 Task: Look for space in Majalengka, Indonesia from 24th August, 2023 to 10th September, 2023 for 8 adults in price range Rs.12000 to Rs.15000. Place can be entire place or shared room with 4 bedrooms having 8 beds and 4 bathrooms. Property type can be house, flat, guest house. Amenities needed are: wifi, TV, free parkinig on premises, gym, breakfast. Booking option can be shelf check-in. Required host language is English.
Action: Mouse moved to (482, 103)
Screenshot: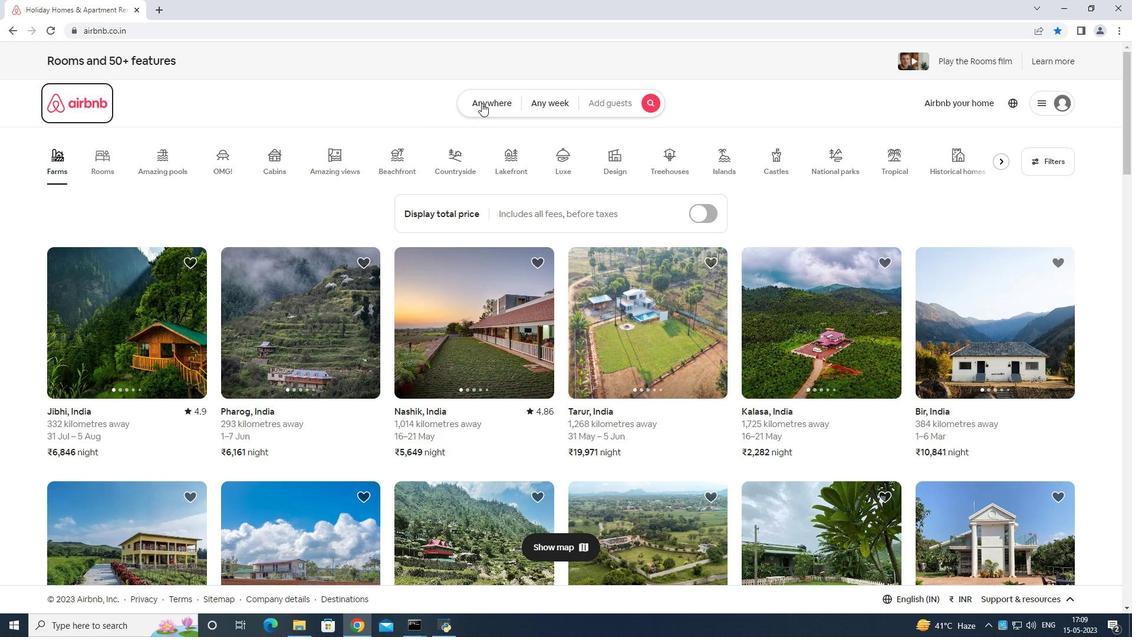 
Action: Mouse pressed left at (482, 103)
Screenshot: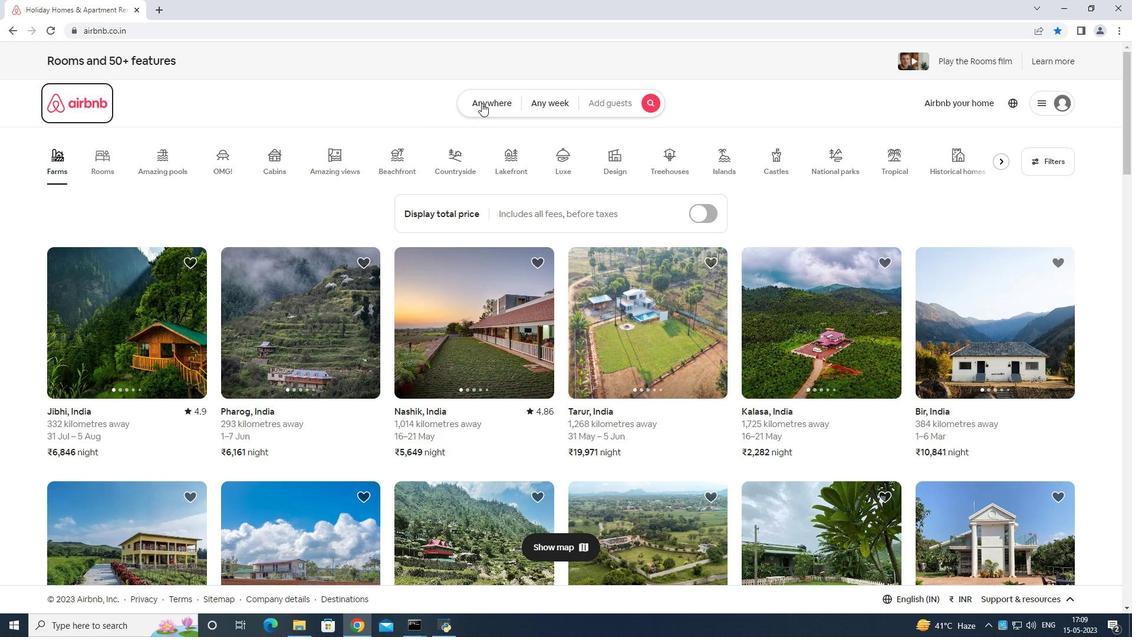 
Action: Mouse moved to (450, 146)
Screenshot: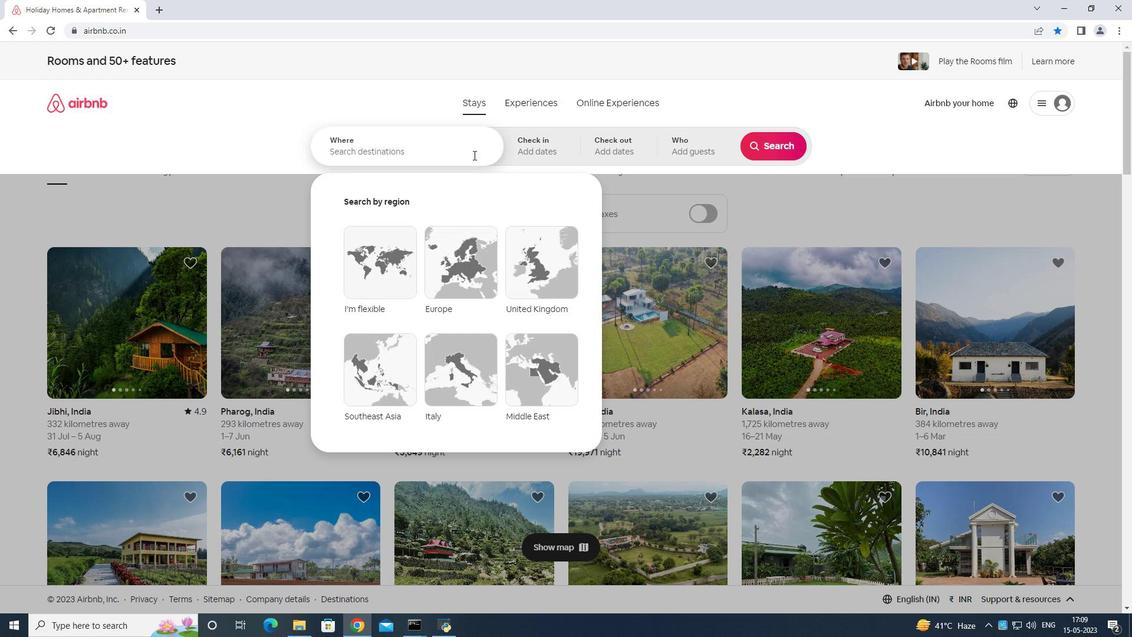 
Action: Mouse pressed left at (450, 146)
Screenshot: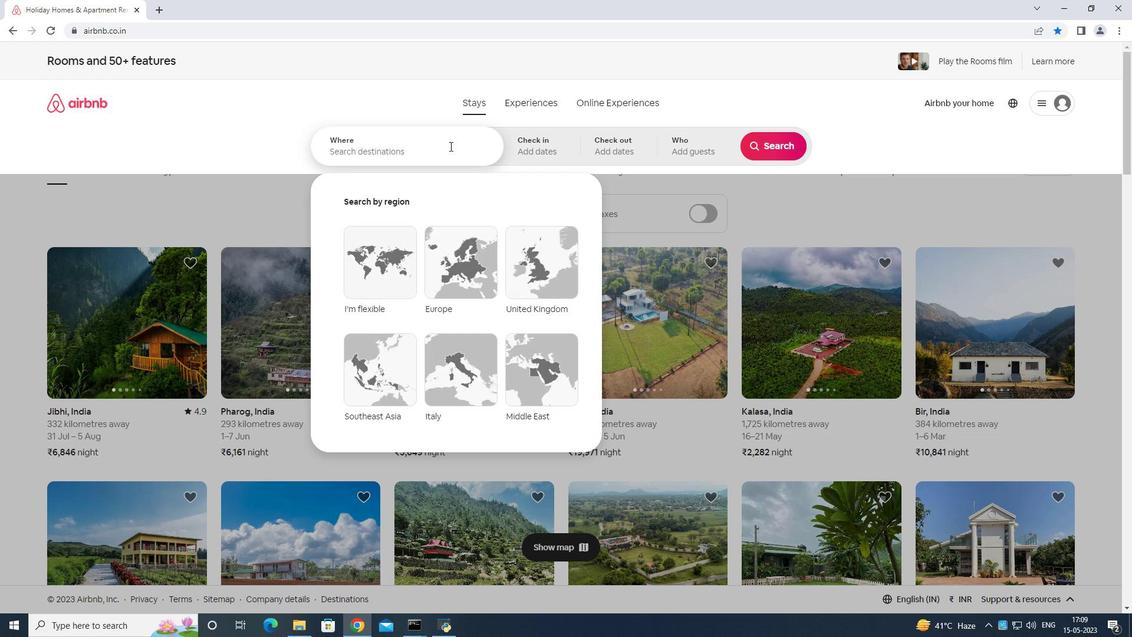 
Action: Mouse moved to (479, 168)
Screenshot: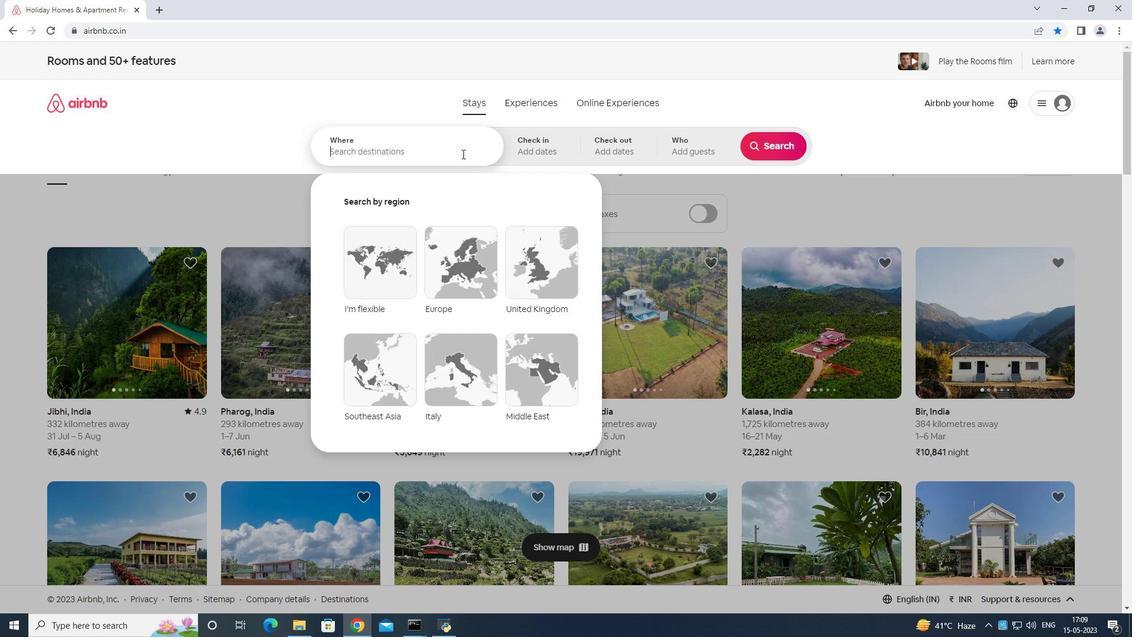 
Action: Key pressed <Key.shift>Majalengka<Key.space>indonesia<Key.enter>
Screenshot: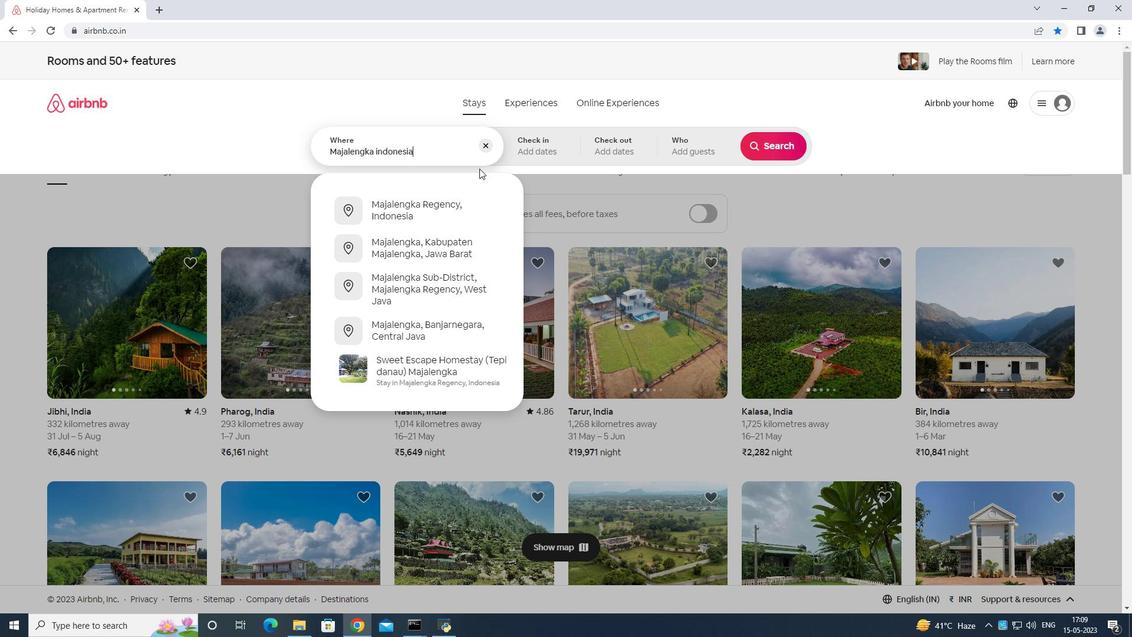 
Action: Mouse moved to (771, 241)
Screenshot: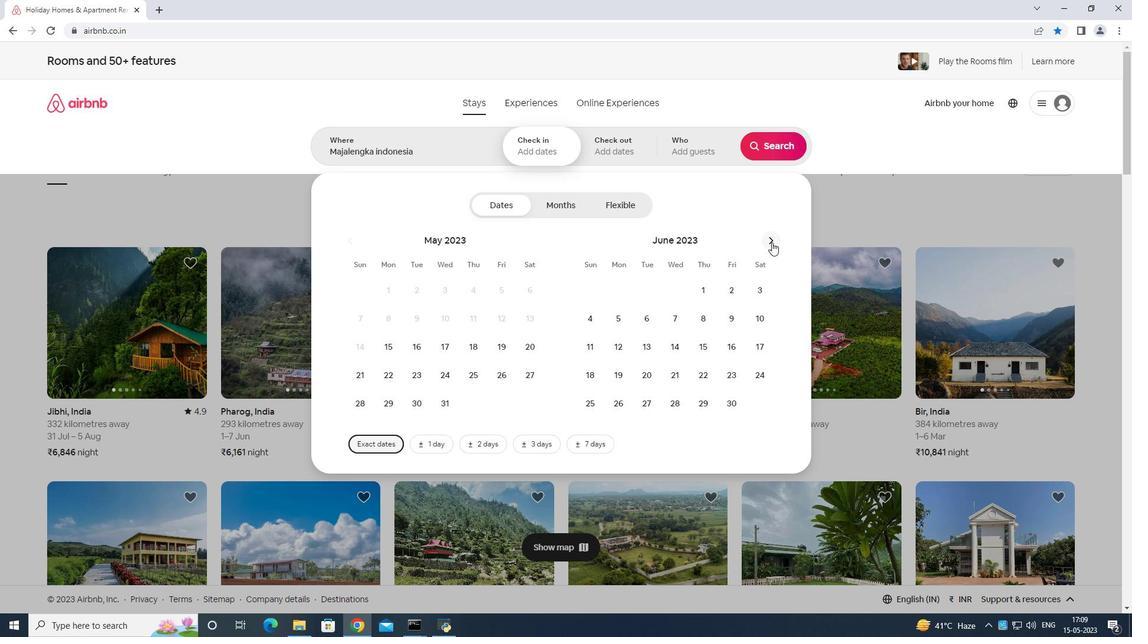 
Action: Mouse pressed left at (771, 241)
Screenshot: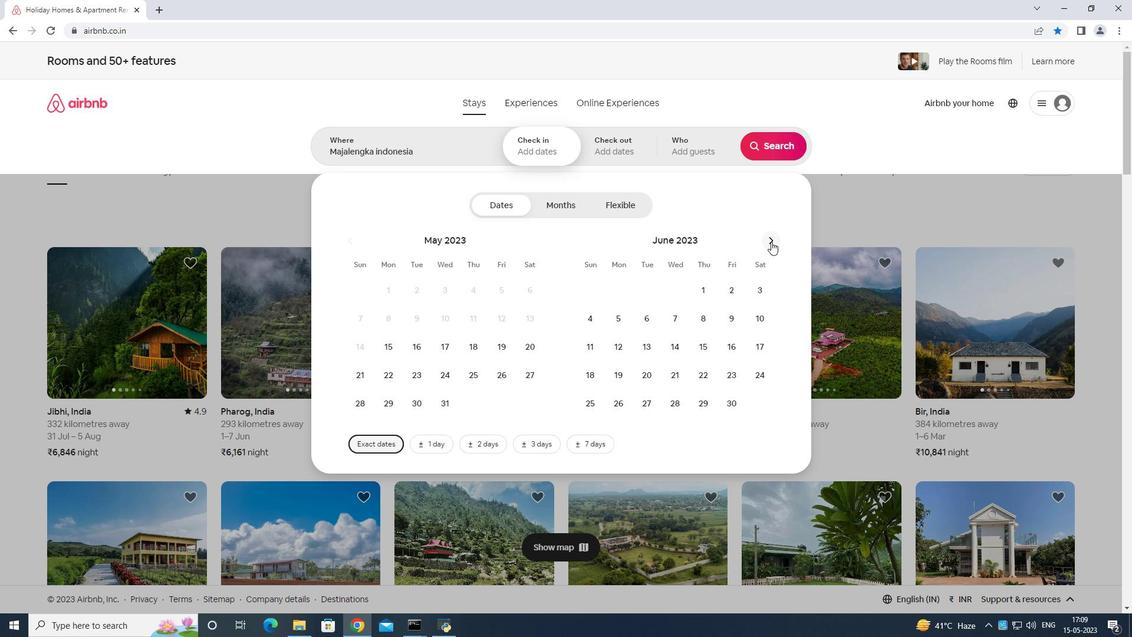 
Action: Mouse moved to (768, 240)
Screenshot: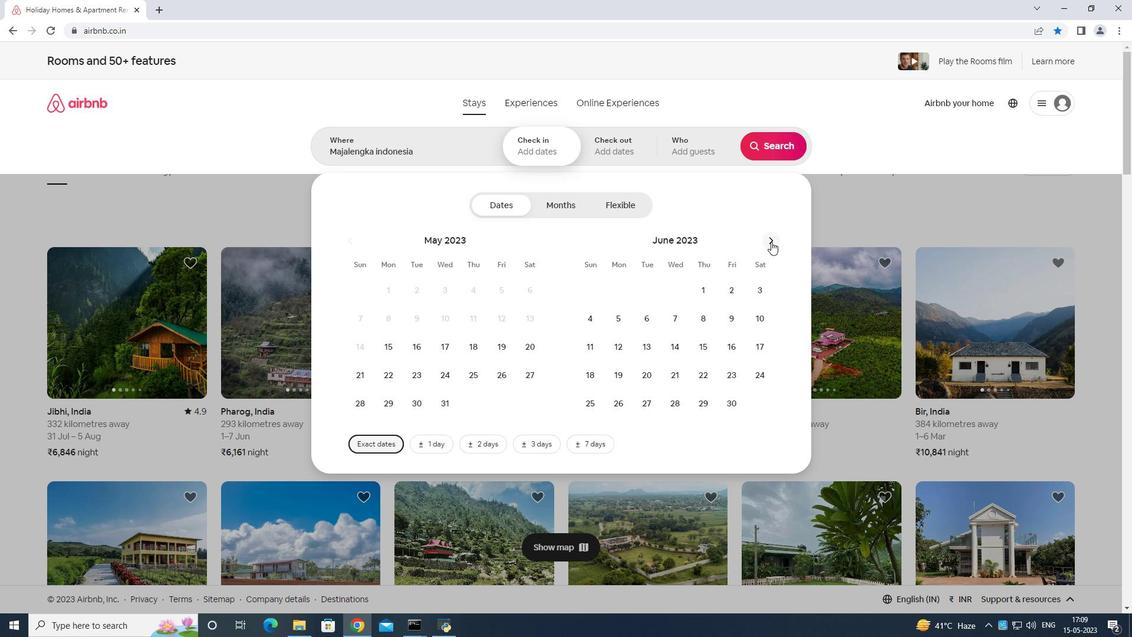 
Action: Mouse pressed left at (768, 240)
Screenshot: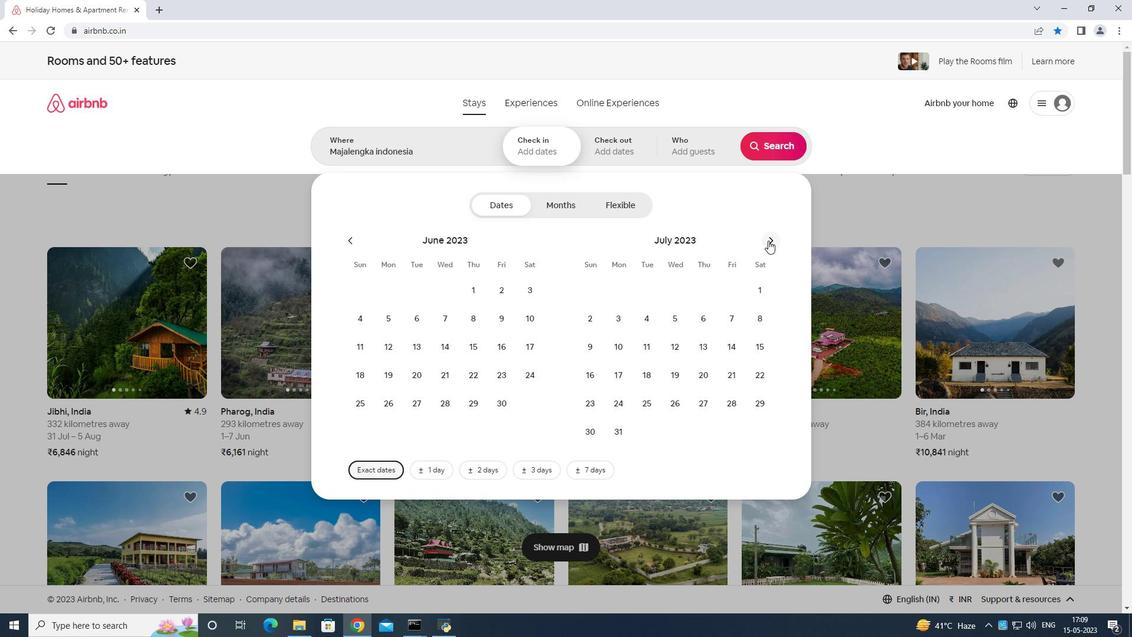 
Action: Mouse moved to (709, 374)
Screenshot: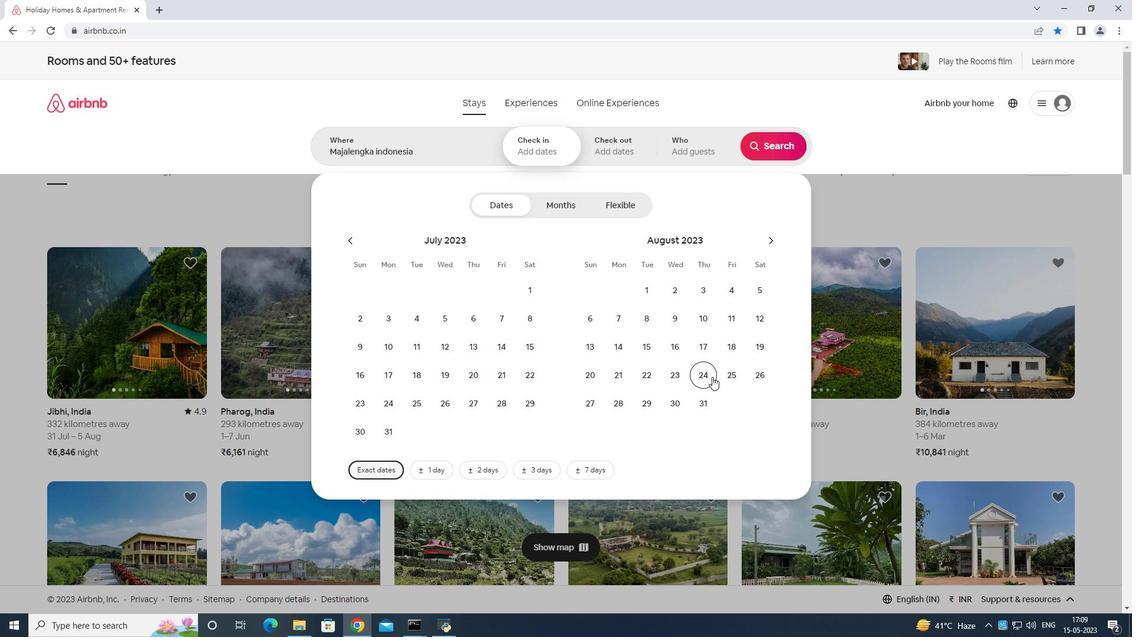 
Action: Mouse pressed left at (709, 374)
Screenshot: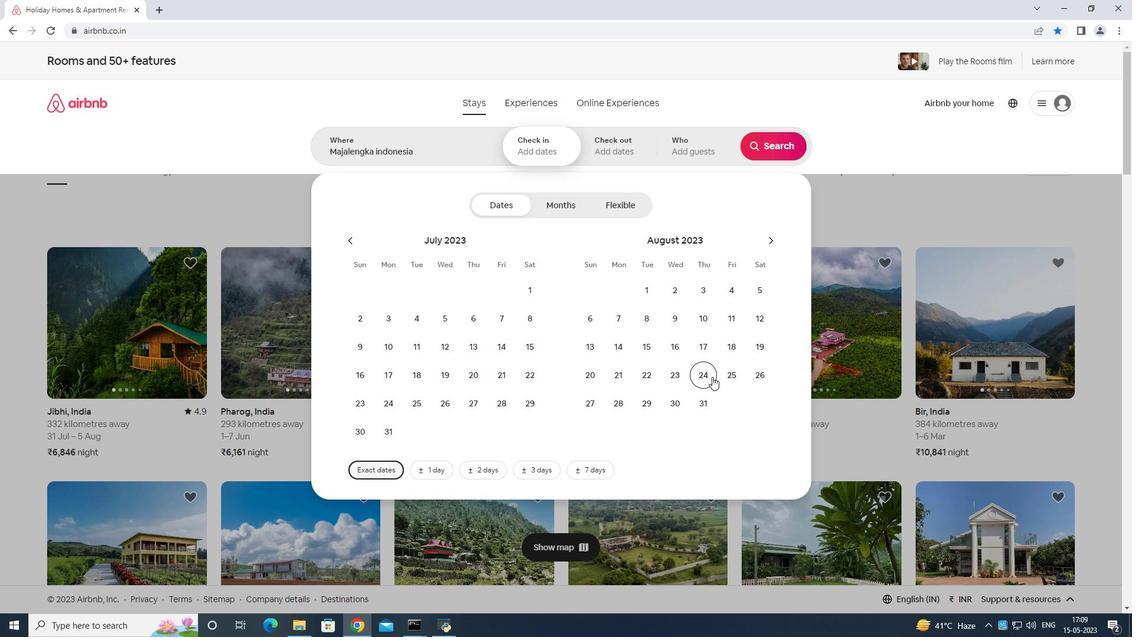 
Action: Mouse moved to (769, 243)
Screenshot: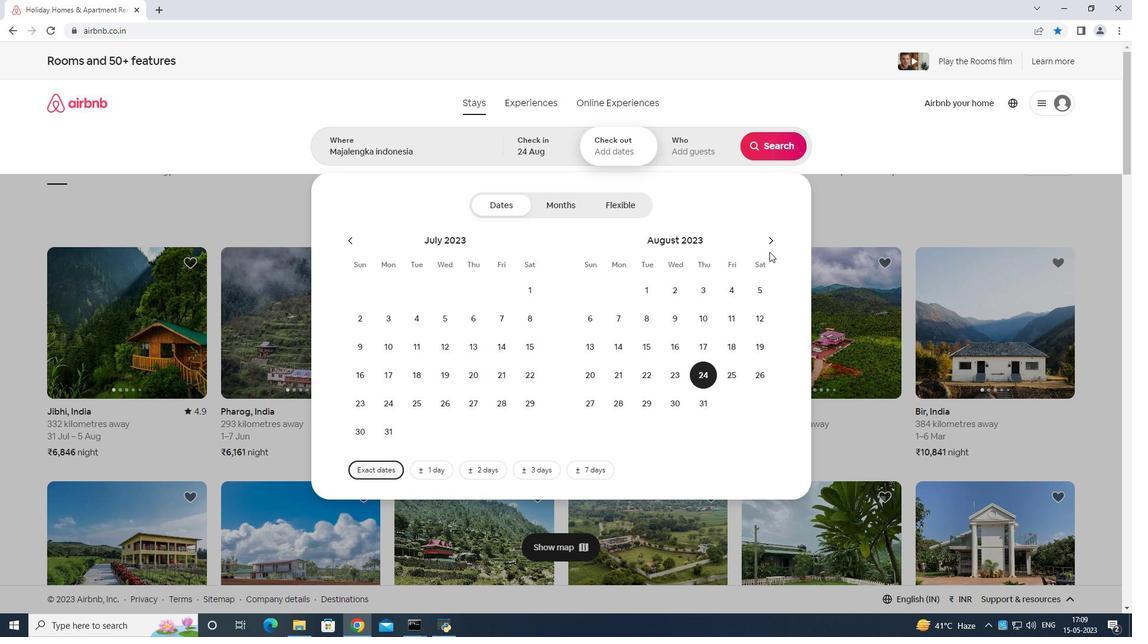
Action: Mouse pressed left at (769, 243)
Screenshot: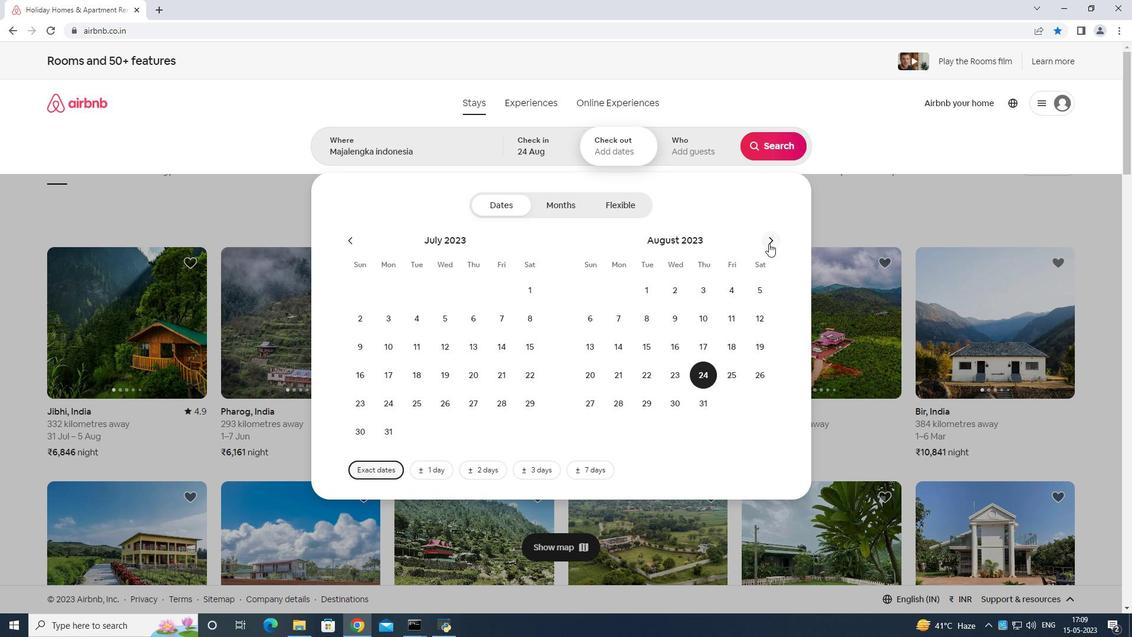 
Action: Mouse moved to (590, 343)
Screenshot: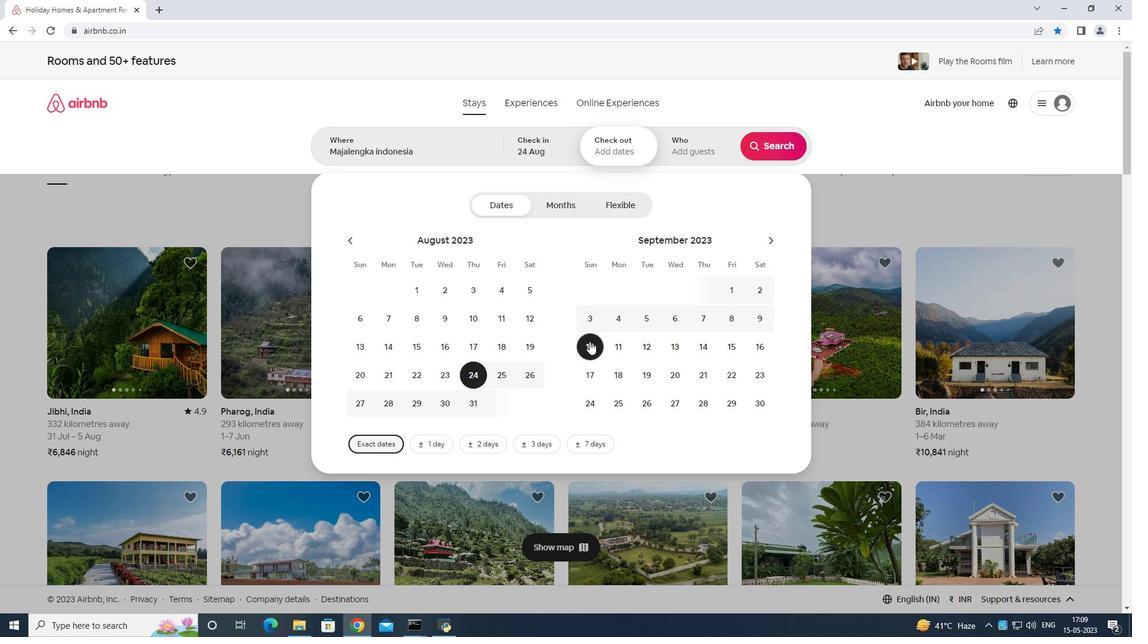 
Action: Mouse pressed left at (590, 343)
Screenshot: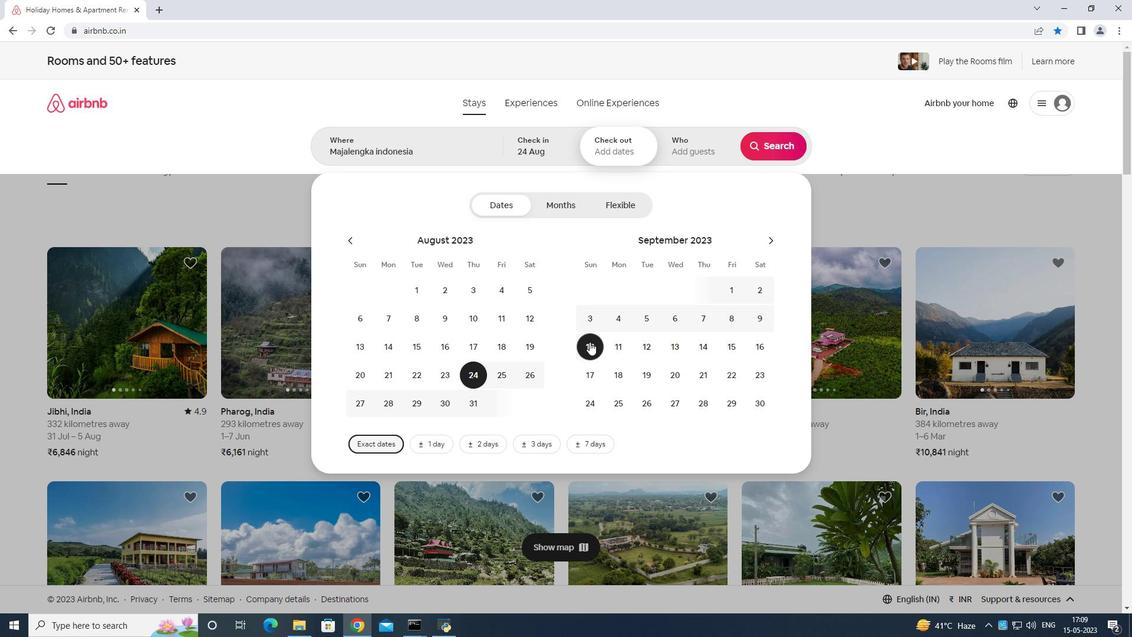 
Action: Mouse moved to (700, 152)
Screenshot: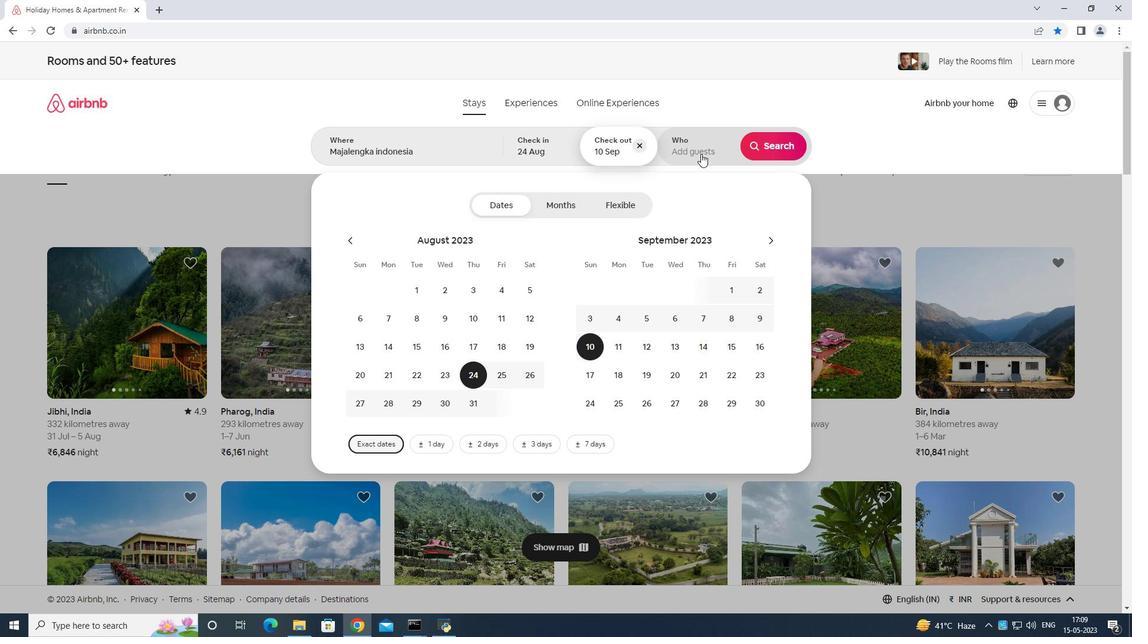 
Action: Mouse pressed left at (700, 152)
Screenshot: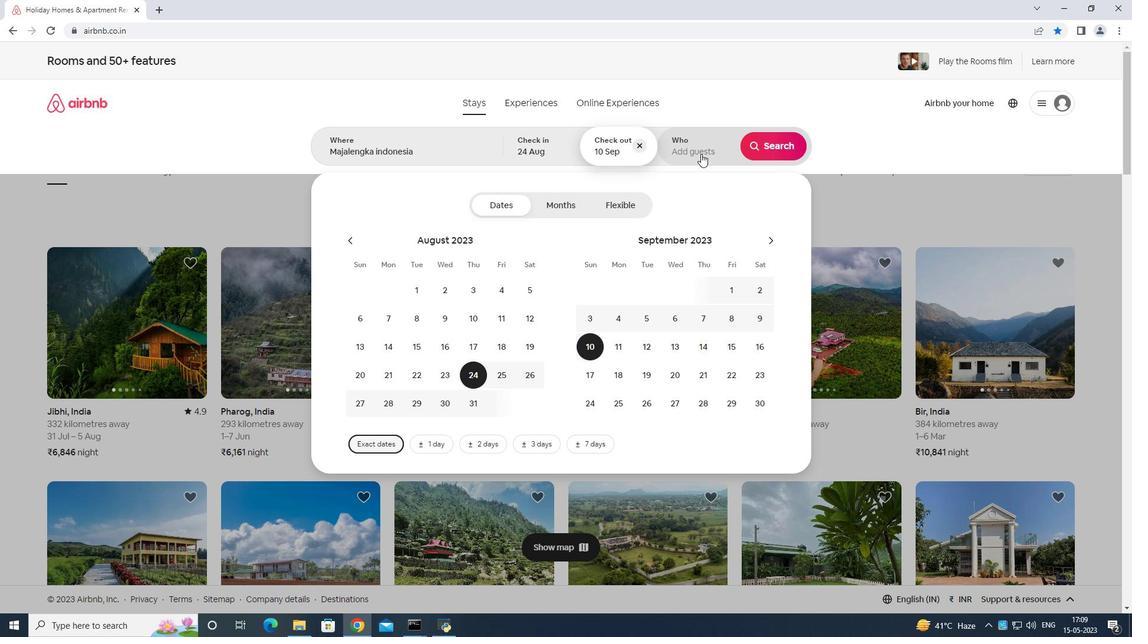 
Action: Mouse moved to (774, 207)
Screenshot: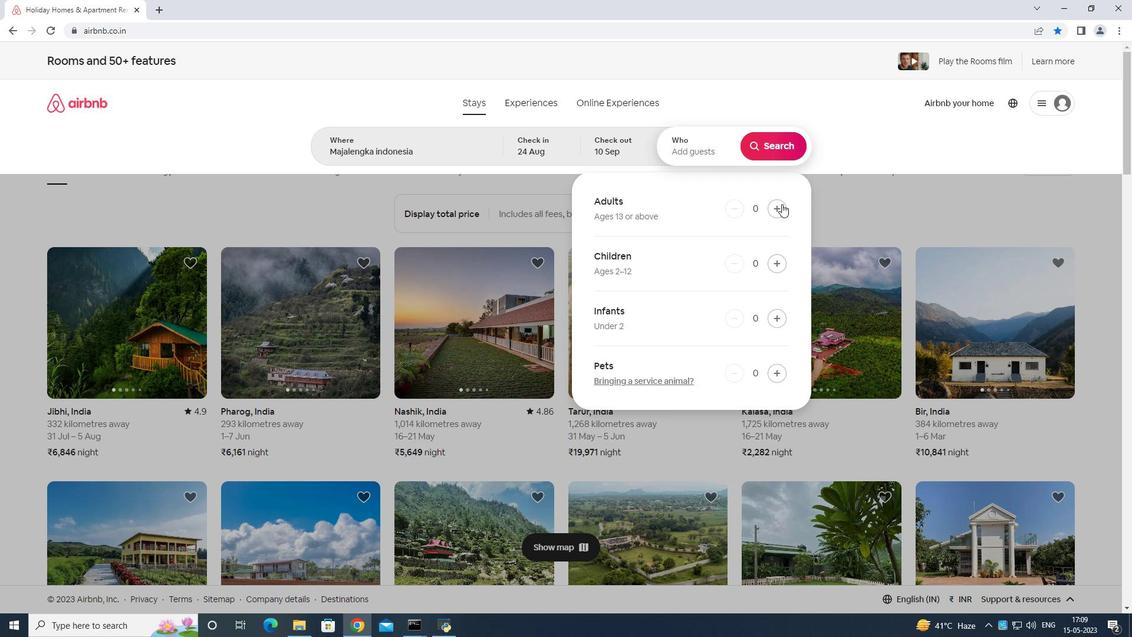 
Action: Mouse pressed left at (774, 207)
Screenshot: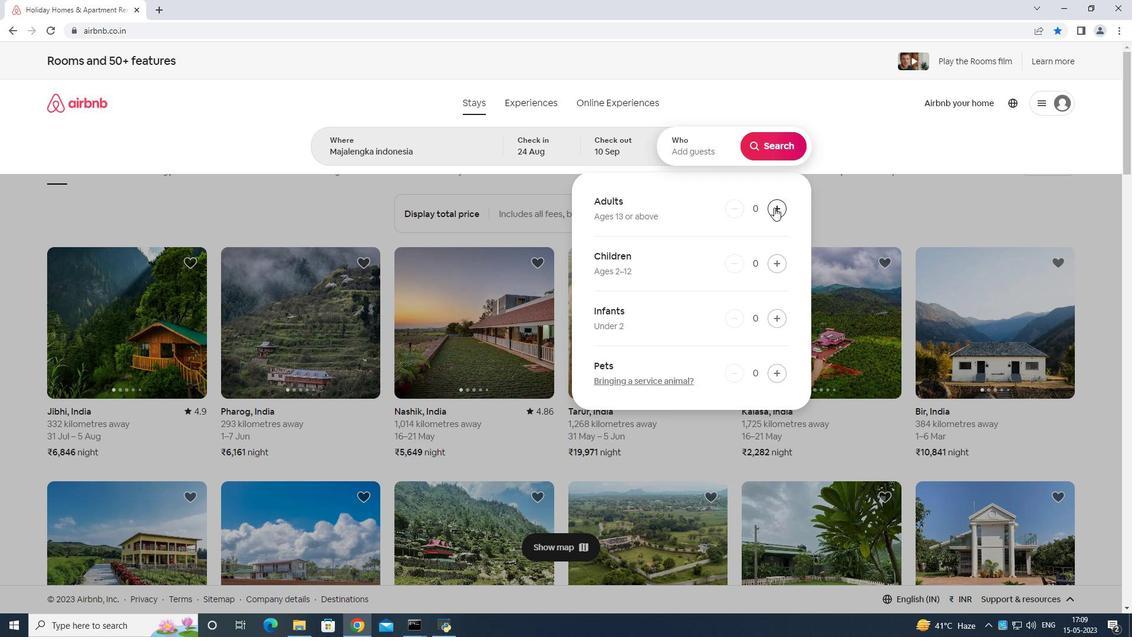 
Action: Mouse pressed left at (774, 207)
Screenshot: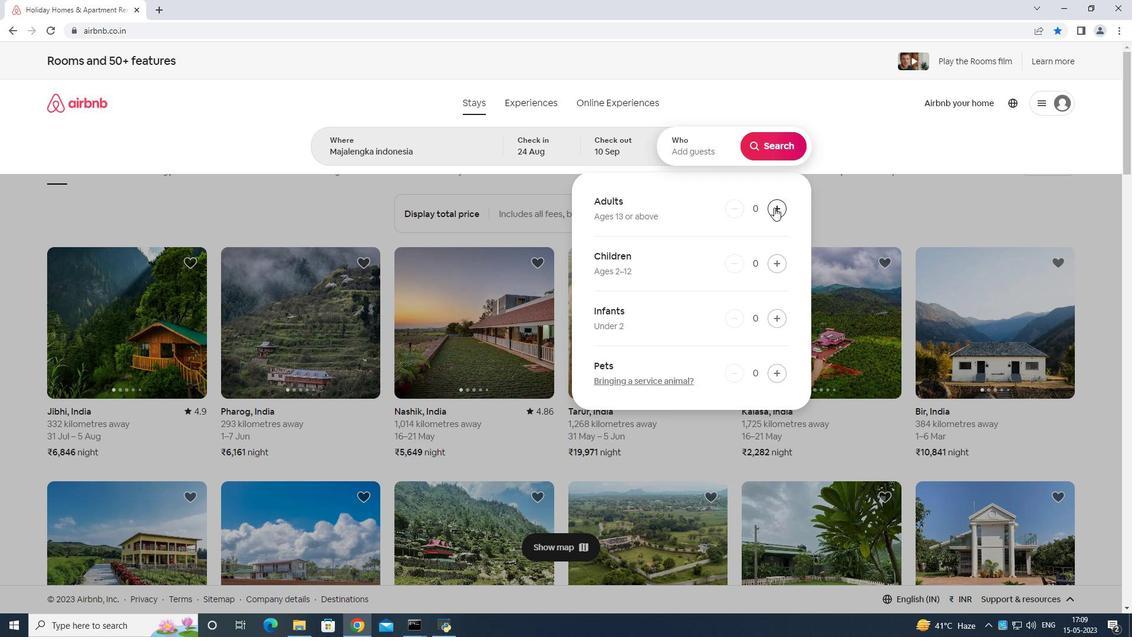 
Action: Mouse pressed left at (774, 207)
Screenshot: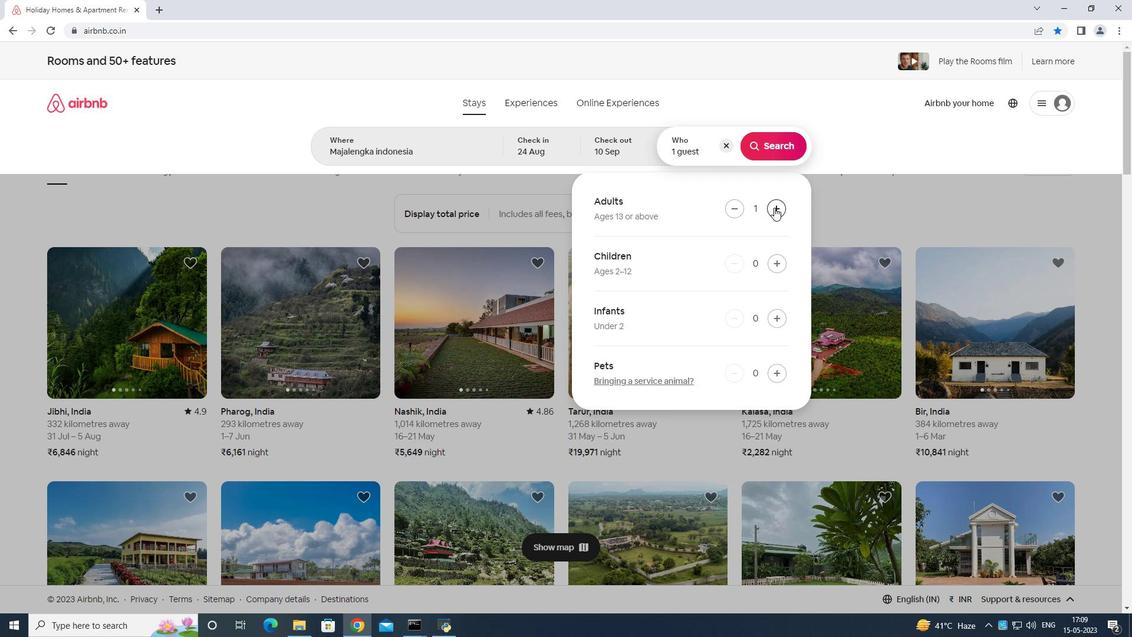 
Action: Mouse pressed left at (774, 207)
Screenshot: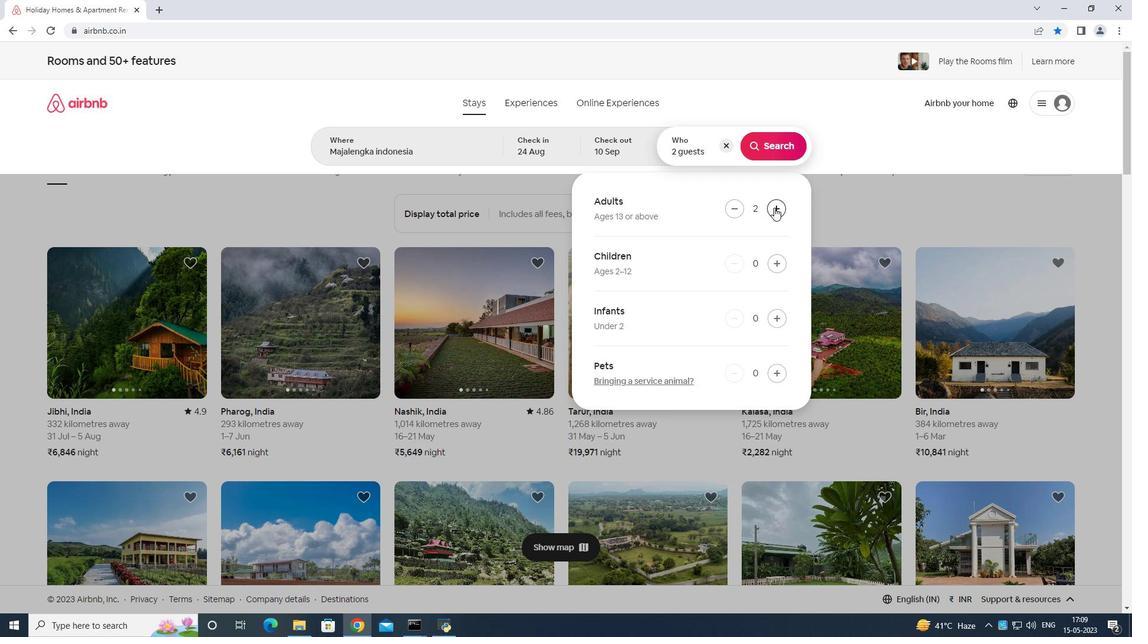 
Action: Mouse moved to (774, 207)
Screenshot: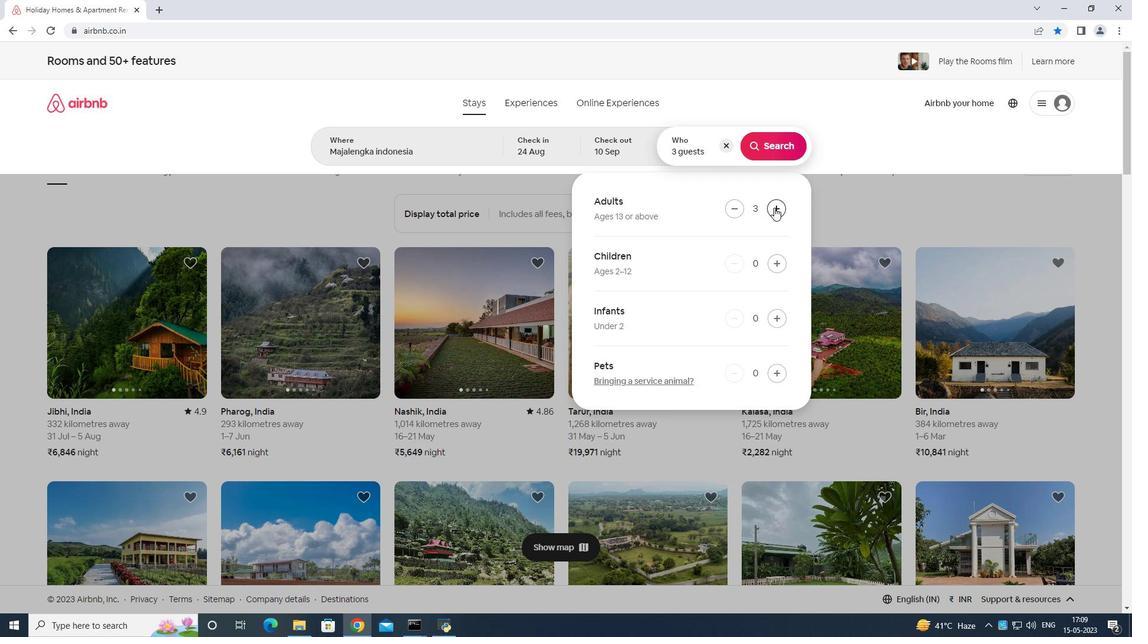 
Action: Mouse pressed left at (774, 207)
Screenshot: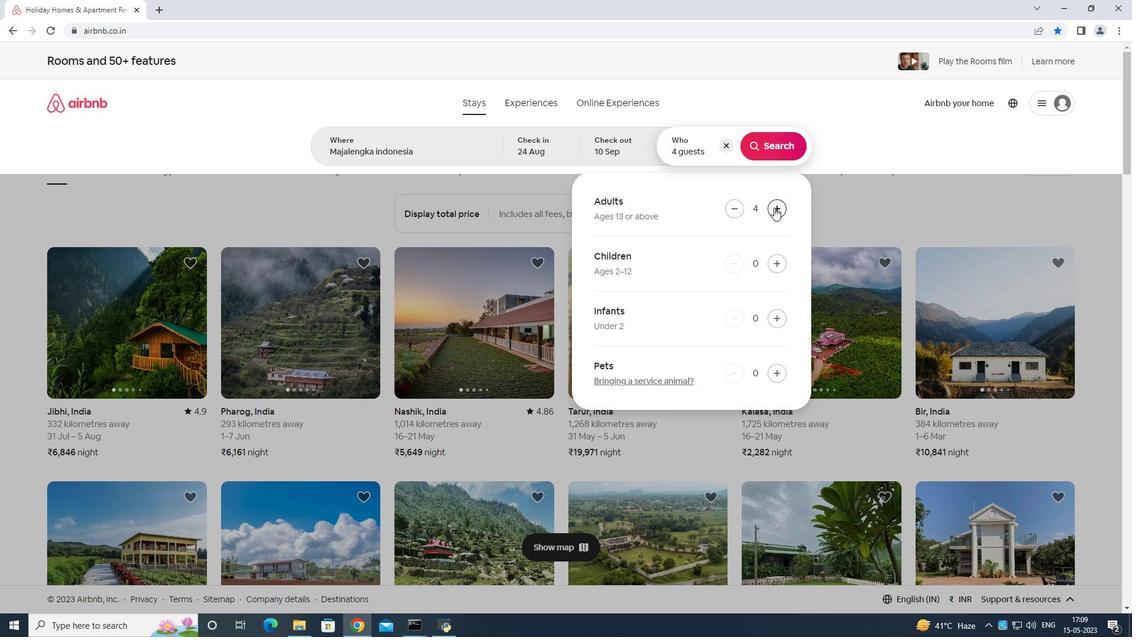 
Action: Mouse moved to (775, 207)
Screenshot: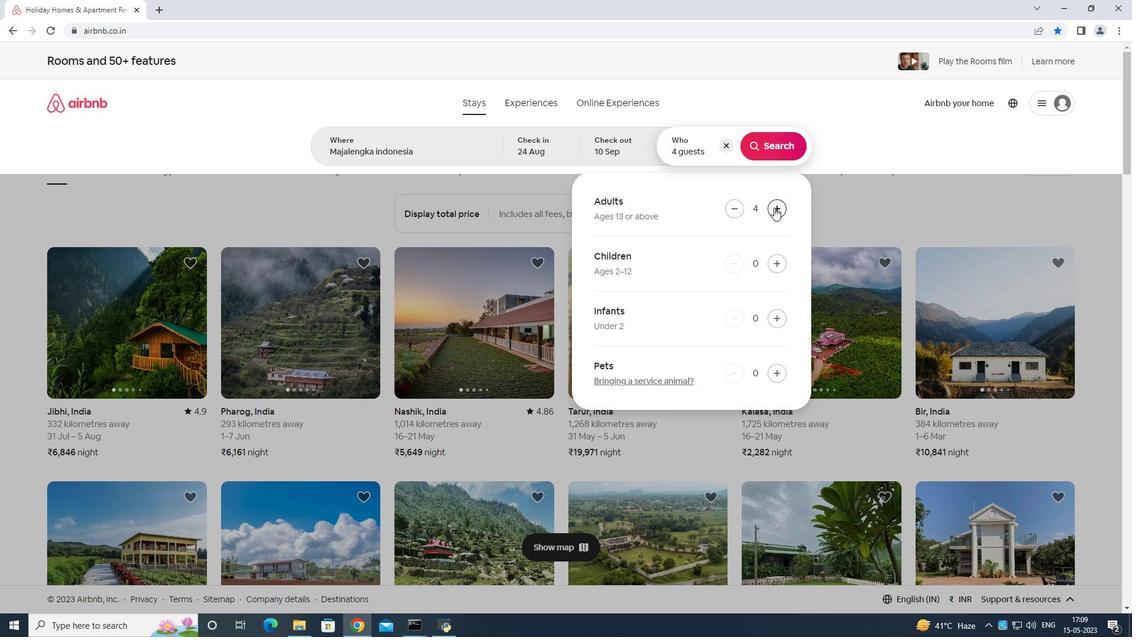 
Action: Mouse pressed left at (775, 207)
Screenshot: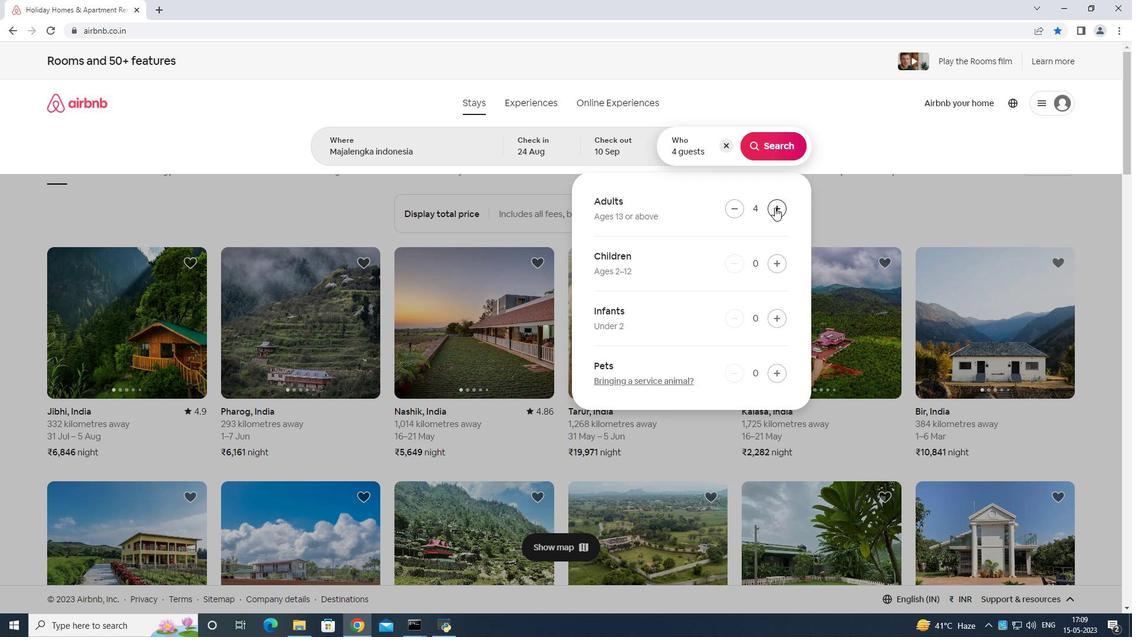 
Action: Mouse moved to (775, 207)
Screenshot: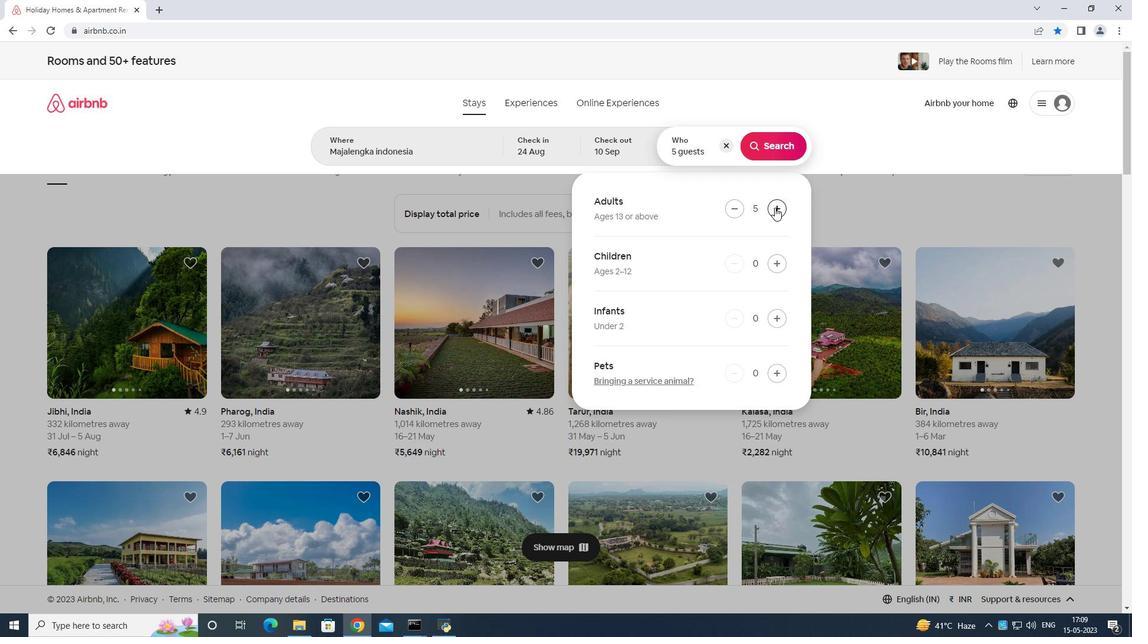
Action: Mouse pressed left at (775, 207)
Screenshot: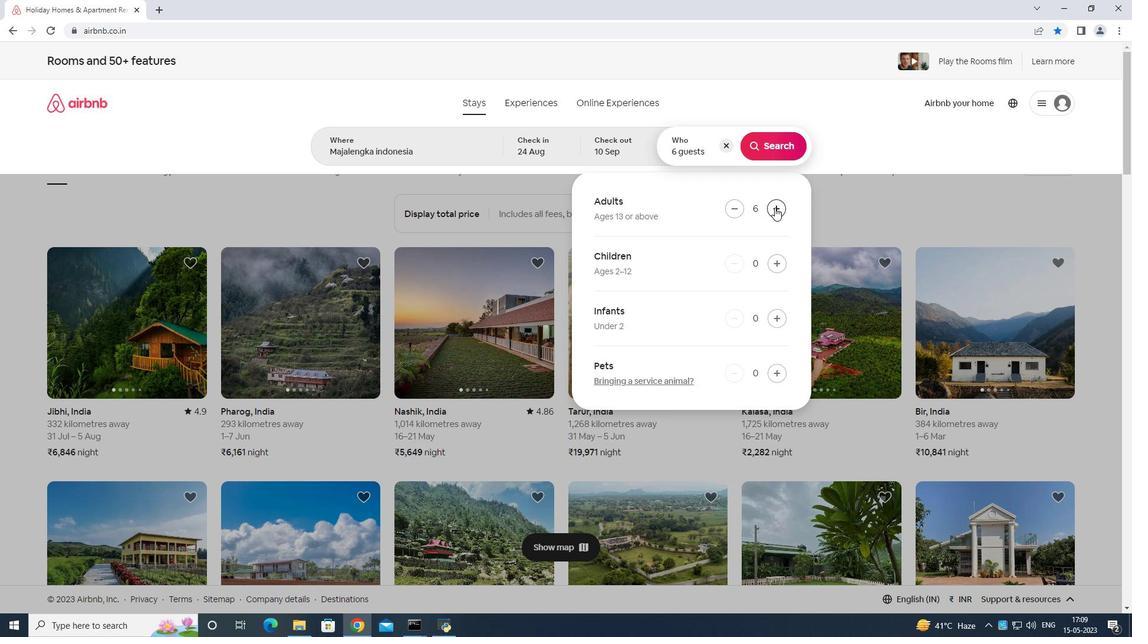 
Action: Mouse moved to (775, 206)
Screenshot: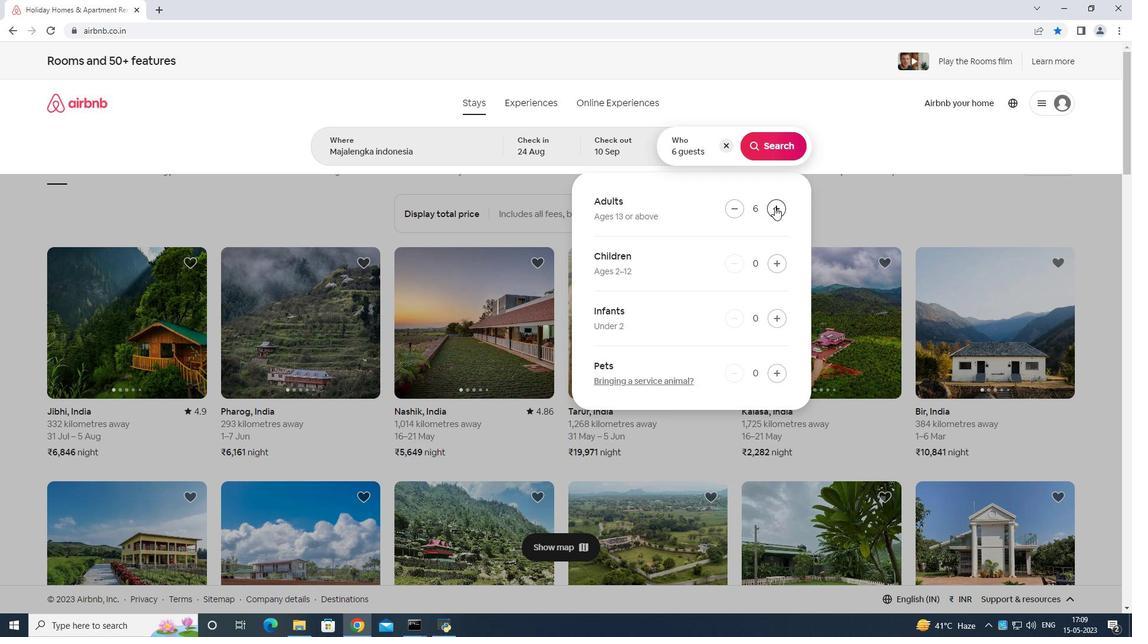 
Action: Mouse pressed left at (775, 206)
Screenshot: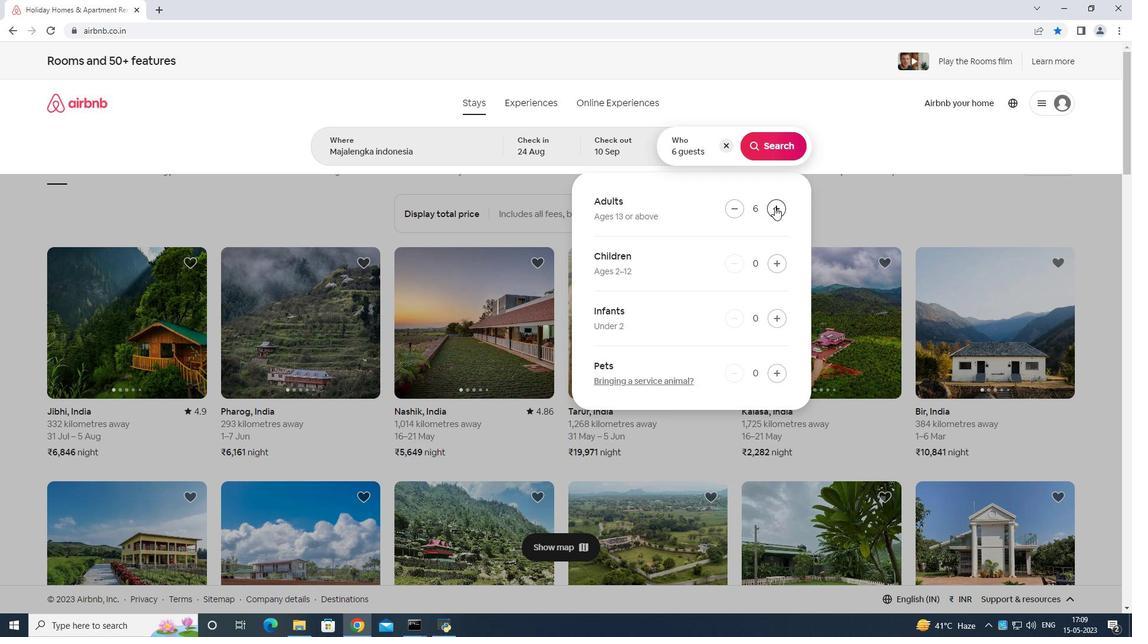 
Action: Mouse pressed left at (775, 206)
Screenshot: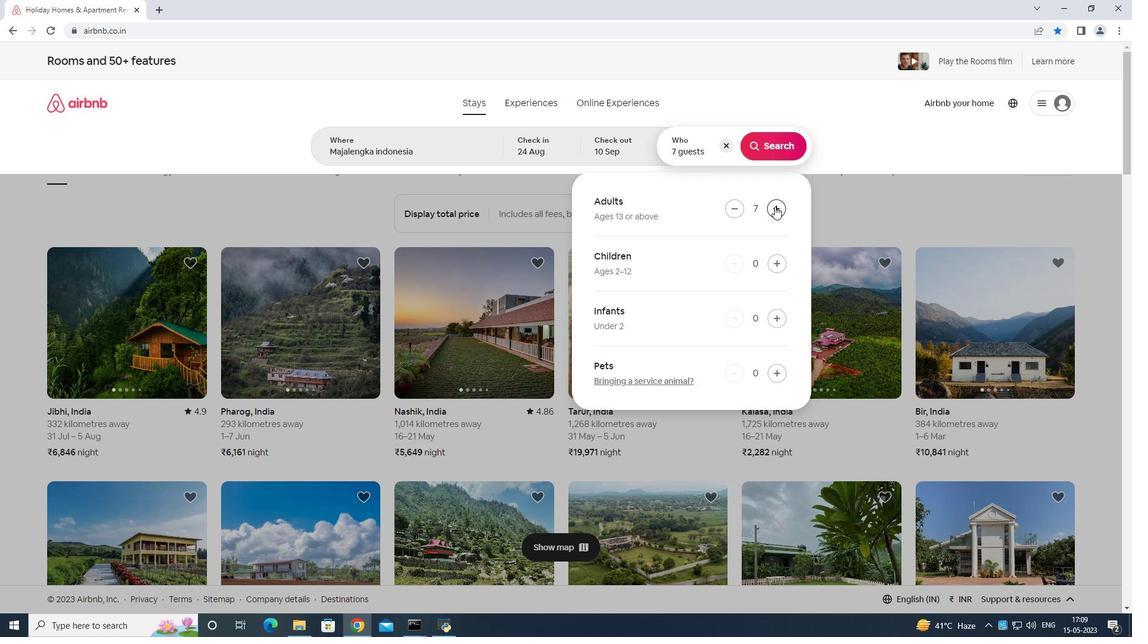 
Action: Mouse moved to (739, 205)
Screenshot: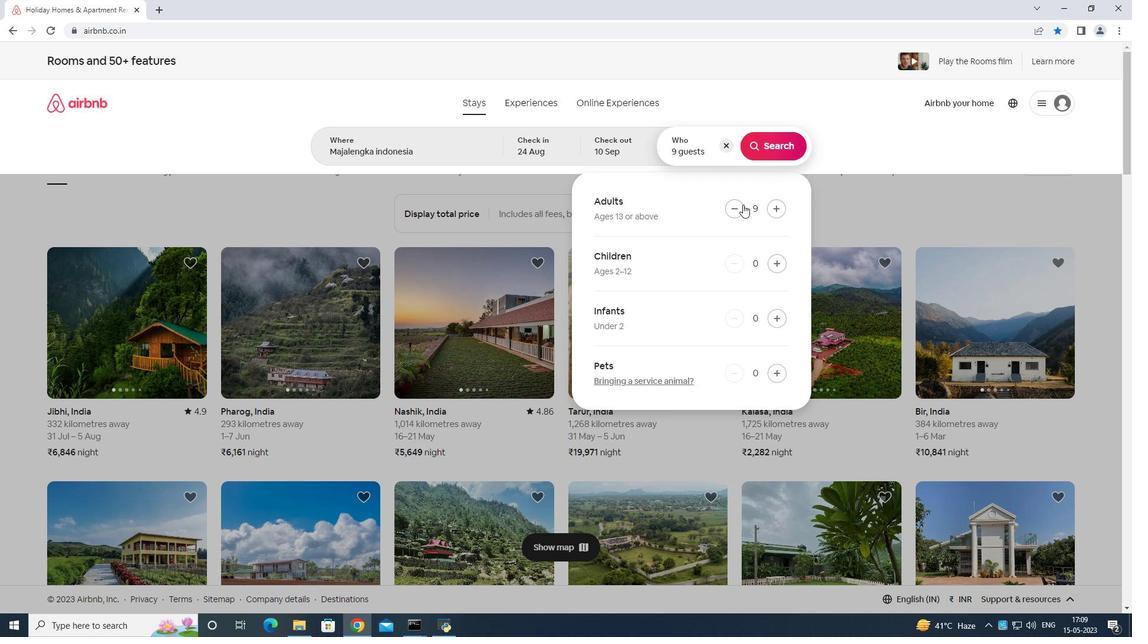 
Action: Mouse pressed left at (739, 205)
Screenshot: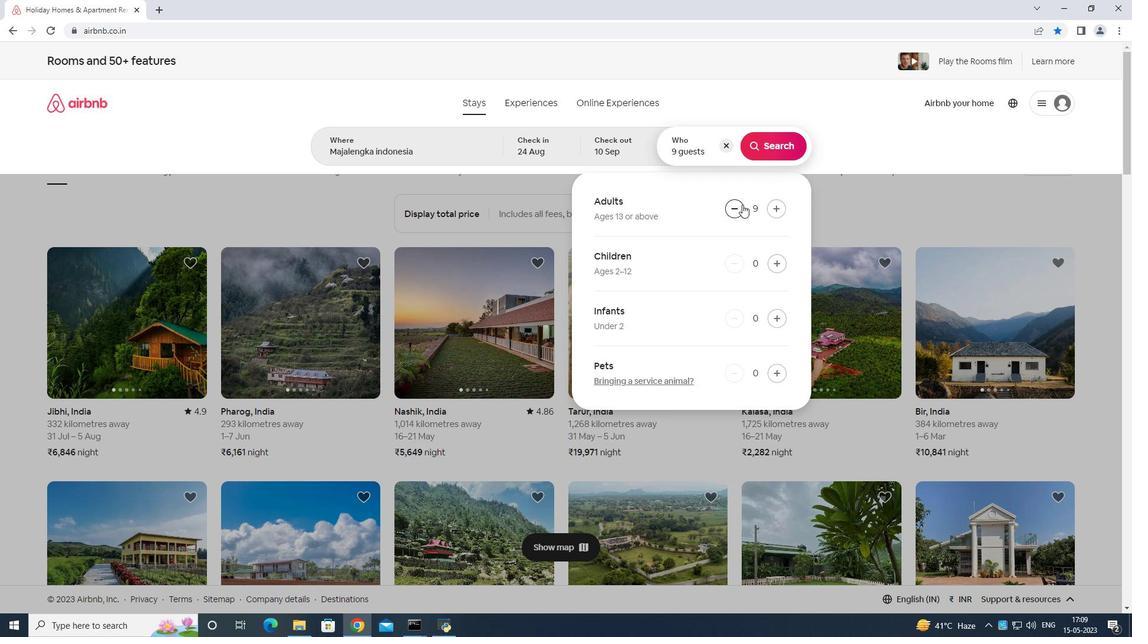 
Action: Mouse moved to (774, 159)
Screenshot: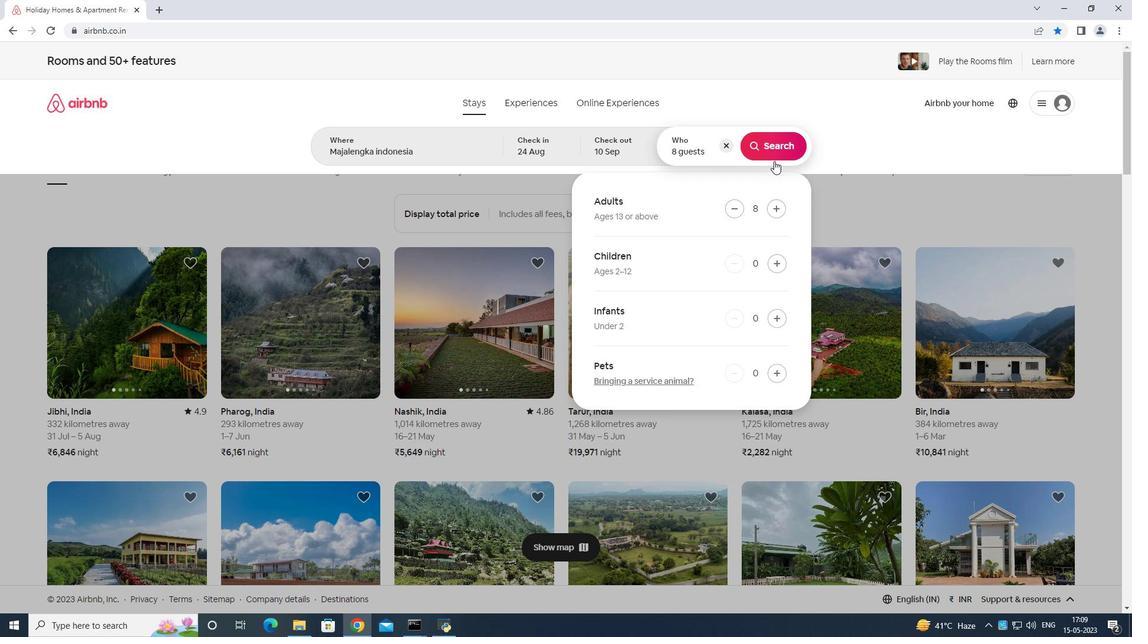 
Action: Mouse pressed left at (774, 159)
Screenshot: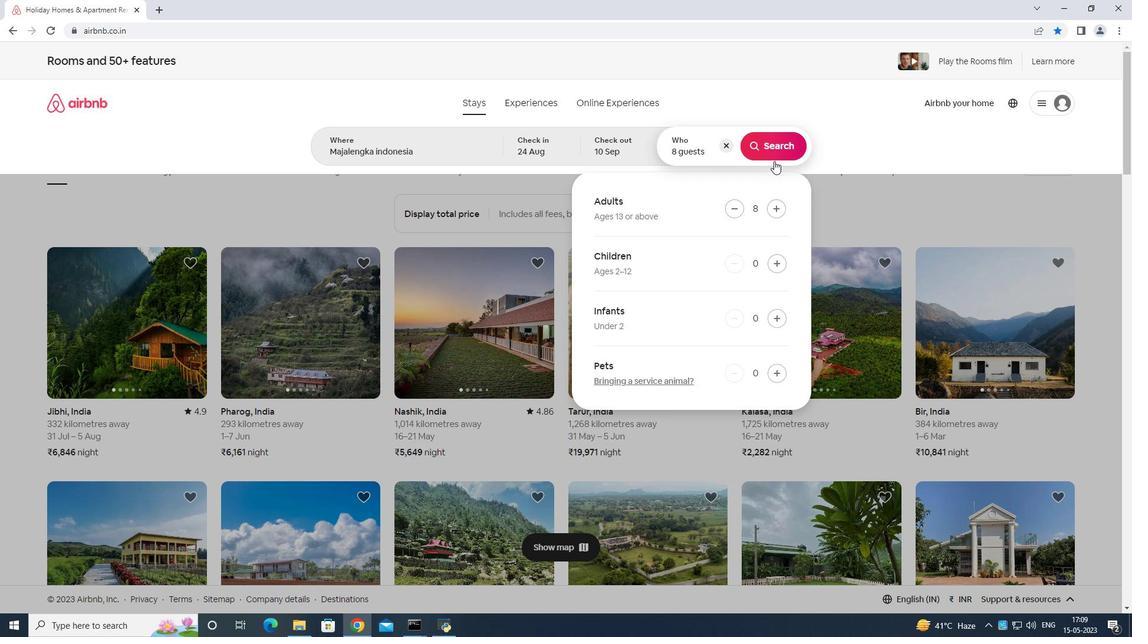 
Action: Mouse moved to (1086, 117)
Screenshot: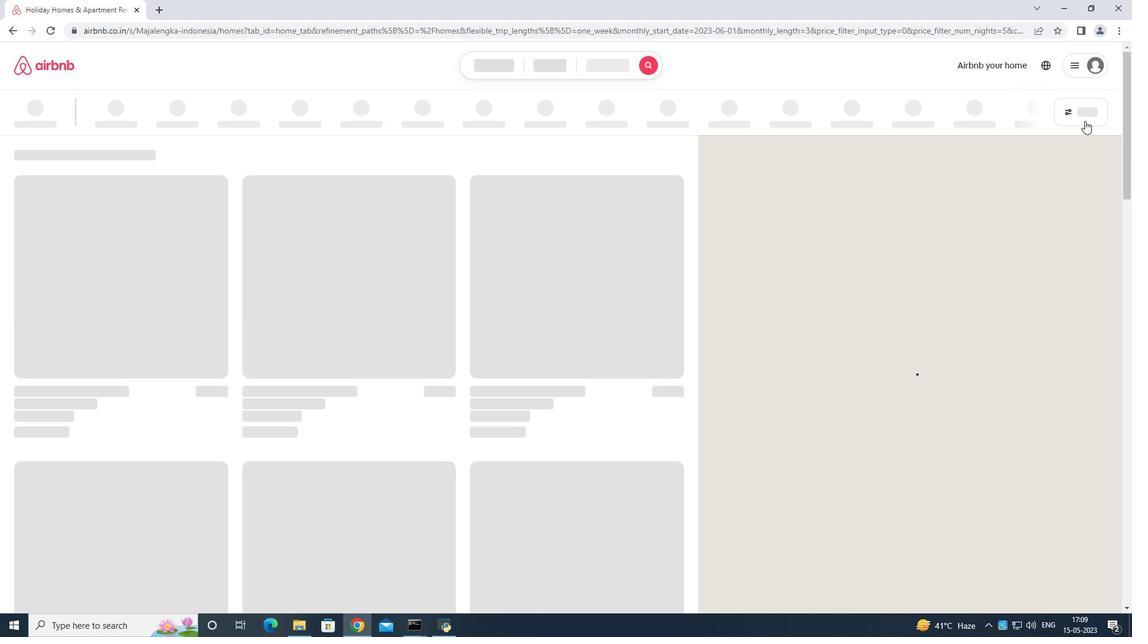 
Action: Mouse pressed left at (1086, 117)
Screenshot: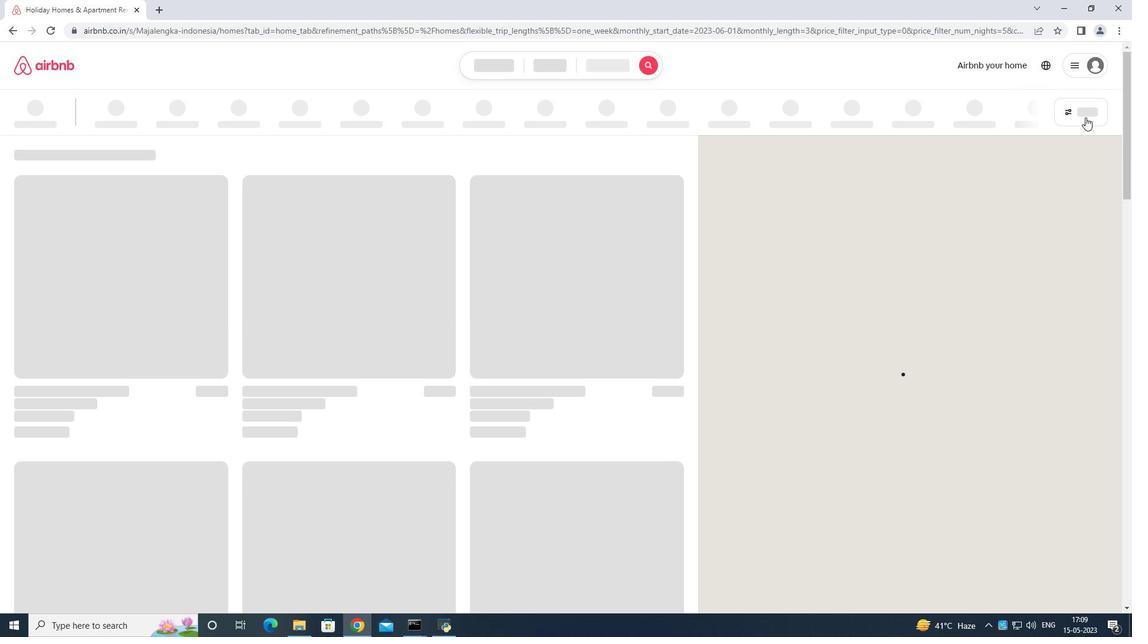 
Action: Mouse moved to (504, 393)
Screenshot: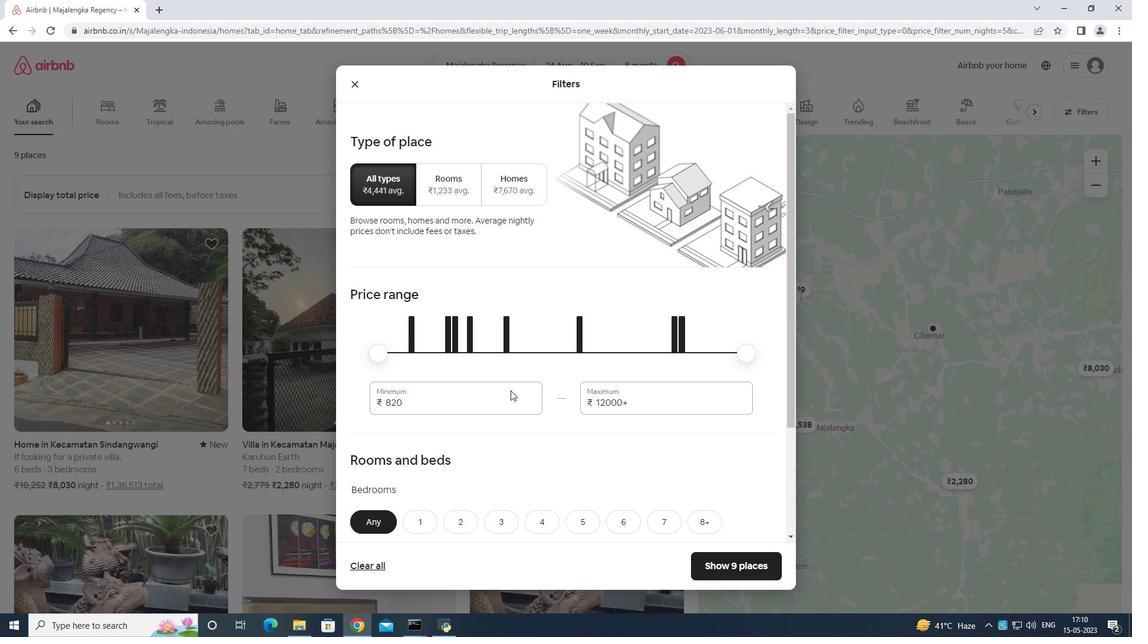 
Action: Mouse pressed left at (504, 393)
Screenshot: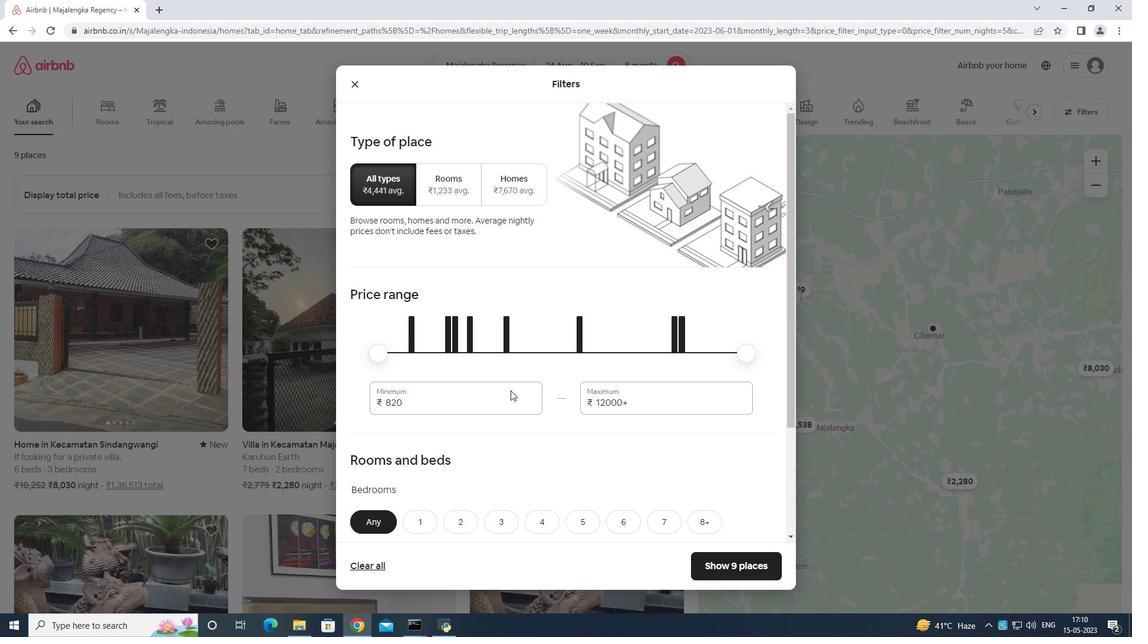 
Action: Mouse moved to (509, 381)
Screenshot: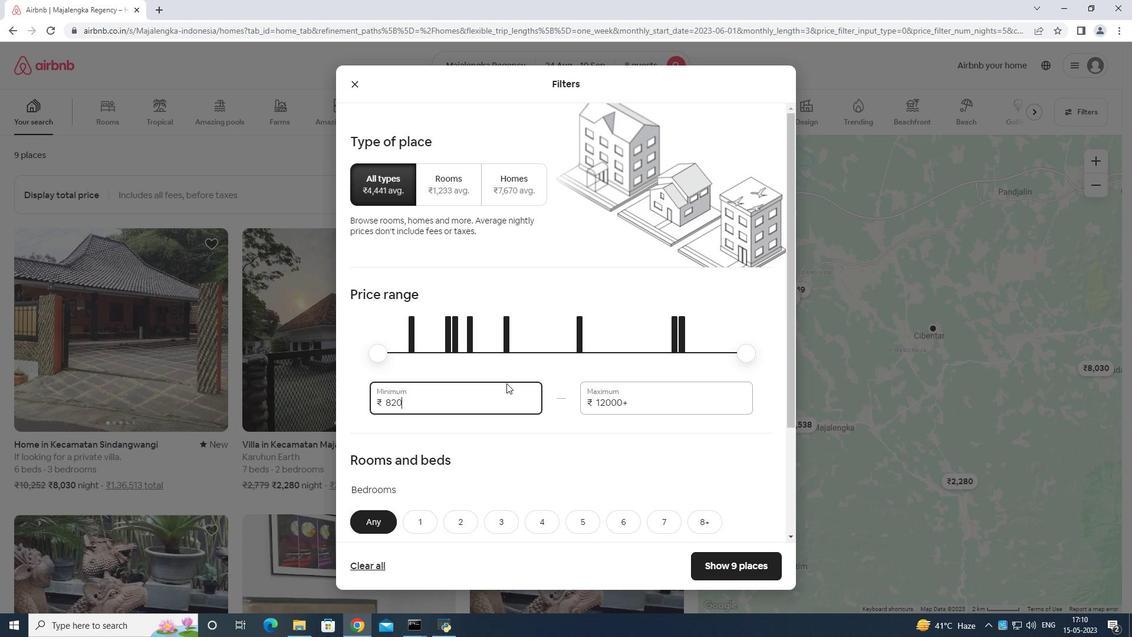
Action: Key pressed <Key.backspace>
Screenshot: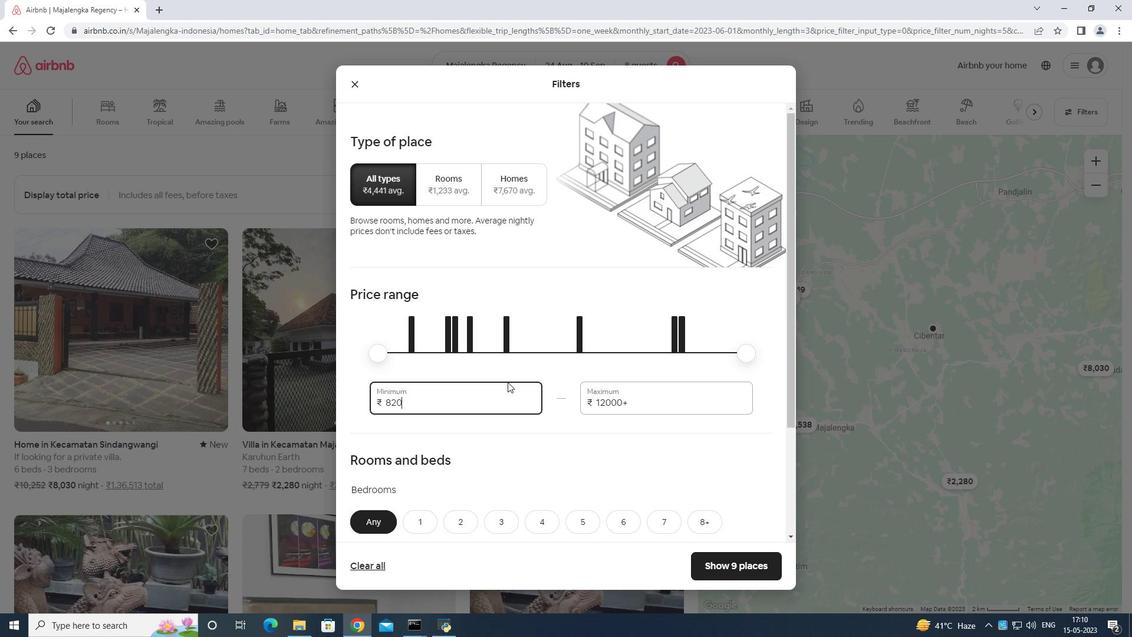 
Action: Mouse moved to (510, 381)
Screenshot: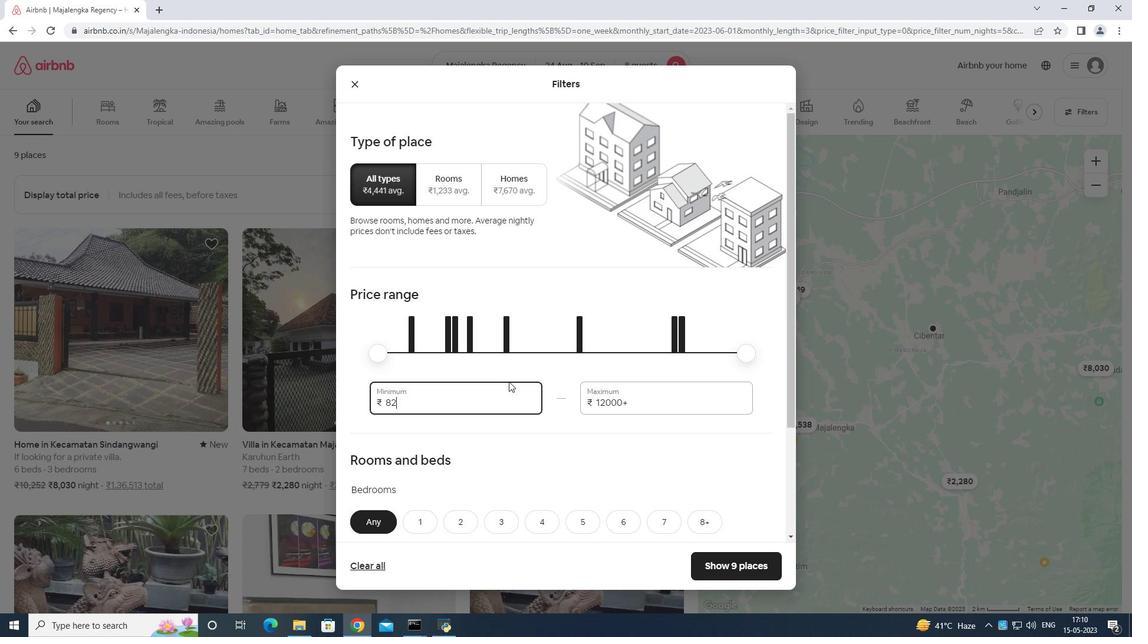 
Action: Key pressed <Key.backspace><Key.backspace><Key.backspace><Key.backspace>
Screenshot: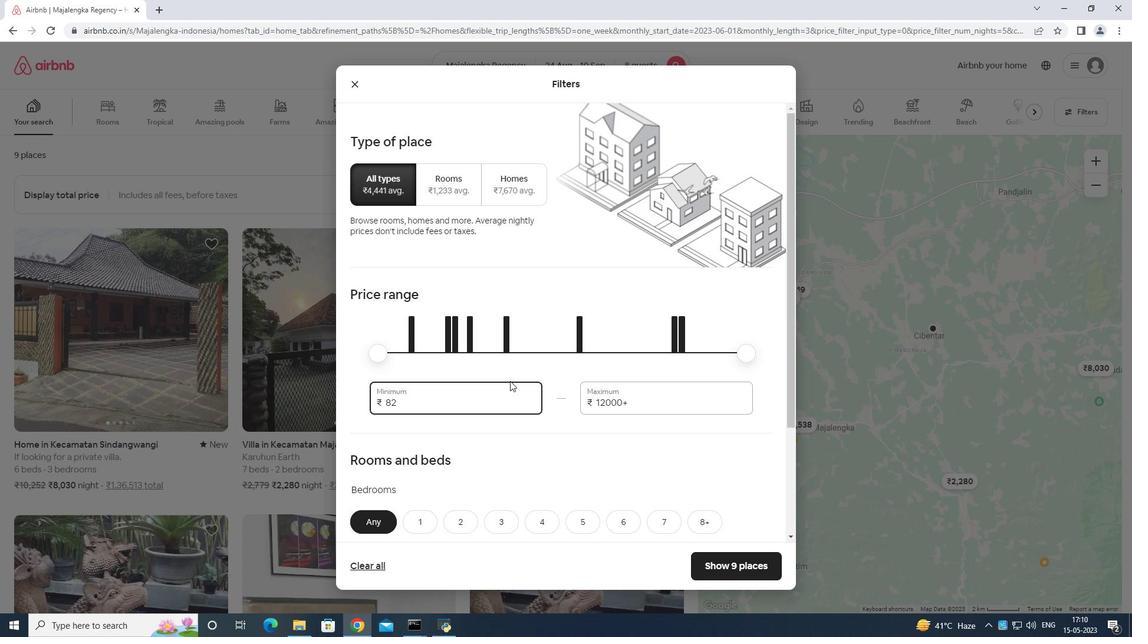 
Action: Mouse moved to (510, 381)
Screenshot: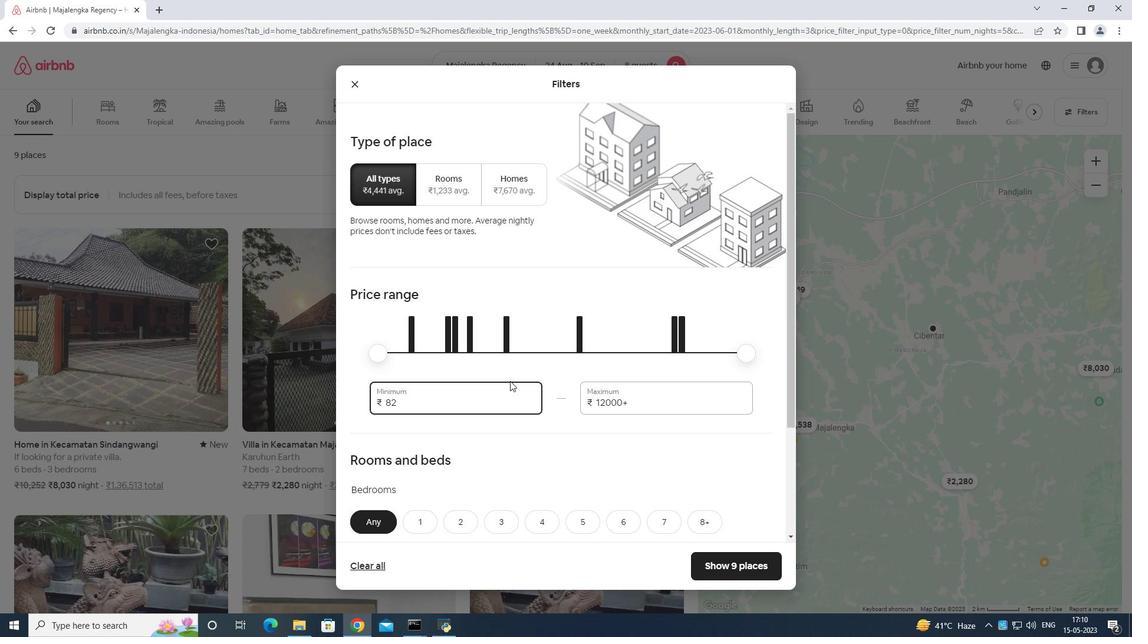 
Action: Key pressed 1
Screenshot: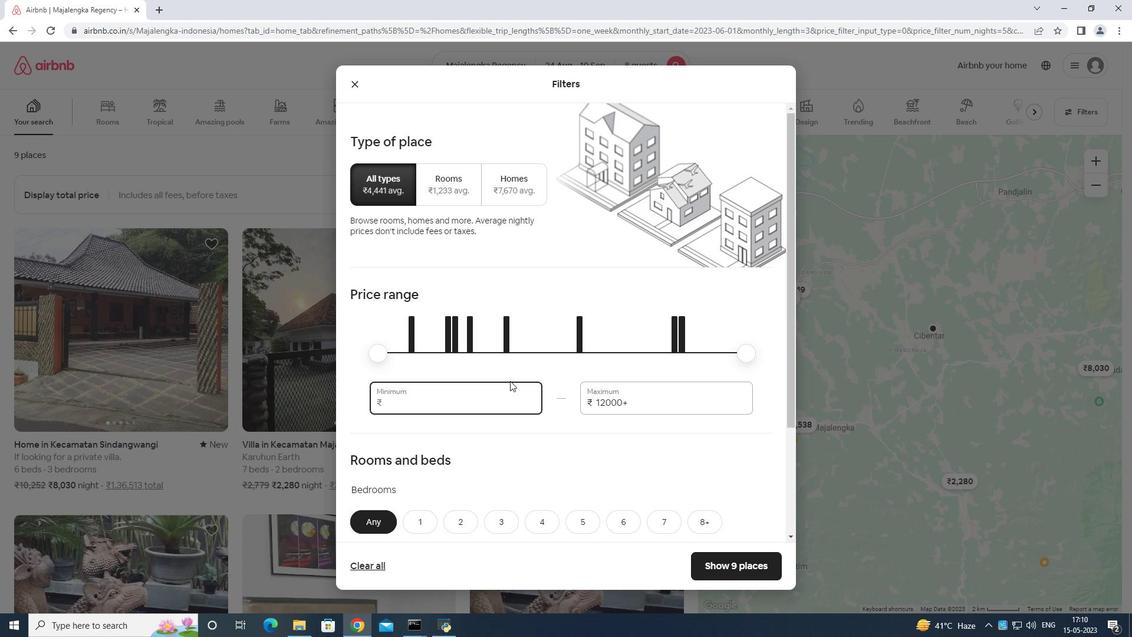 
Action: Mouse moved to (510, 381)
Screenshot: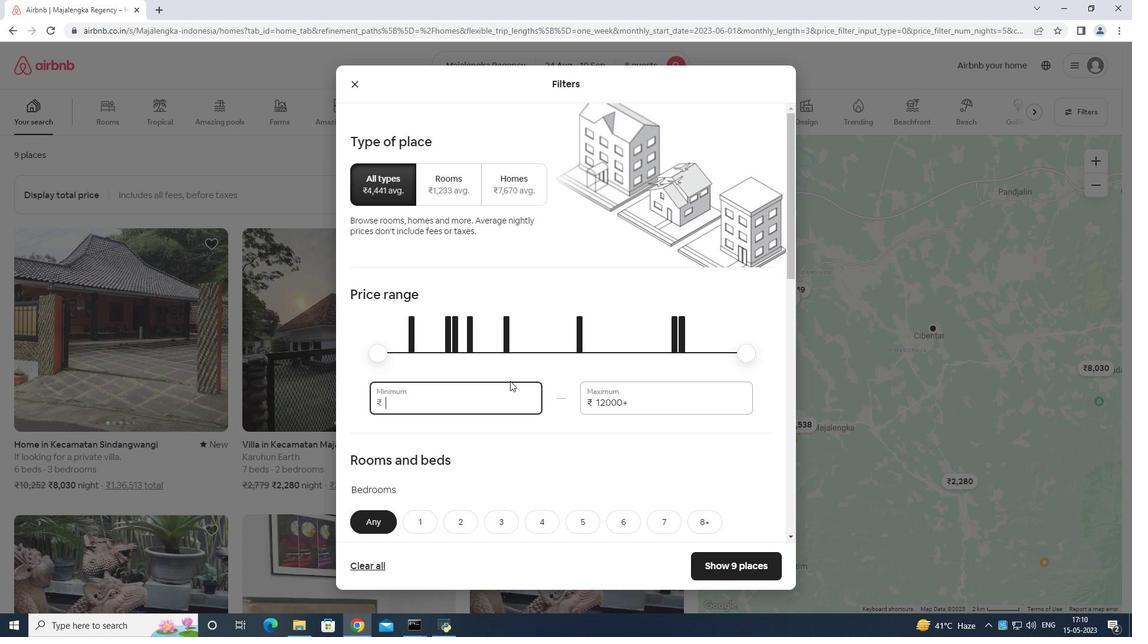 
Action: Key pressed 2
Screenshot: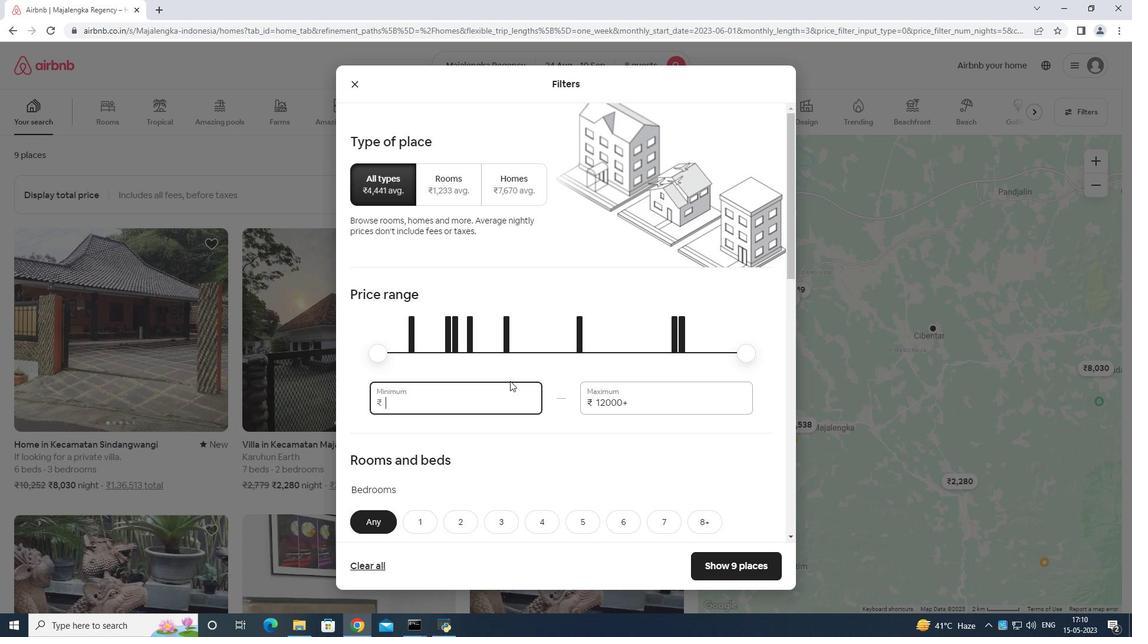 
Action: Mouse moved to (512, 380)
Screenshot: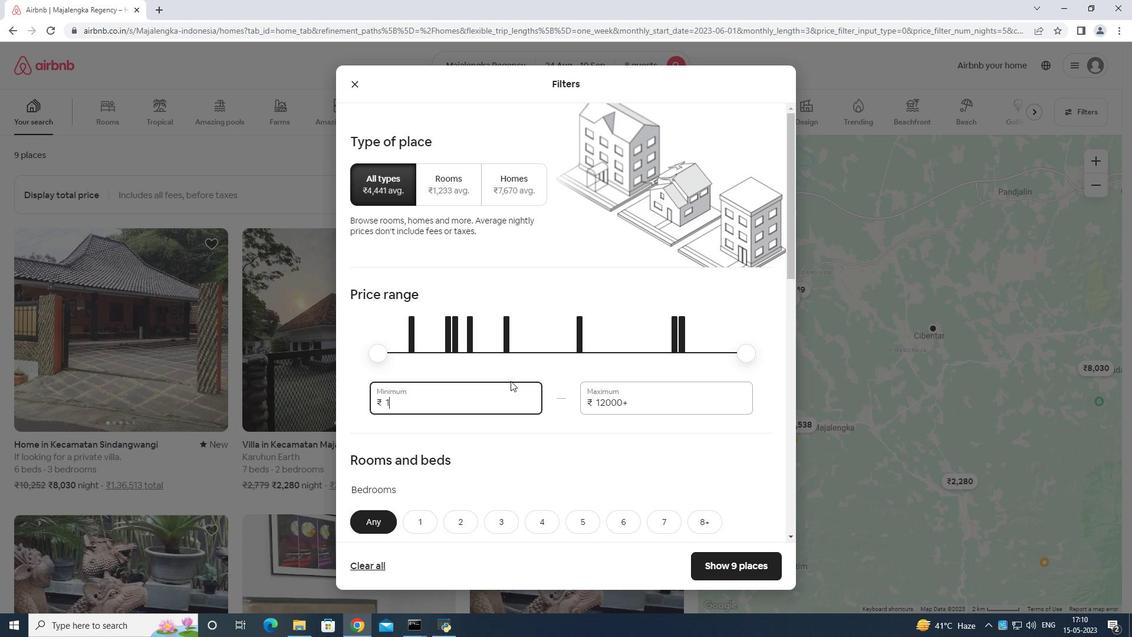 
Action: Key pressed 0
Screenshot: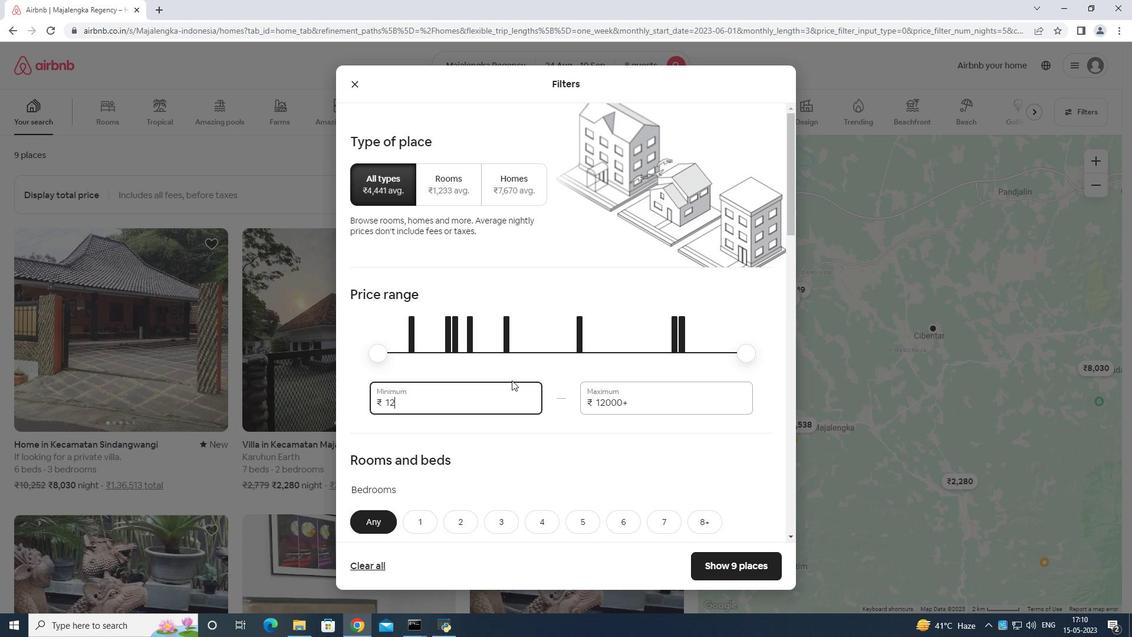 
Action: Mouse moved to (514, 379)
Screenshot: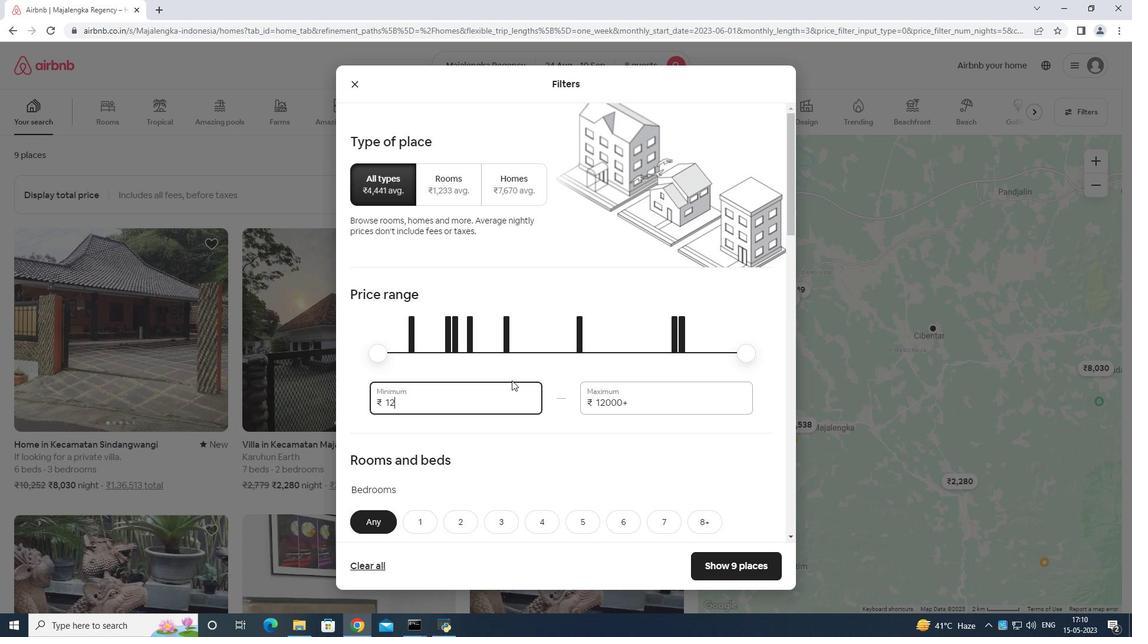 
Action: Key pressed 00
Screenshot: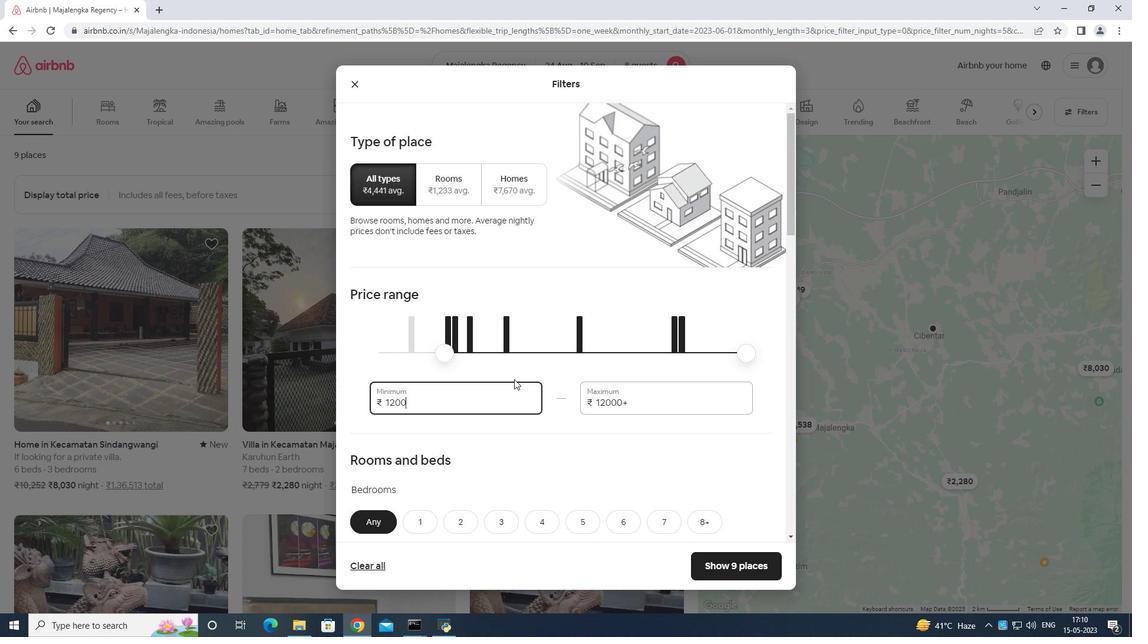 
Action: Mouse moved to (664, 400)
Screenshot: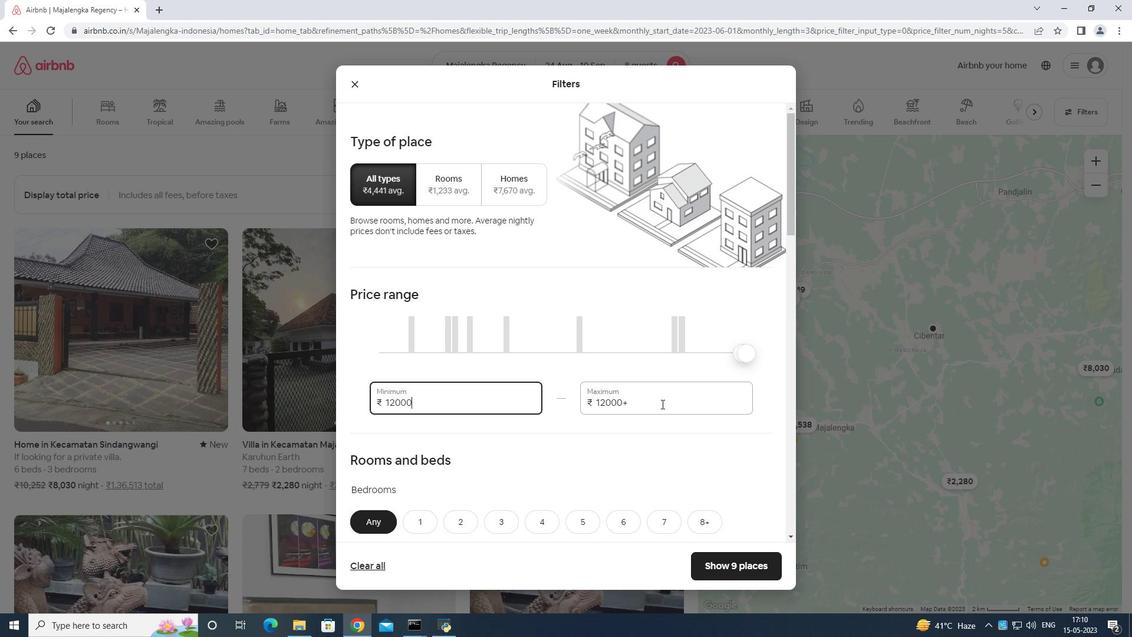 
Action: Mouse pressed left at (664, 400)
Screenshot: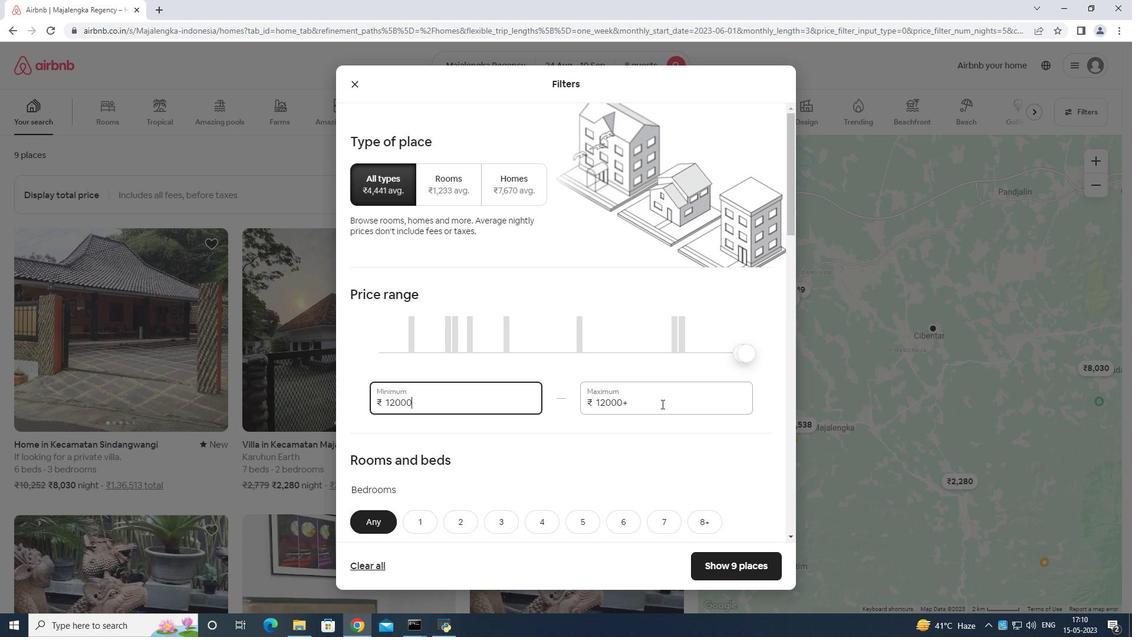 
Action: Mouse moved to (666, 392)
Screenshot: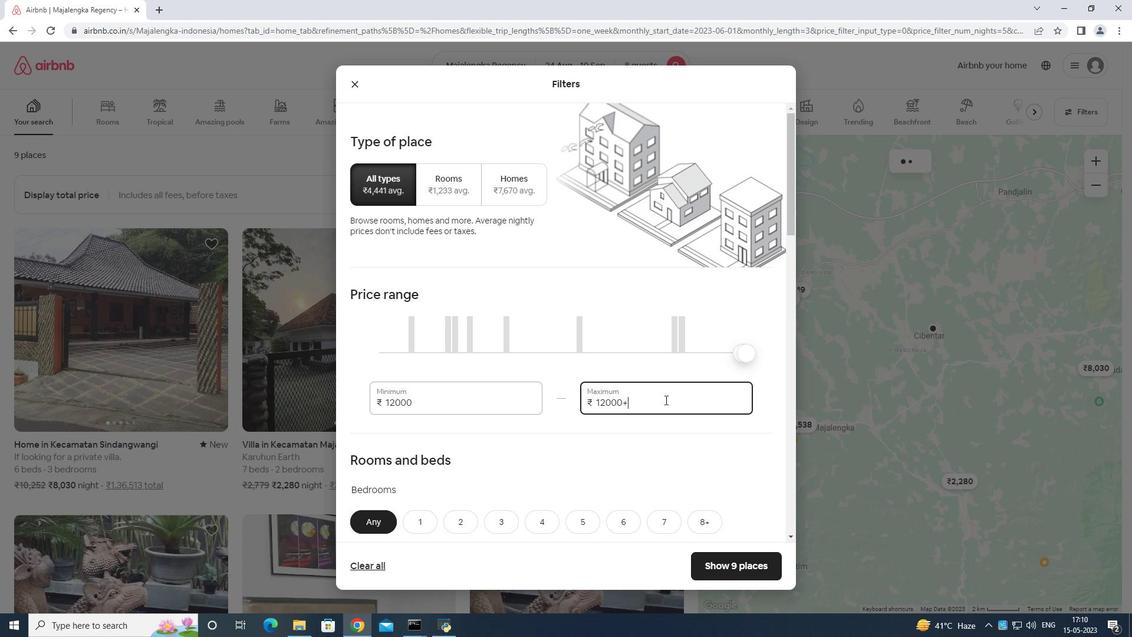 
Action: Key pressed <Key.backspace>
Screenshot: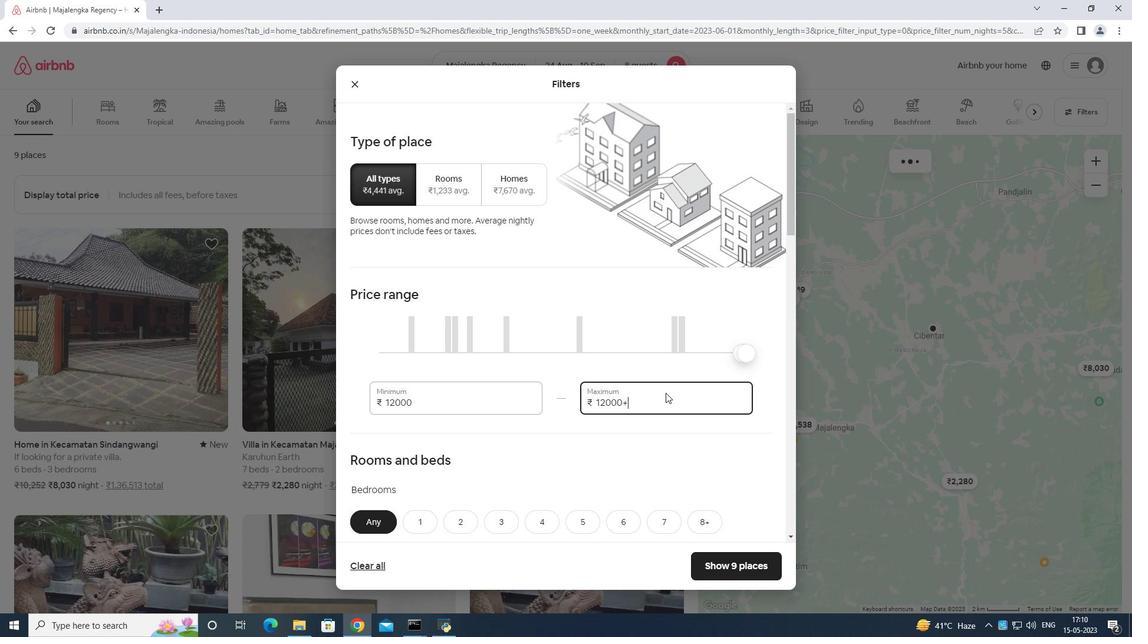
Action: Mouse moved to (666, 392)
Screenshot: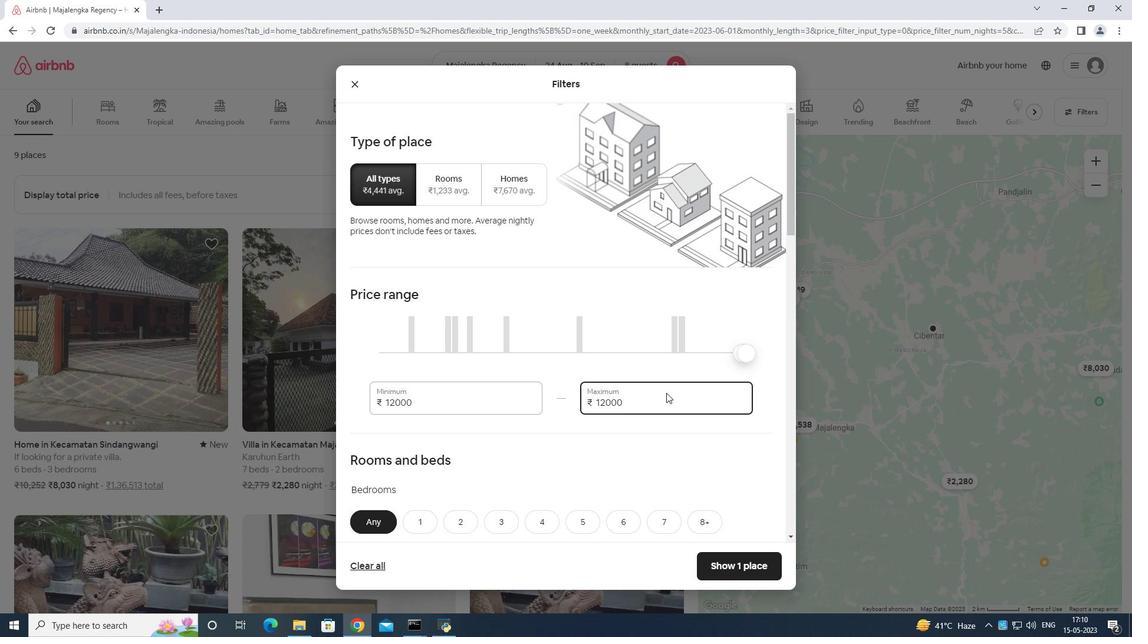 
Action: Key pressed <Key.backspace>
Screenshot: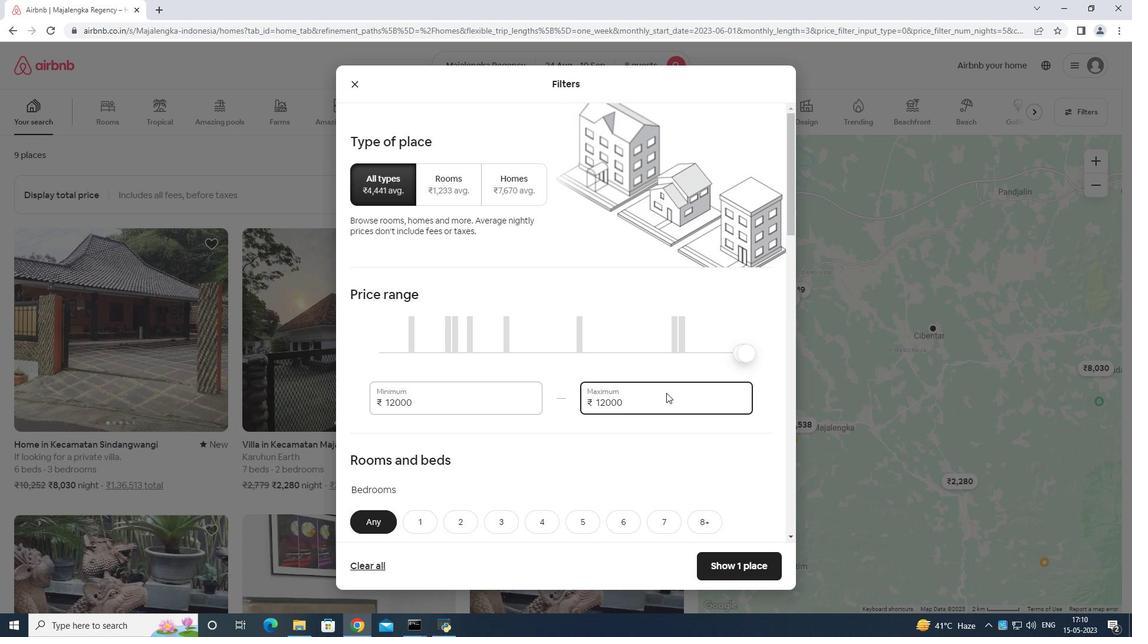 
Action: Mouse moved to (666, 392)
Screenshot: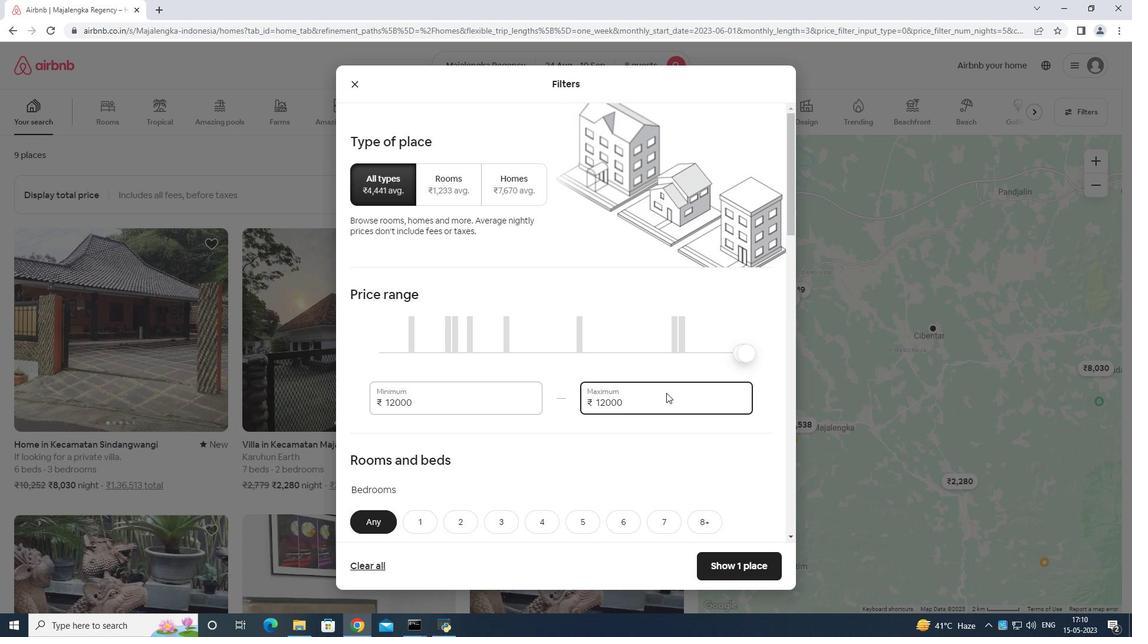 
Action: Key pressed <Key.backspace><Key.backspace><Key.backspace><Key.backspace><Key.backspace><Key.backspace>
Screenshot: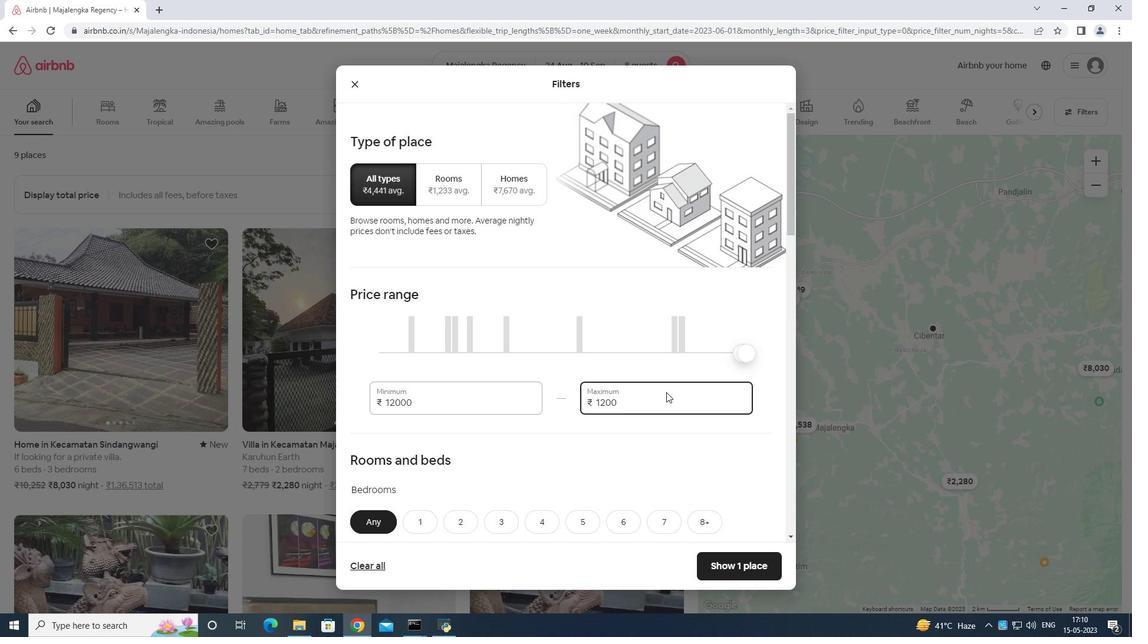 
Action: Mouse moved to (667, 391)
Screenshot: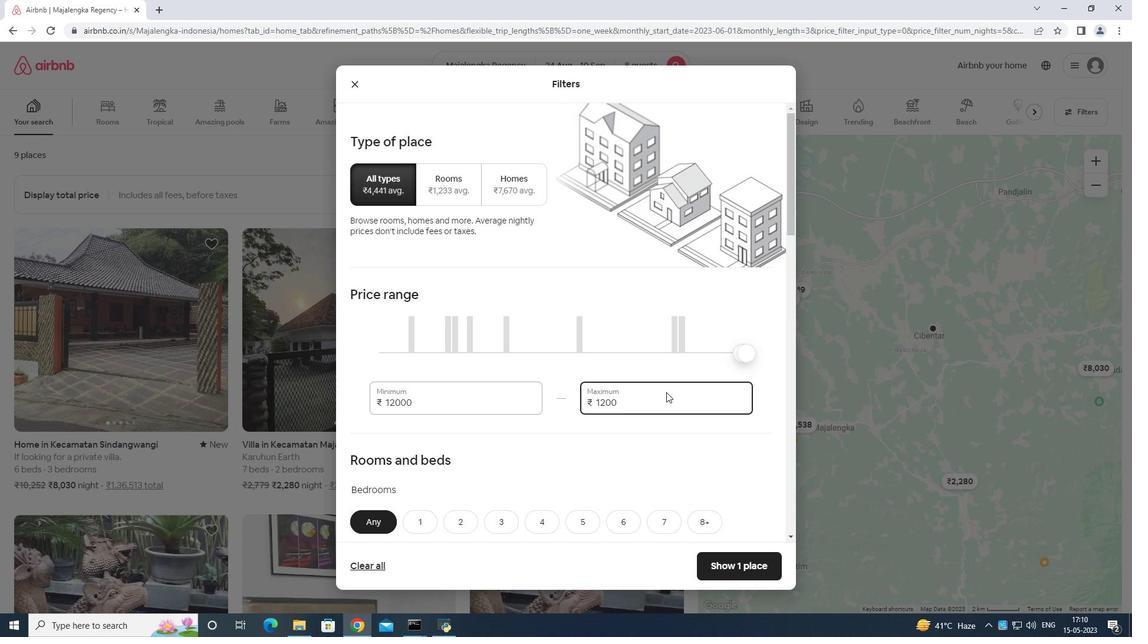 
Action: Key pressed <Key.backspace><Key.backspace>
Screenshot: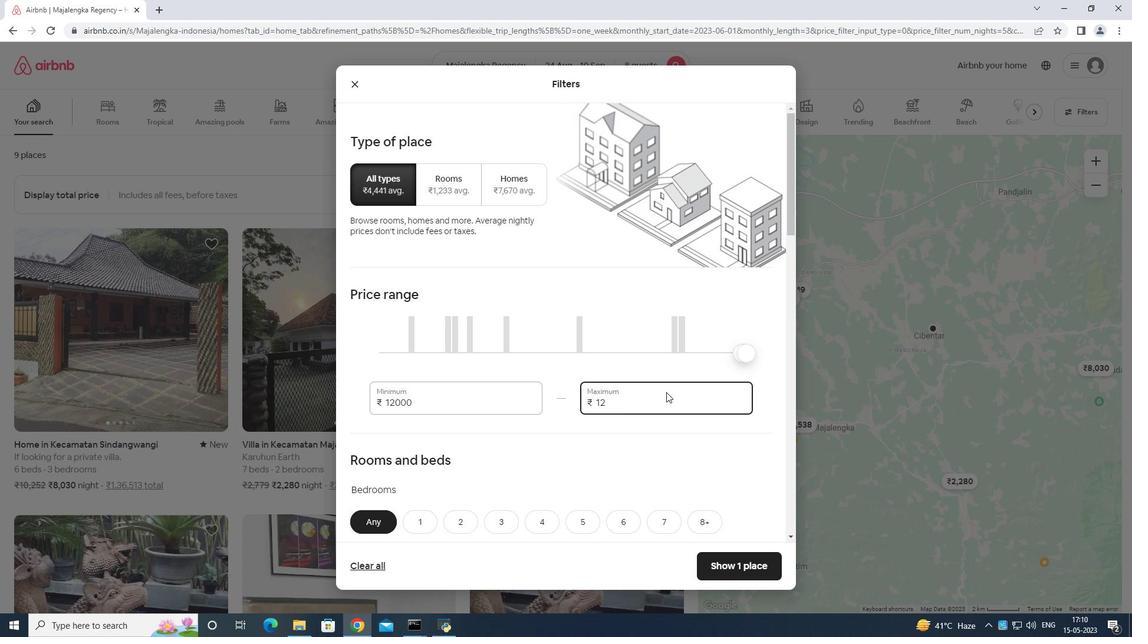 
Action: Mouse moved to (668, 390)
Screenshot: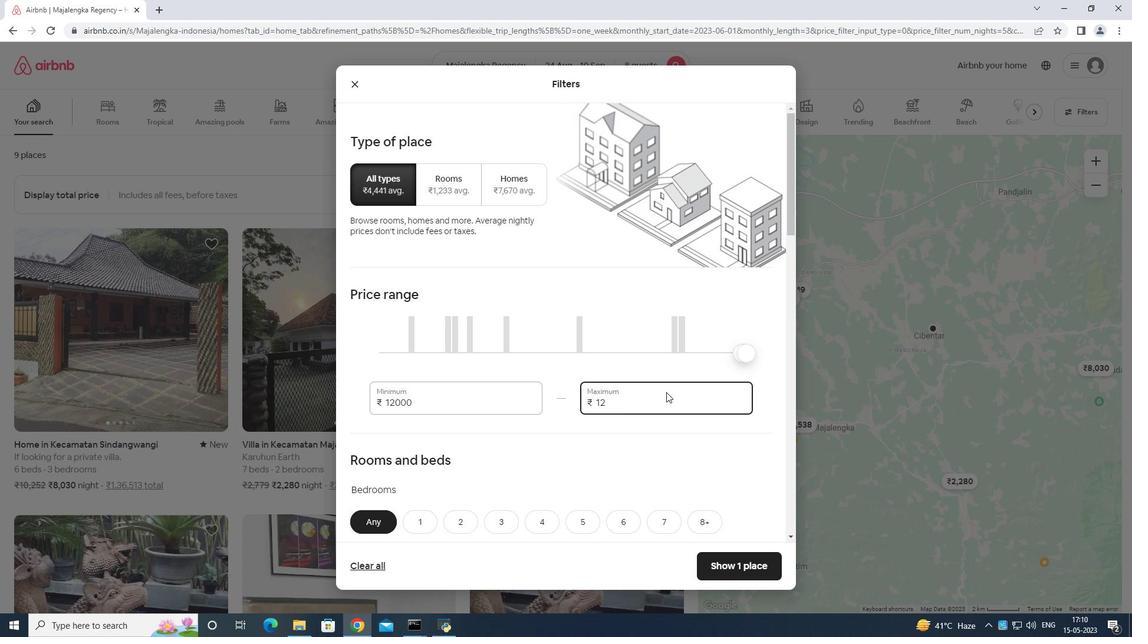 
Action: Key pressed <Key.backspace>
Screenshot: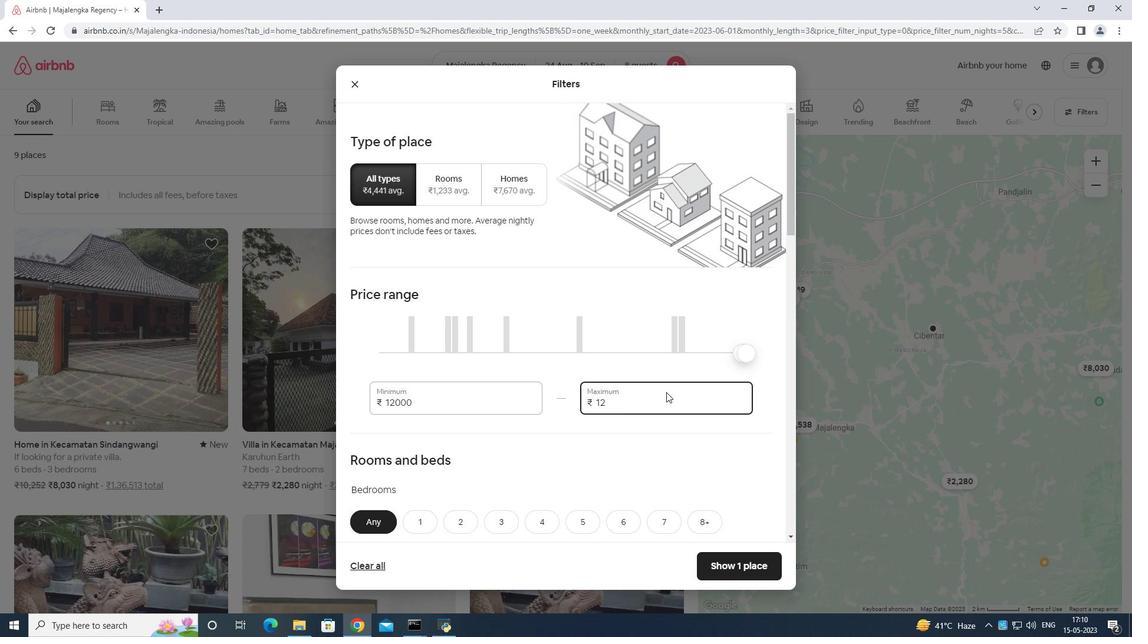 
Action: Mouse moved to (668, 390)
Screenshot: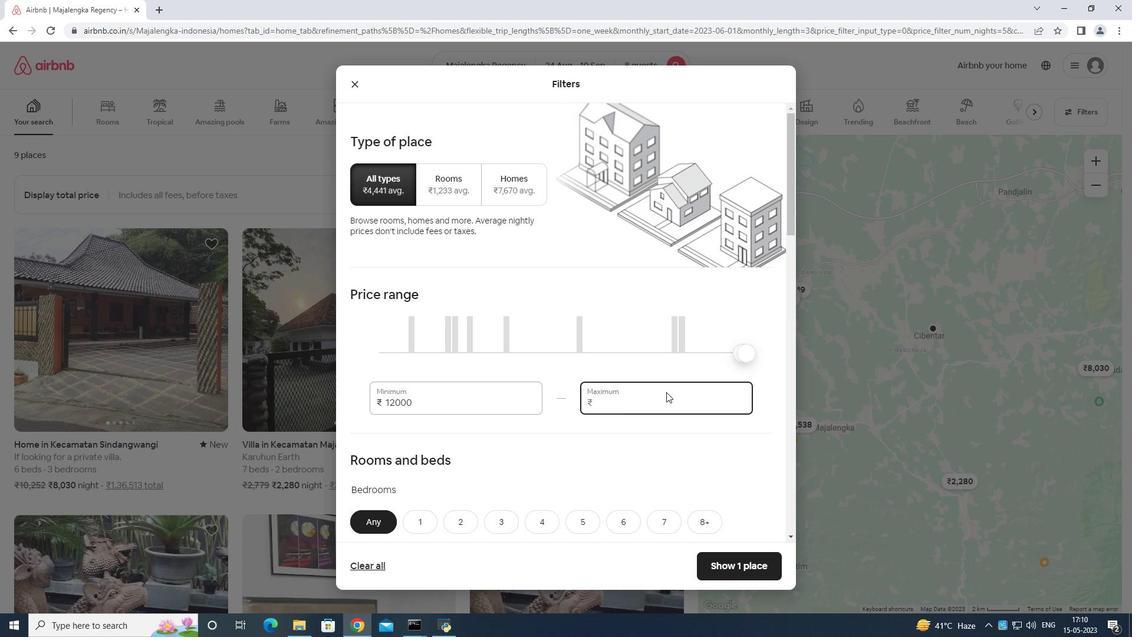 
Action: Key pressed <Key.backspace>
Screenshot: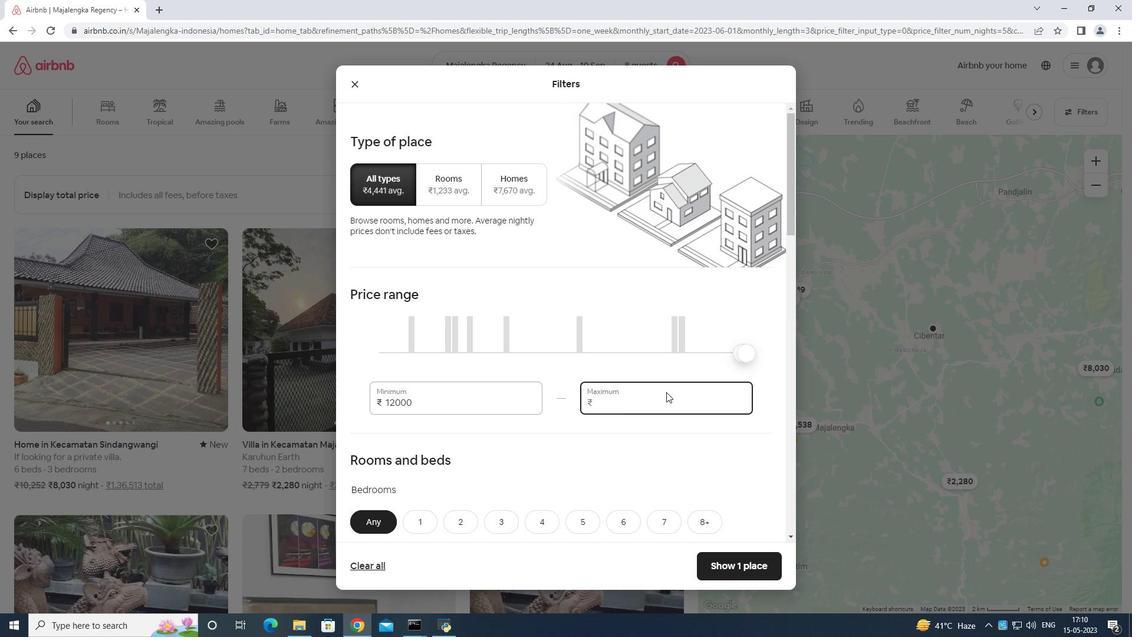 
Action: Mouse moved to (672, 385)
Screenshot: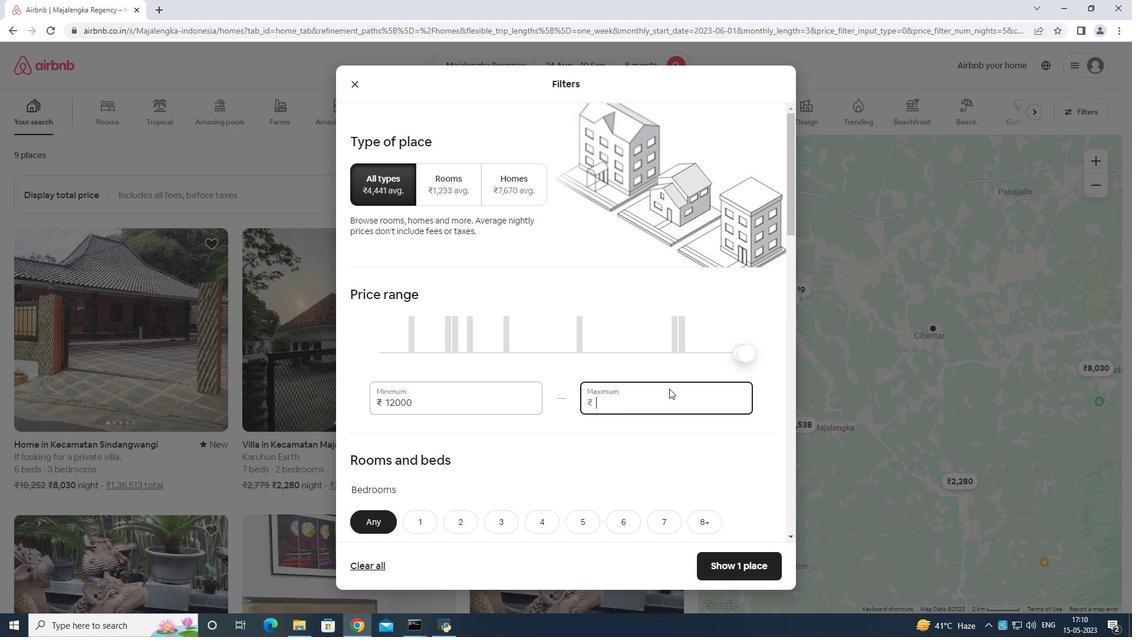 
Action: Key pressed 1
Screenshot: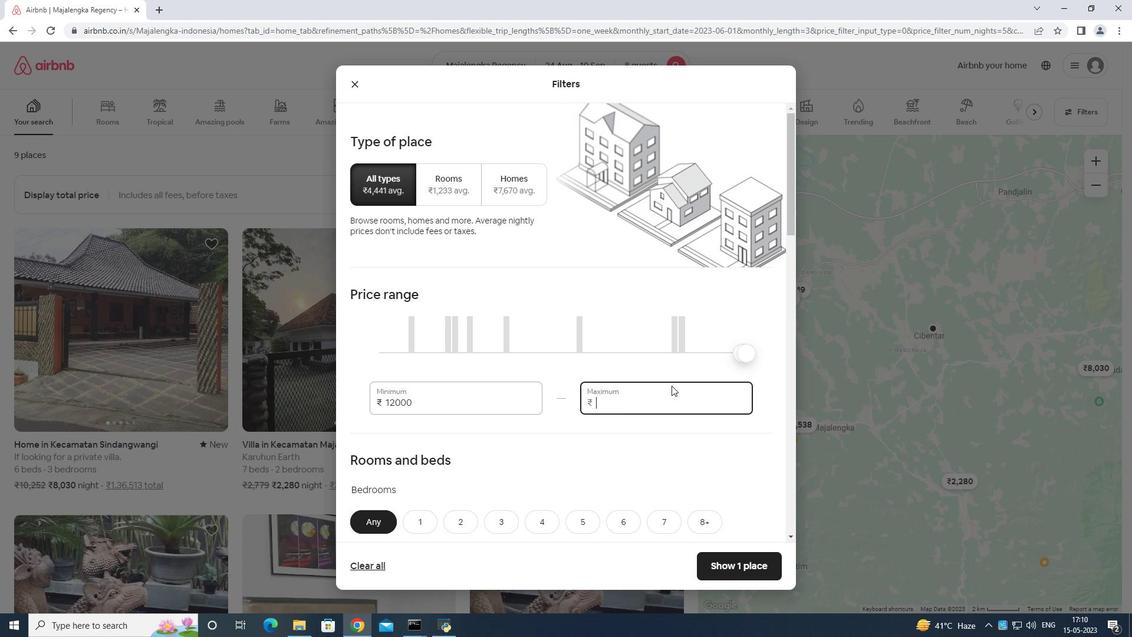 
Action: Mouse moved to (672, 385)
Screenshot: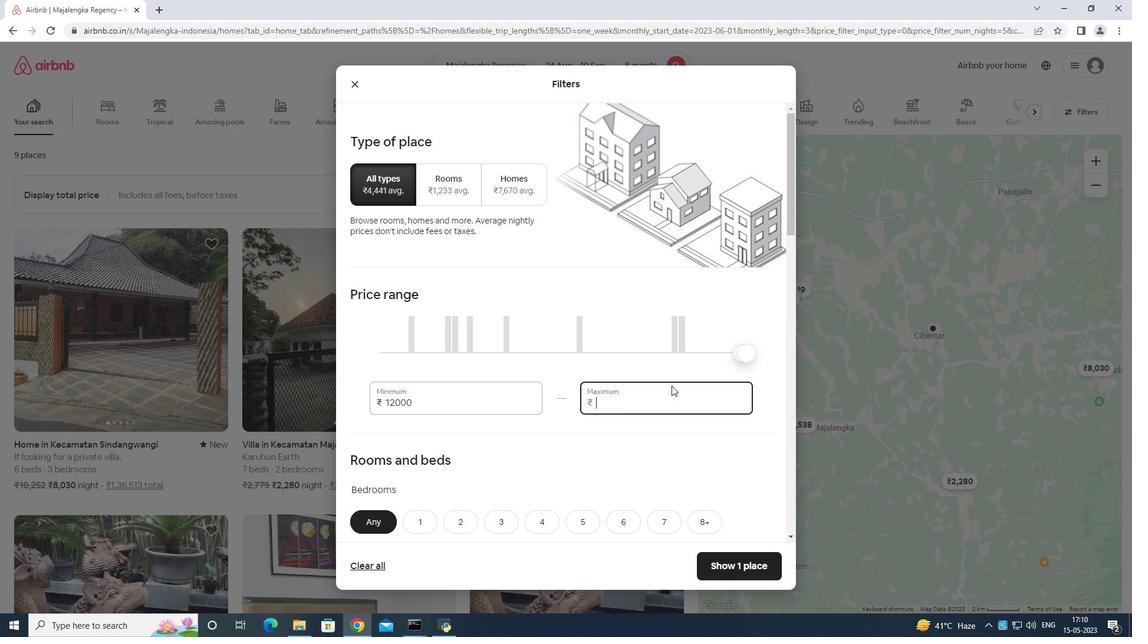 
Action: Key pressed 5
Screenshot: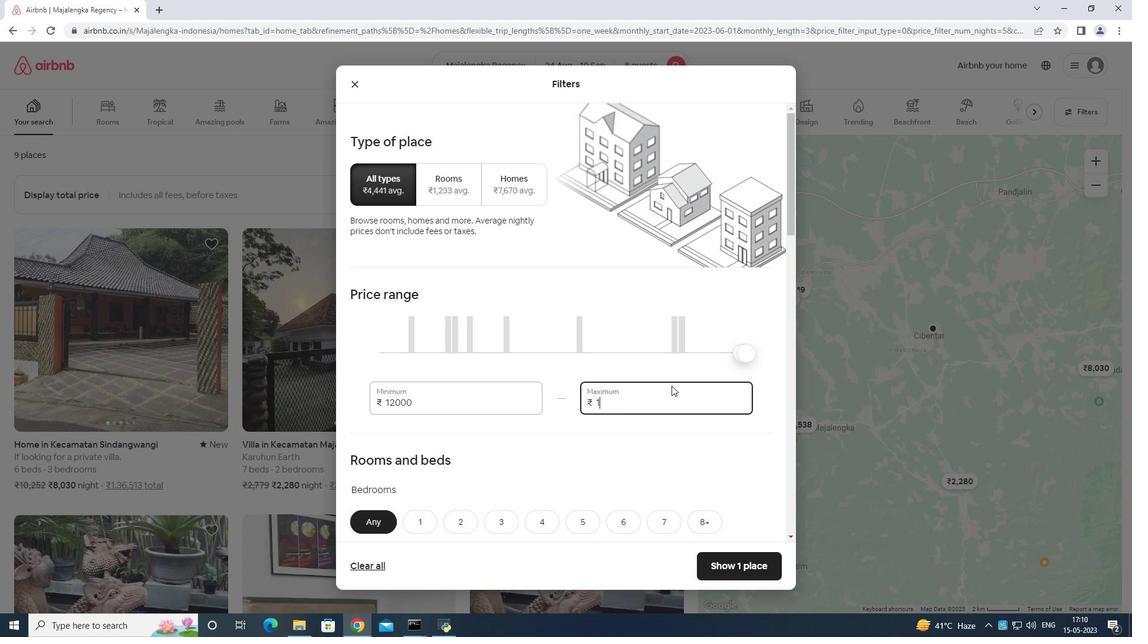 
Action: Mouse moved to (673, 384)
Screenshot: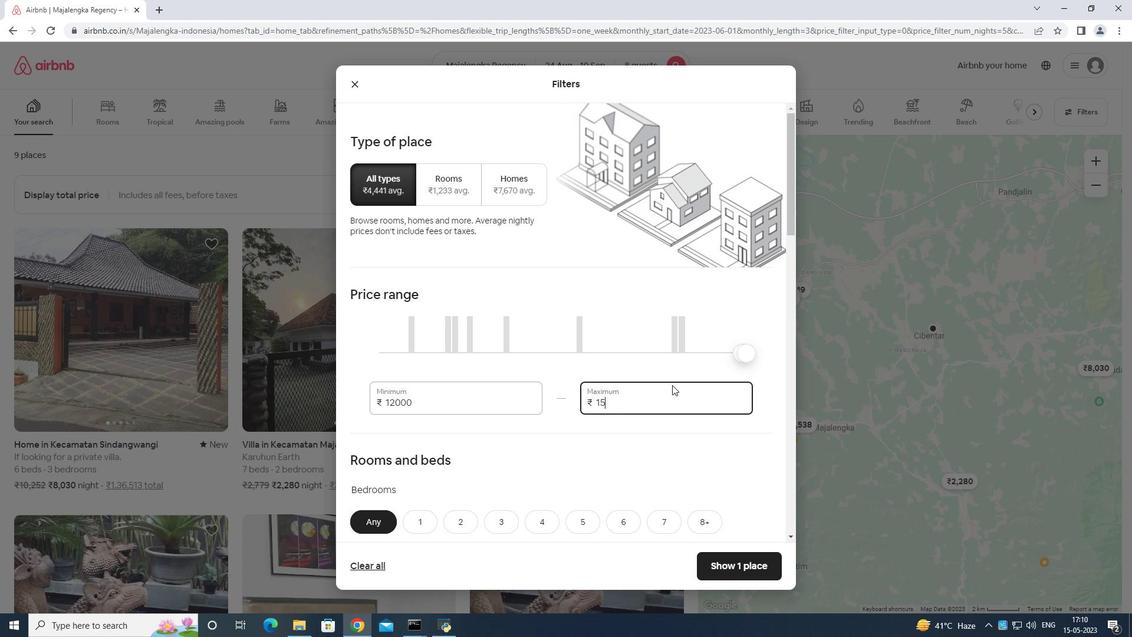 
Action: Key pressed 0
Screenshot: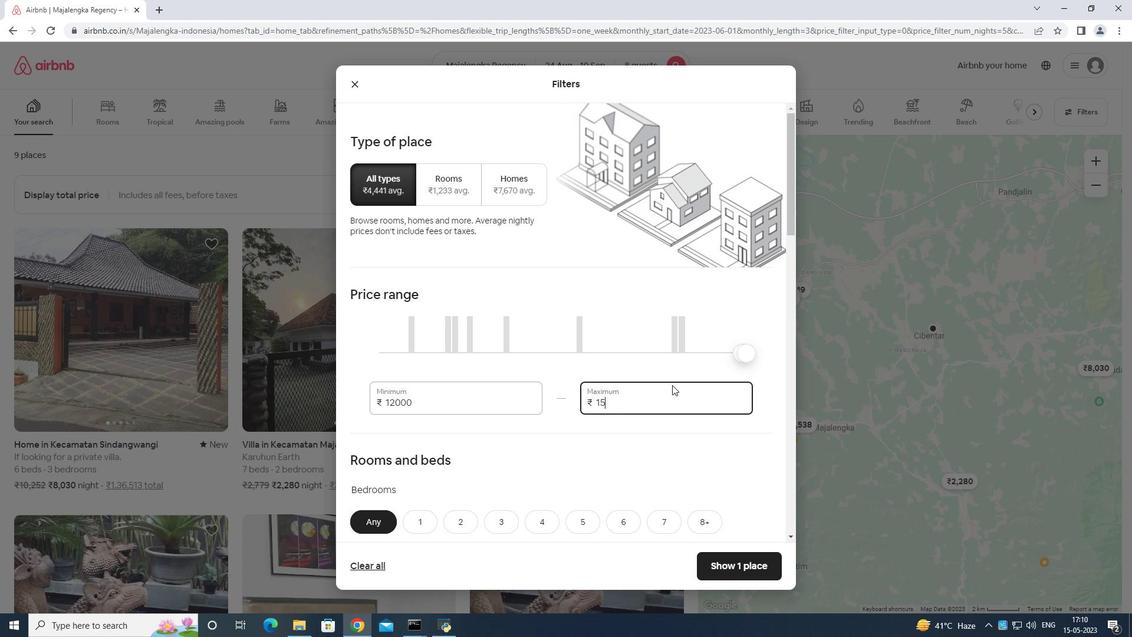
Action: Mouse moved to (675, 381)
Screenshot: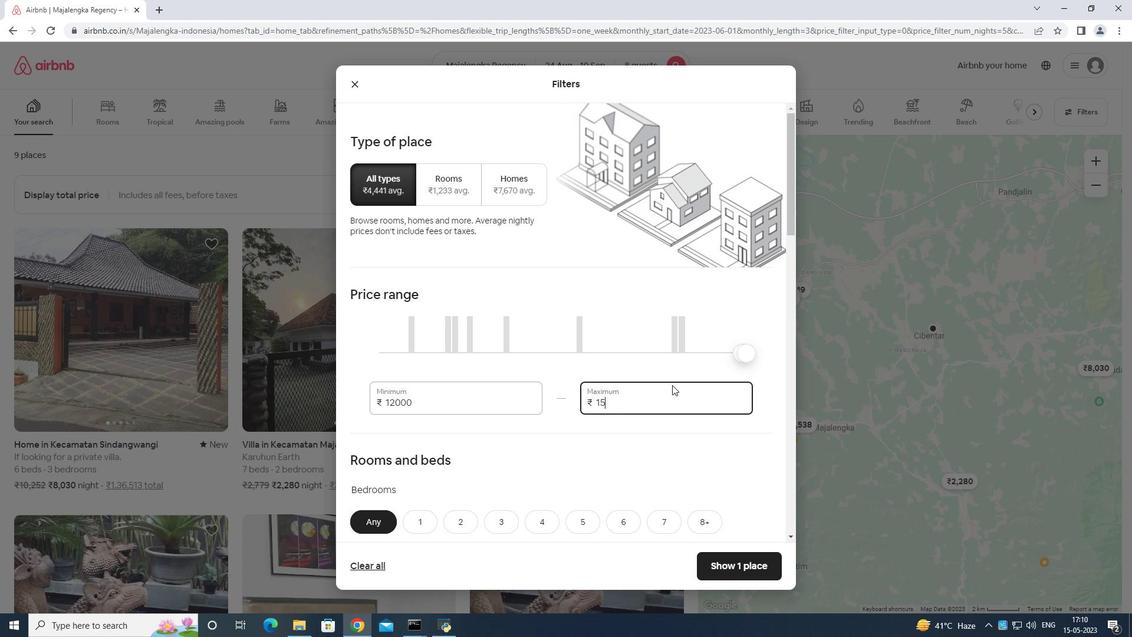 
Action: Key pressed 0
Screenshot: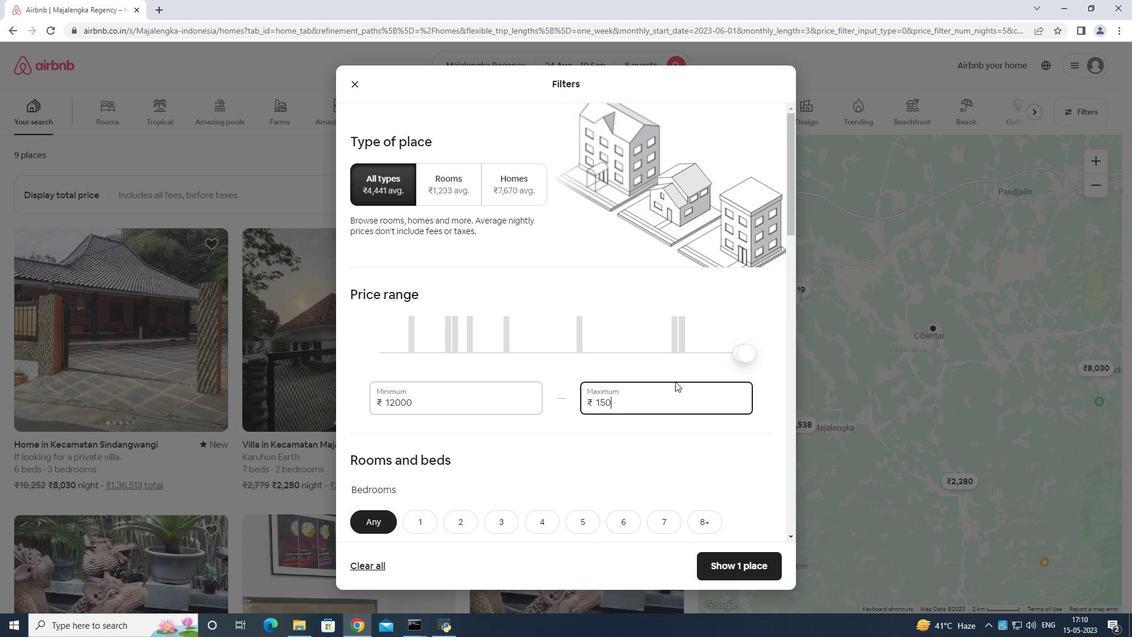 
Action: Mouse moved to (675, 381)
Screenshot: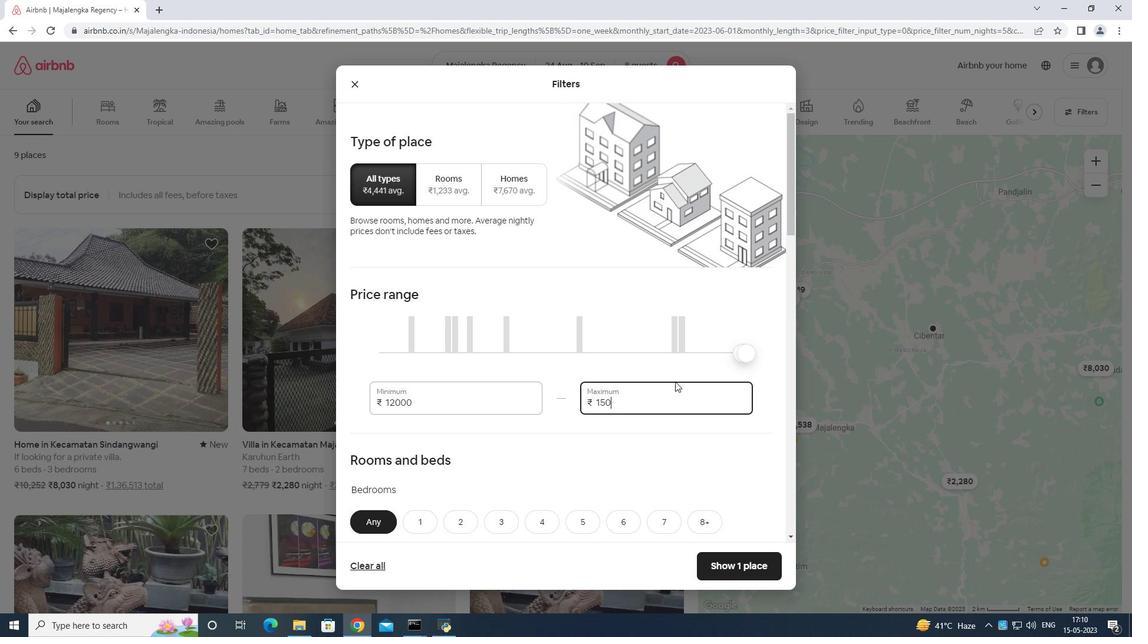 
Action: Key pressed 0
Screenshot: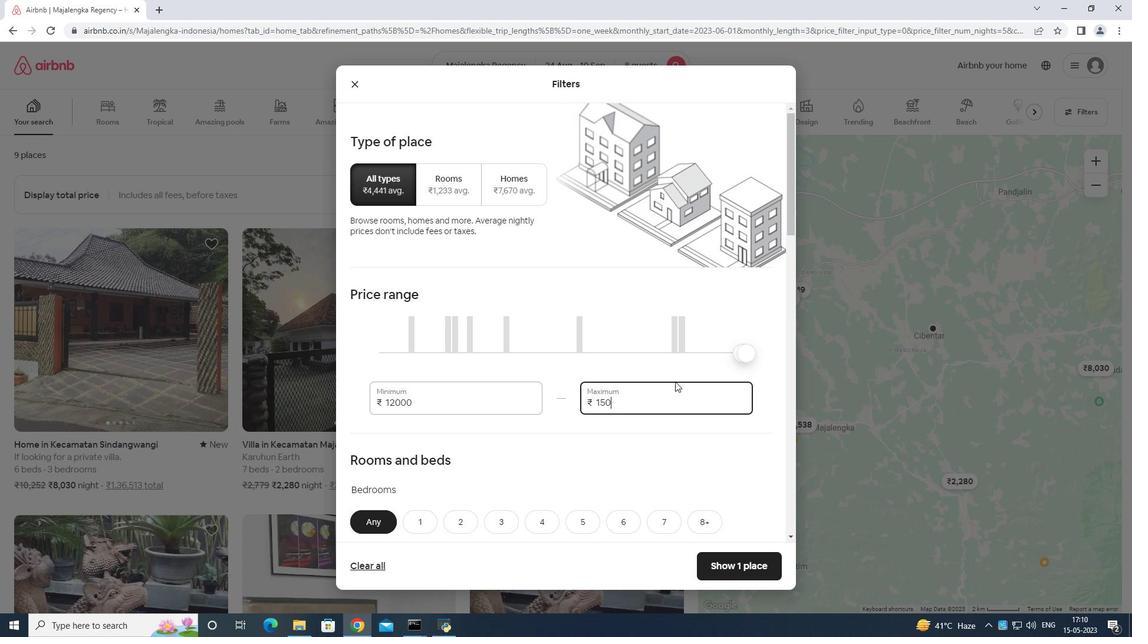 
Action: Mouse moved to (676, 381)
Screenshot: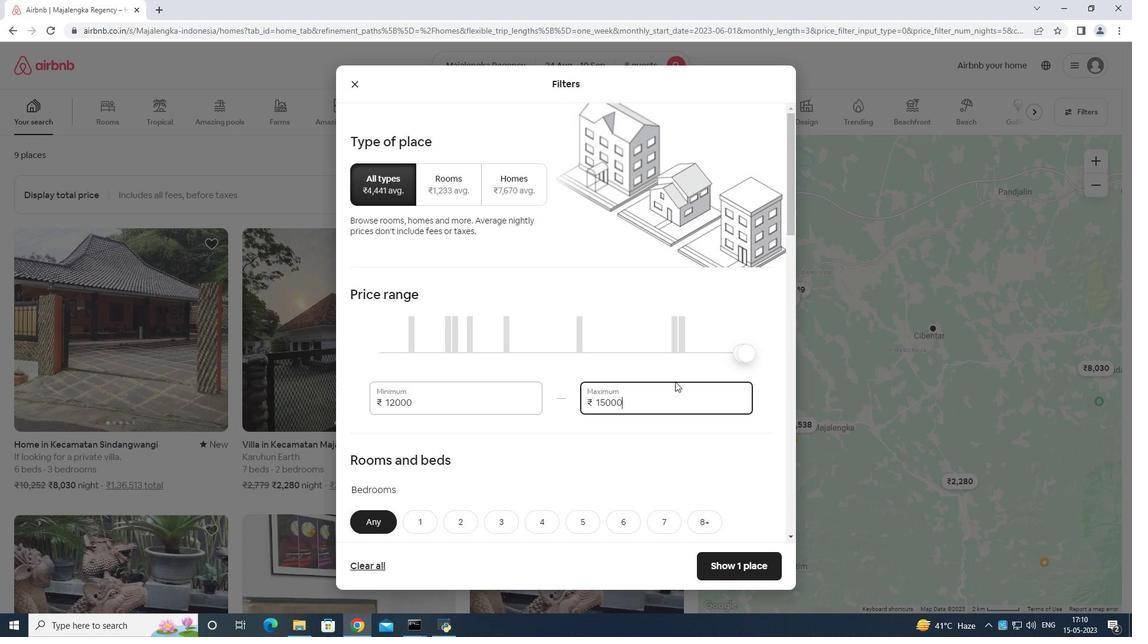 
Action: Mouse scrolled (676, 381) with delta (0, 0)
Screenshot: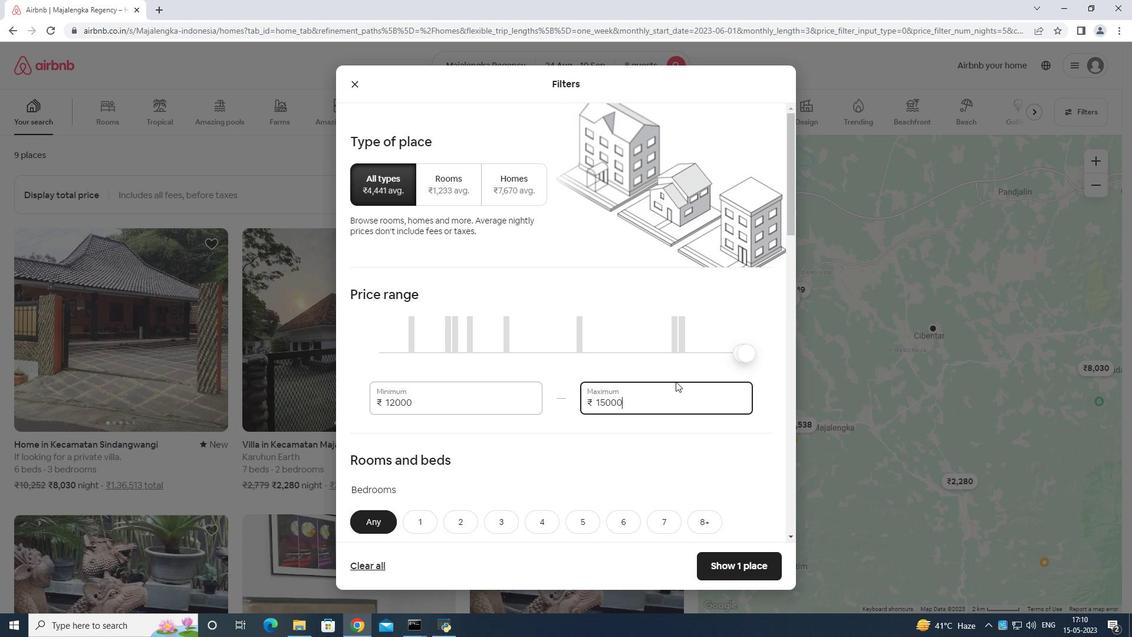 
Action: Mouse moved to (676, 383)
Screenshot: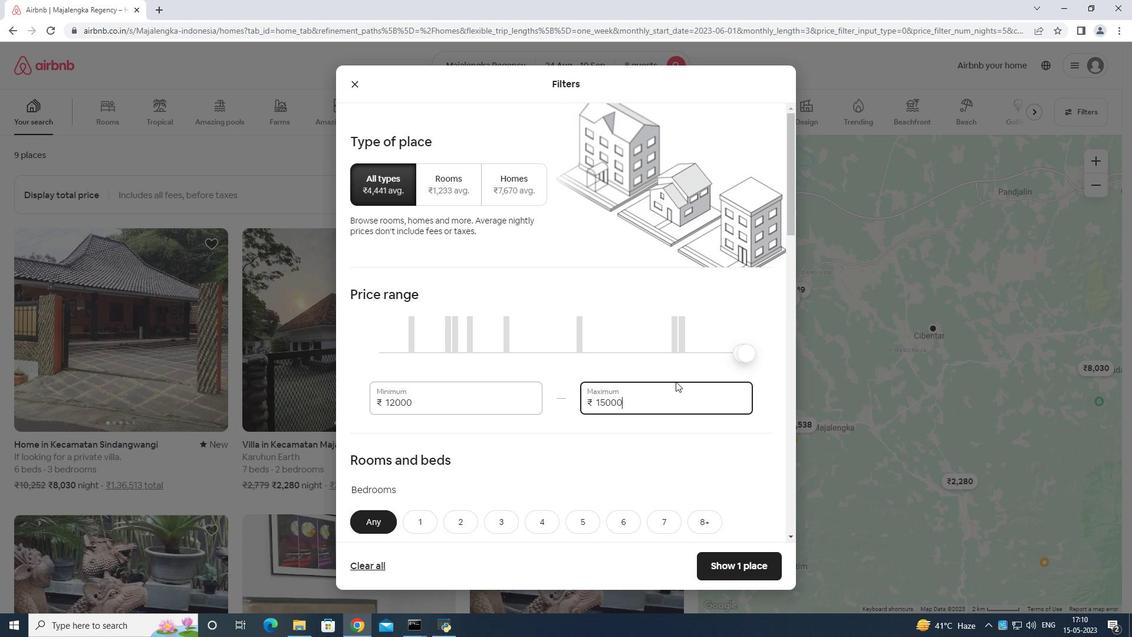 
Action: Mouse scrolled (676, 382) with delta (0, 0)
Screenshot: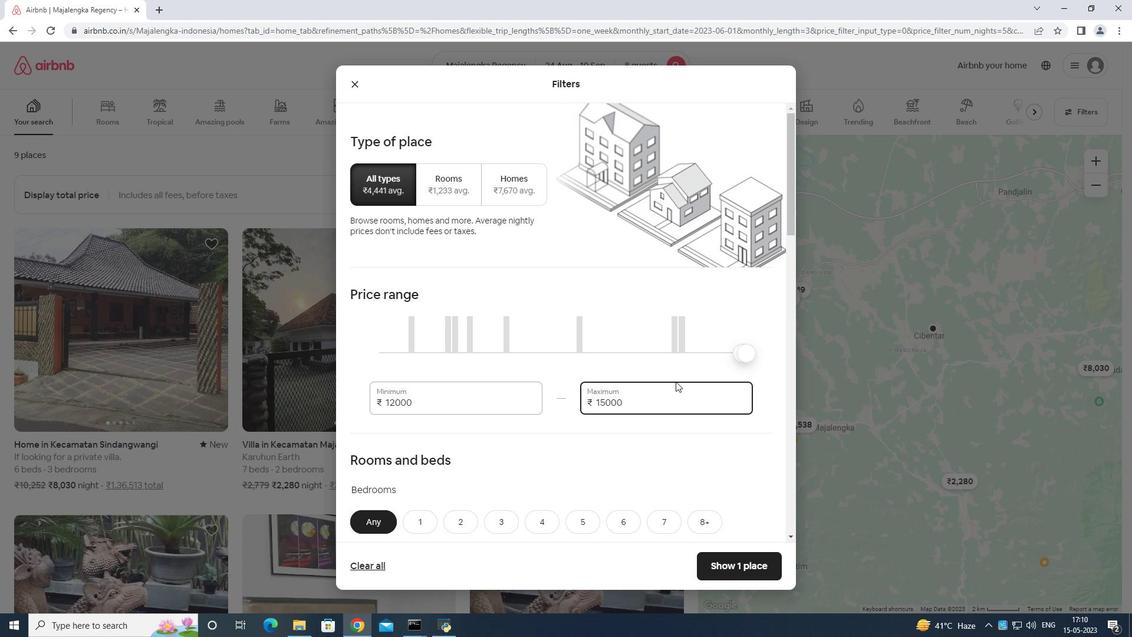 
Action: Mouse scrolled (676, 382) with delta (0, 0)
Screenshot: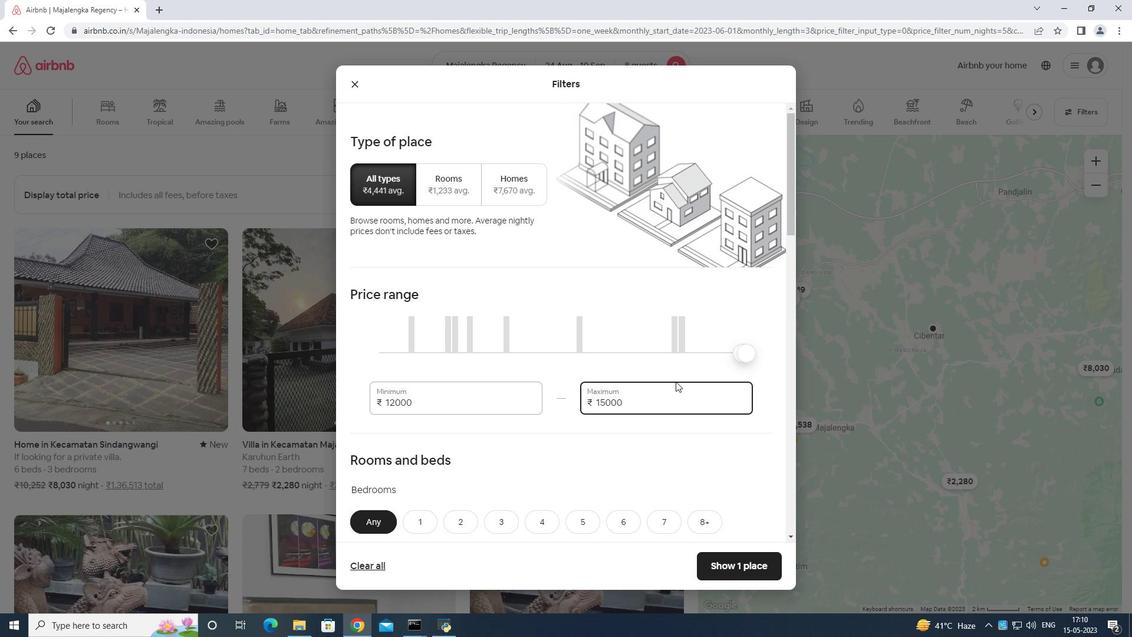 
Action: Mouse scrolled (676, 382) with delta (0, 0)
Screenshot: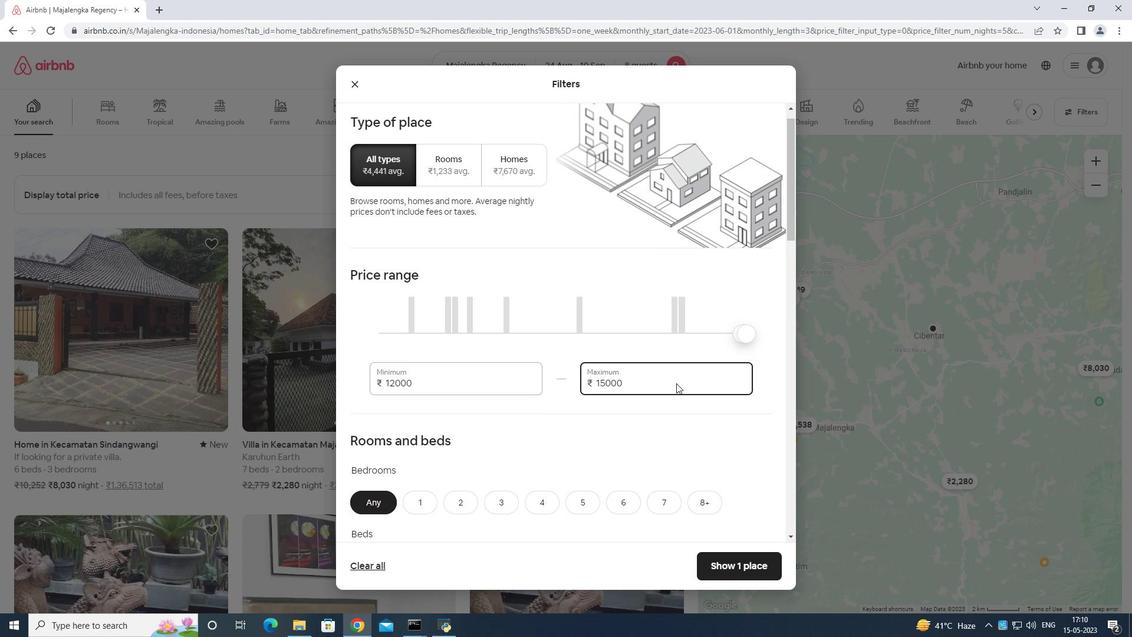 
Action: Mouse moved to (531, 281)
Screenshot: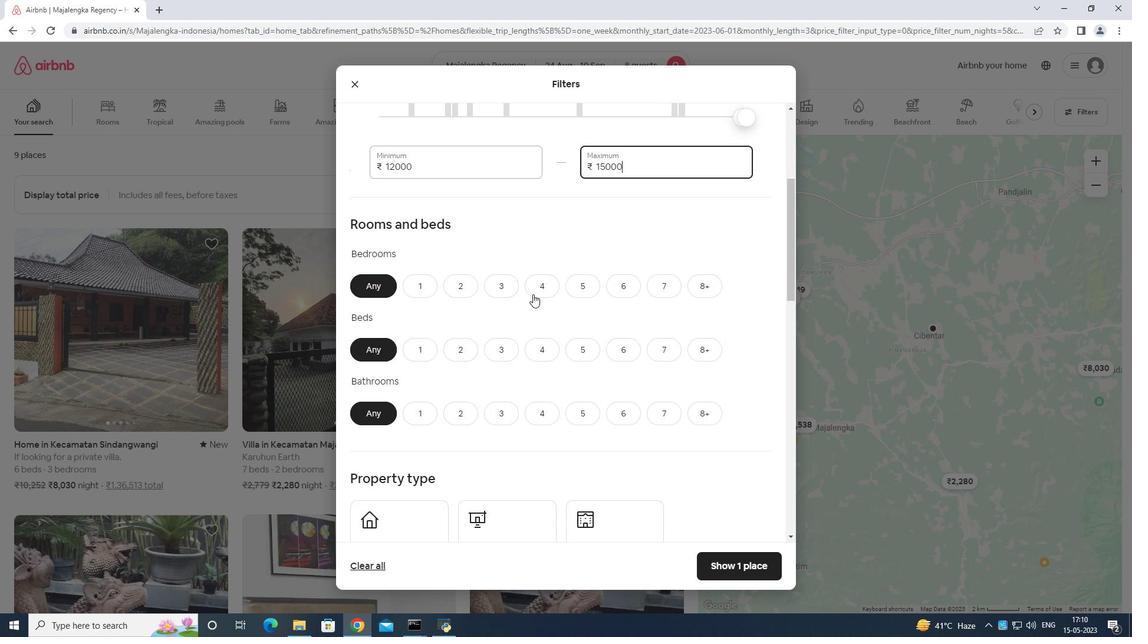 
Action: Mouse pressed left at (531, 281)
Screenshot: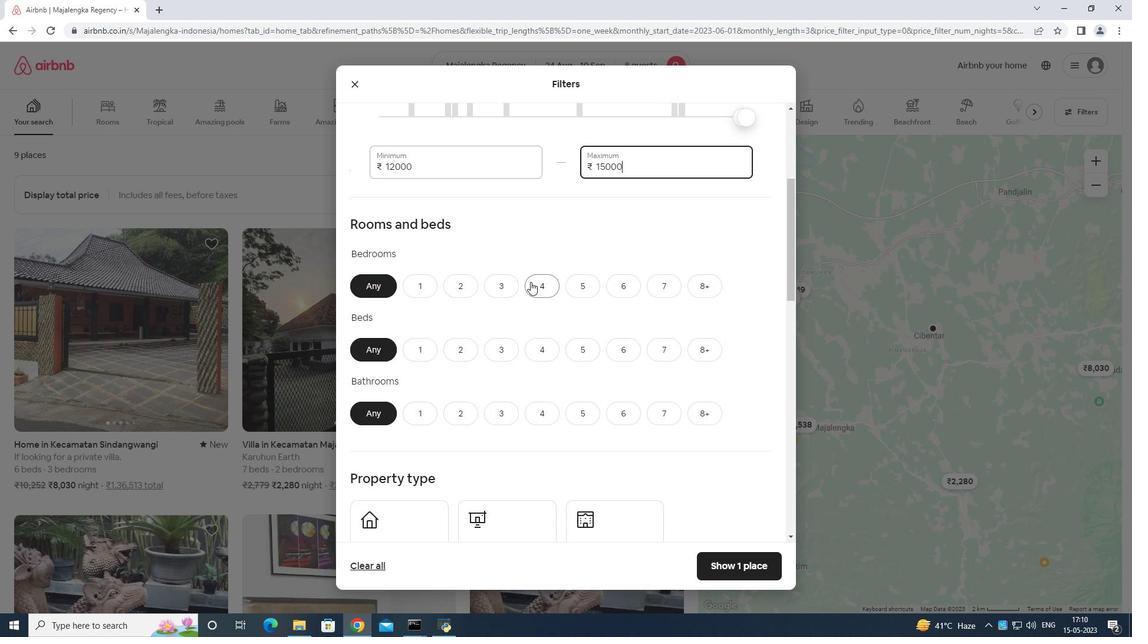 
Action: Mouse moved to (709, 347)
Screenshot: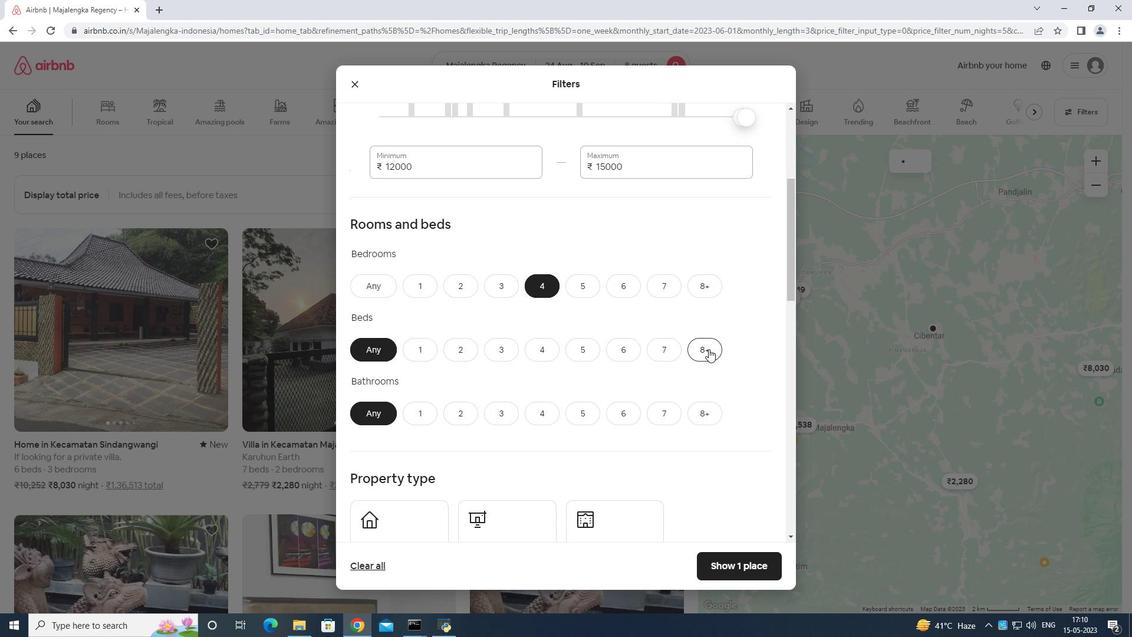 
Action: Mouse pressed left at (709, 347)
Screenshot: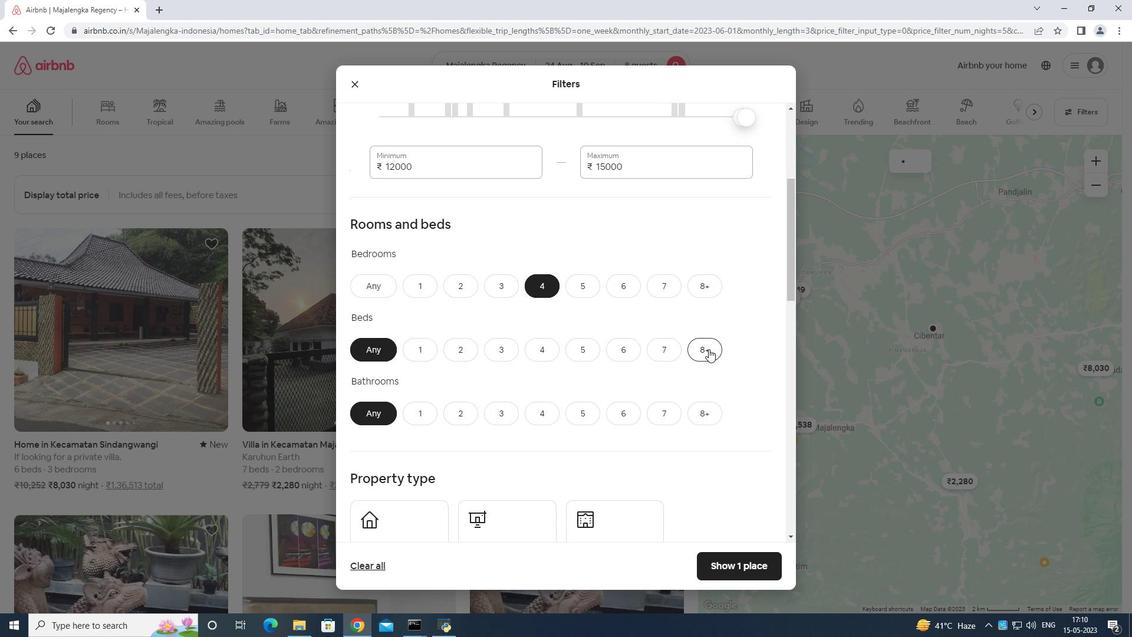 
Action: Mouse moved to (555, 408)
Screenshot: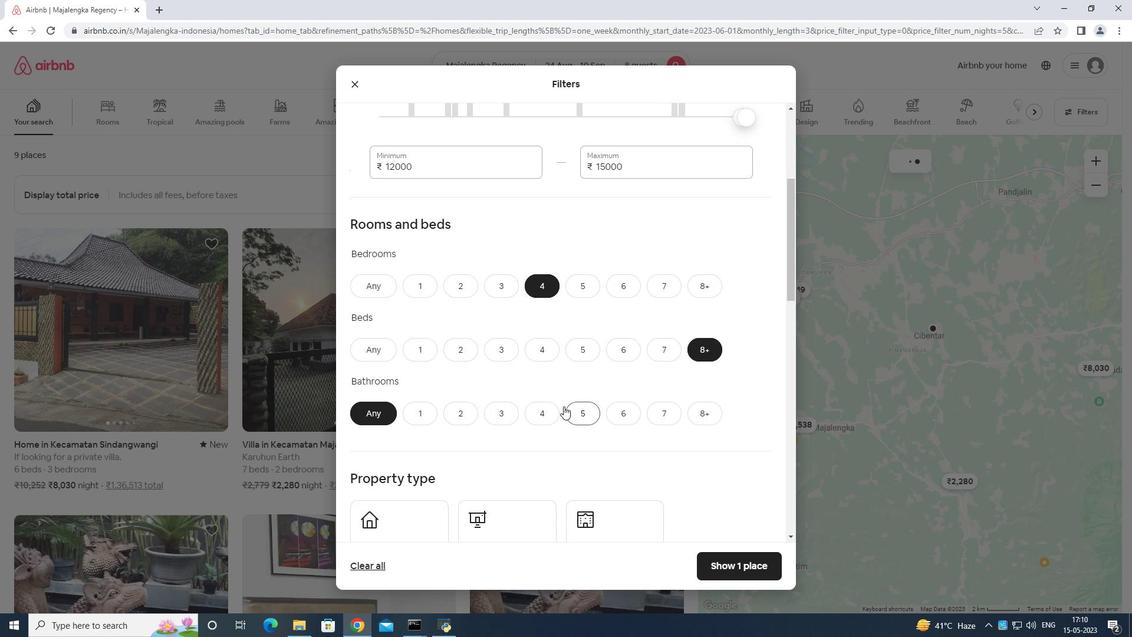 
Action: Mouse pressed left at (555, 408)
Screenshot: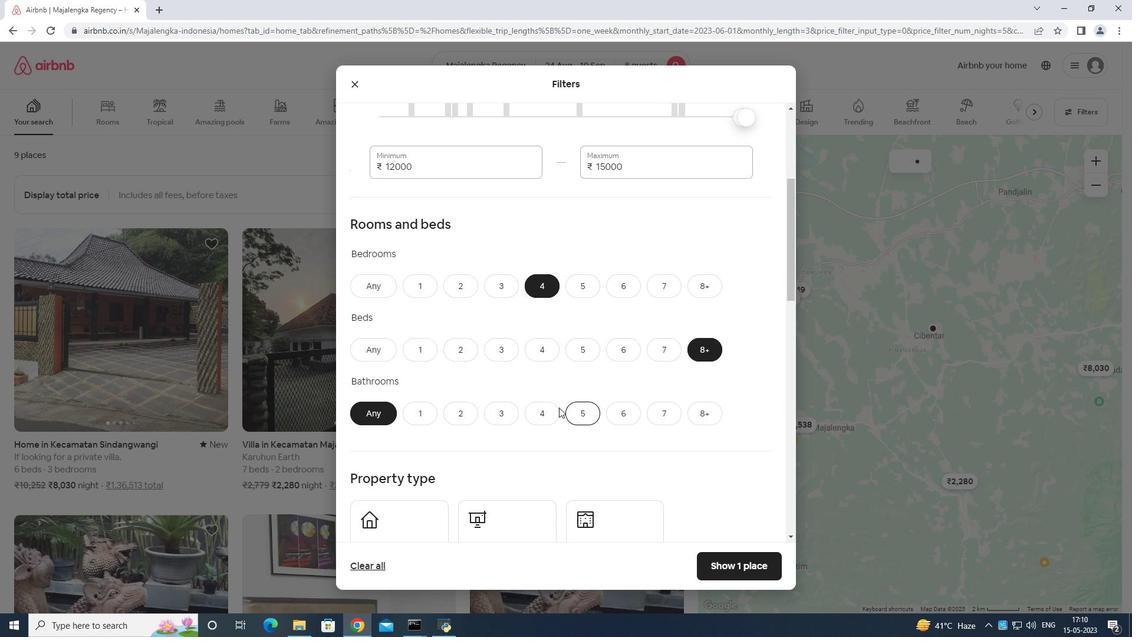 
Action: Mouse moved to (554, 405)
Screenshot: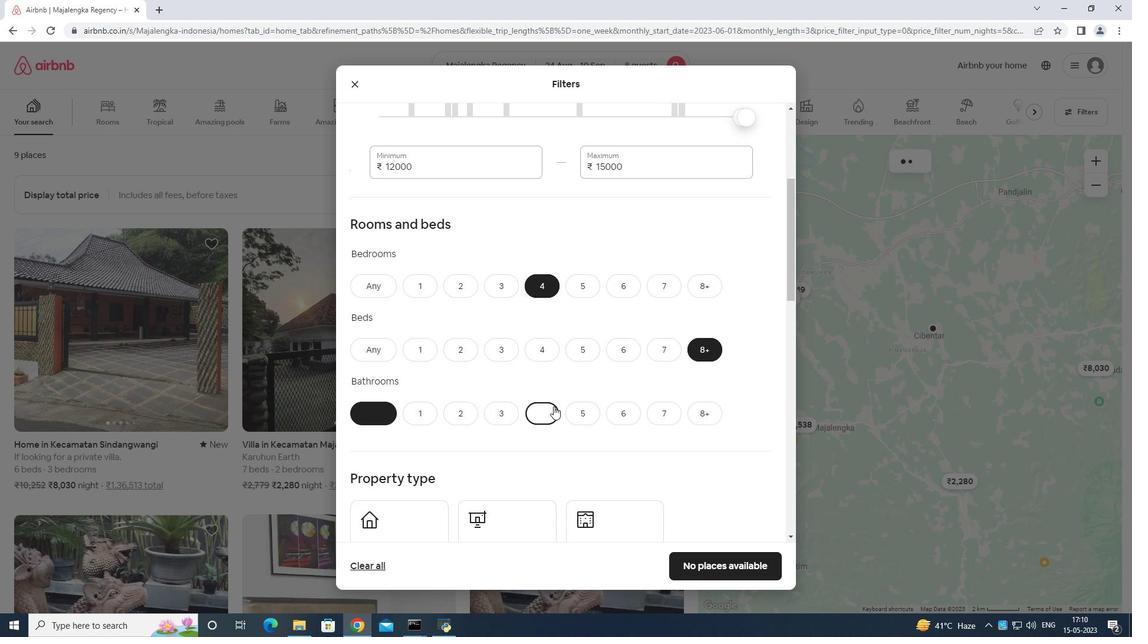 
Action: Mouse scrolled (554, 404) with delta (0, 0)
Screenshot: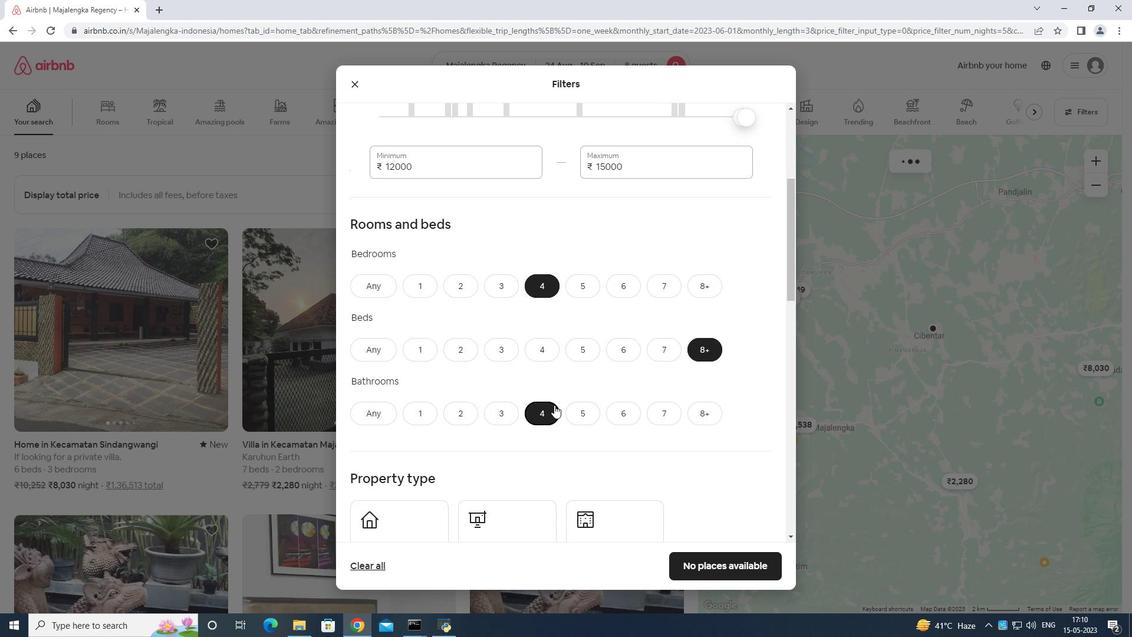
Action: Mouse scrolled (554, 404) with delta (0, 0)
Screenshot: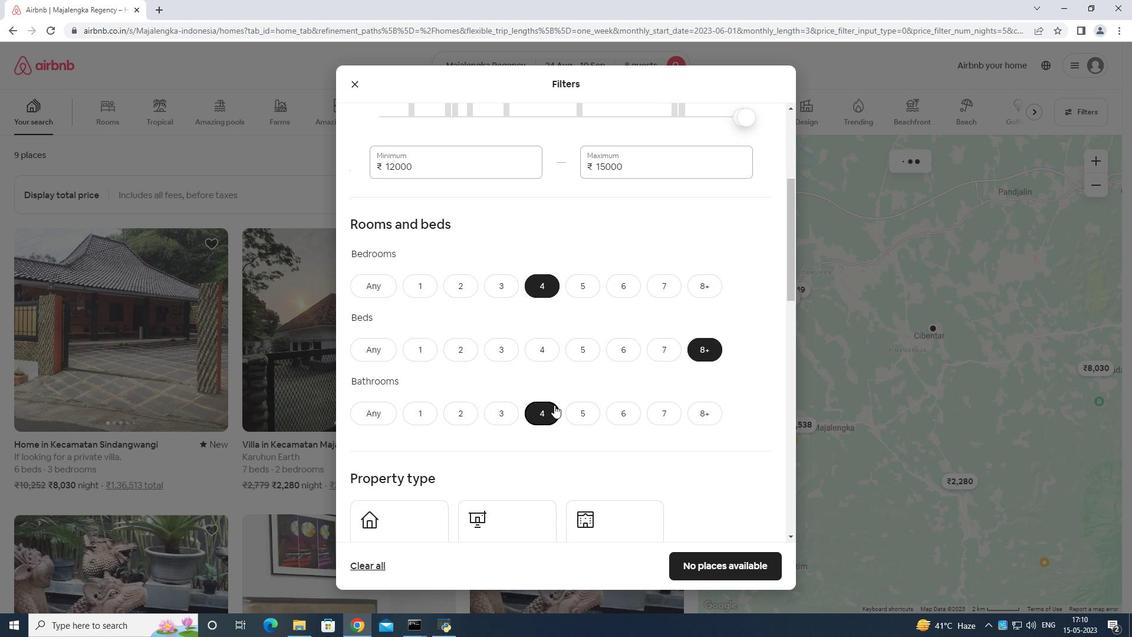 
Action: Mouse moved to (554, 405)
Screenshot: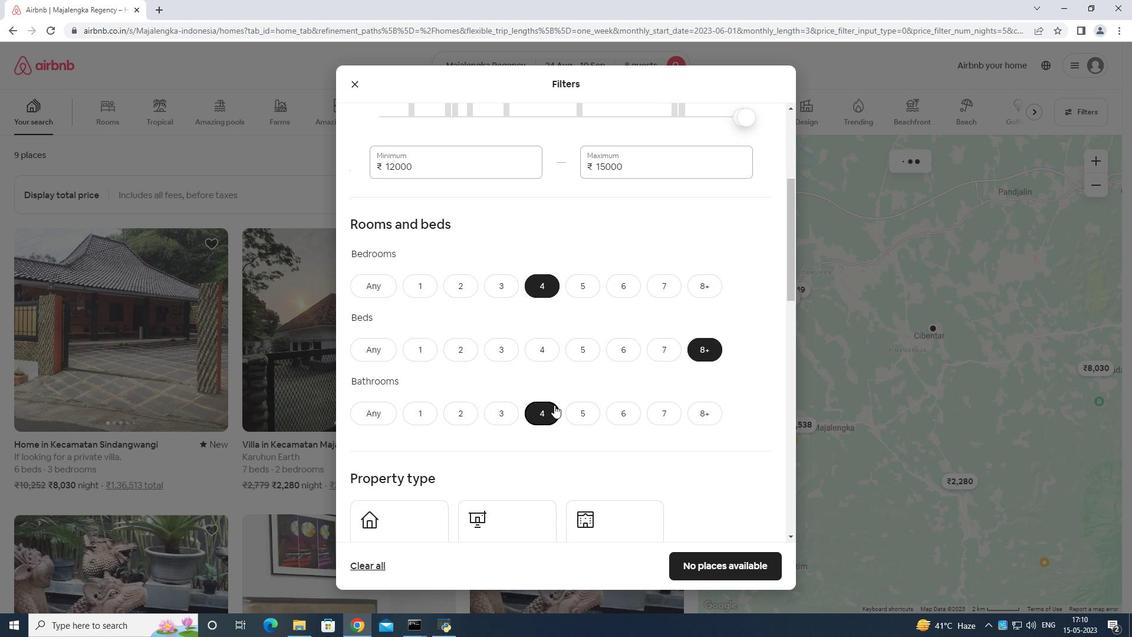
Action: Mouse scrolled (554, 404) with delta (0, 0)
Screenshot: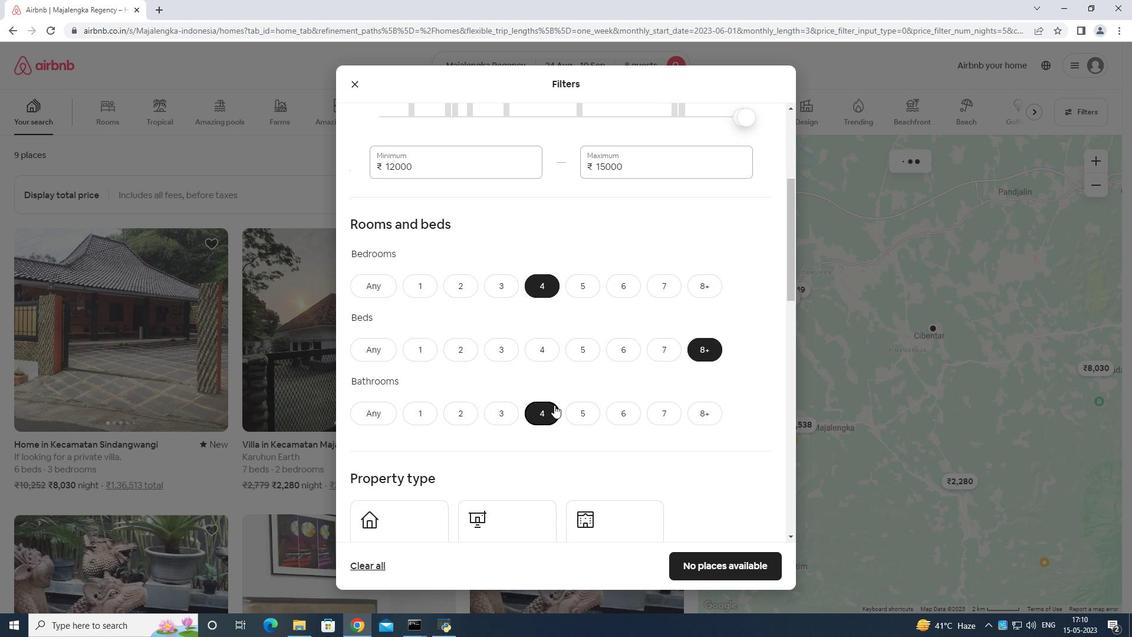 
Action: Mouse moved to (554, 405)
Screenshot: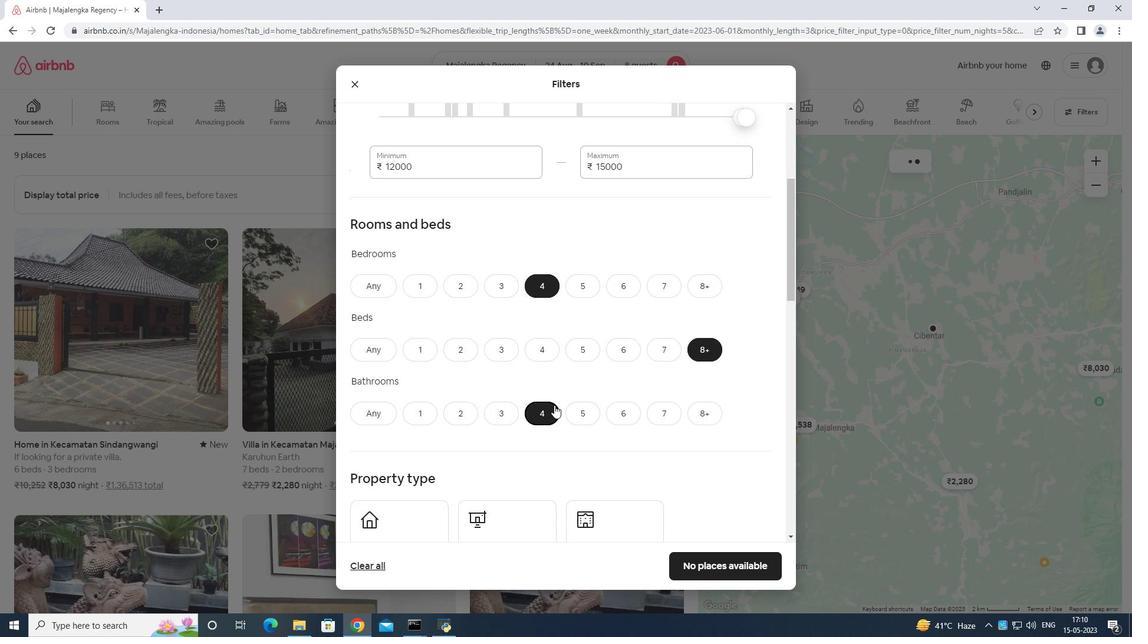 
Action: Mouse scrolled (554, 404) with delta (0, 0)
Screenshot: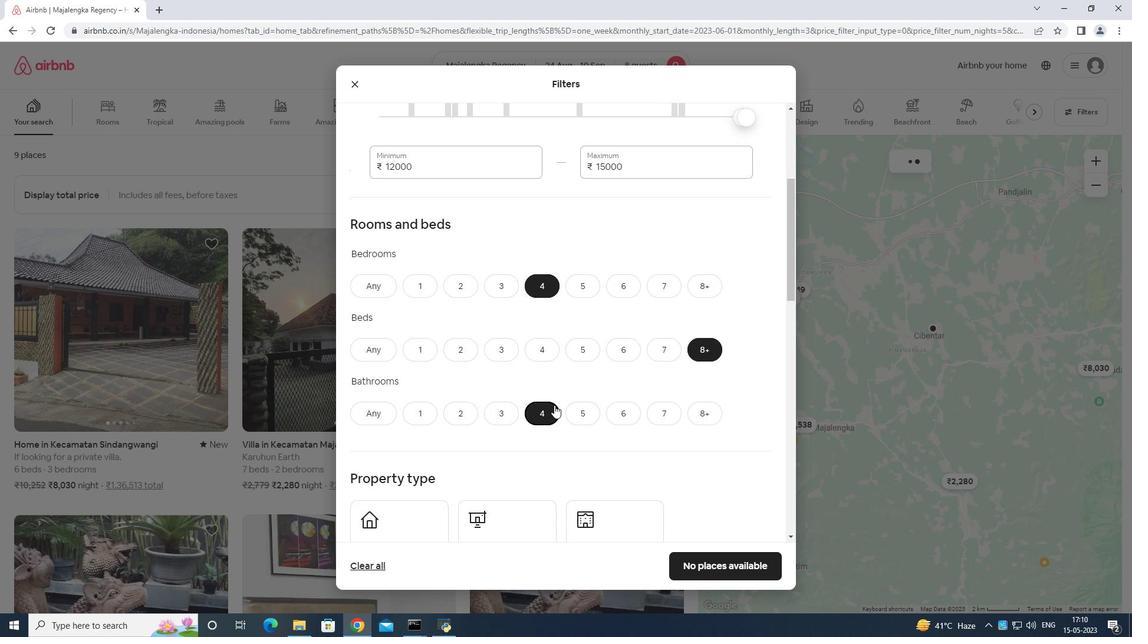 
Action: Mouse moved to (554, 405)
Screenshot: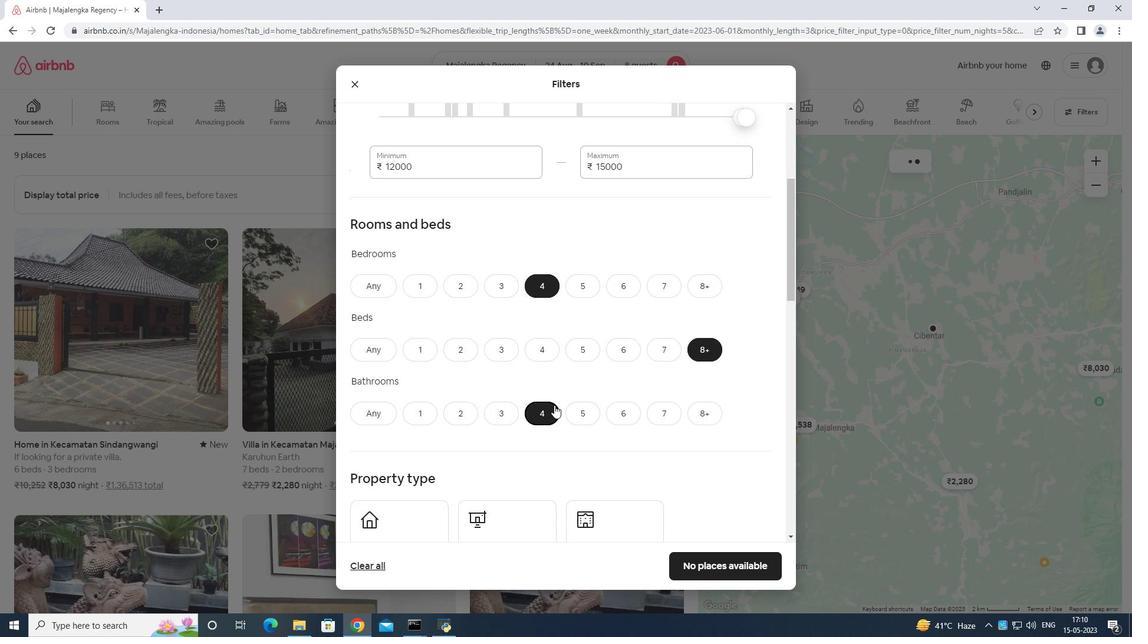 
Action: Mouse scrolled (554, 405) with delta (0, 0)
Screenshot: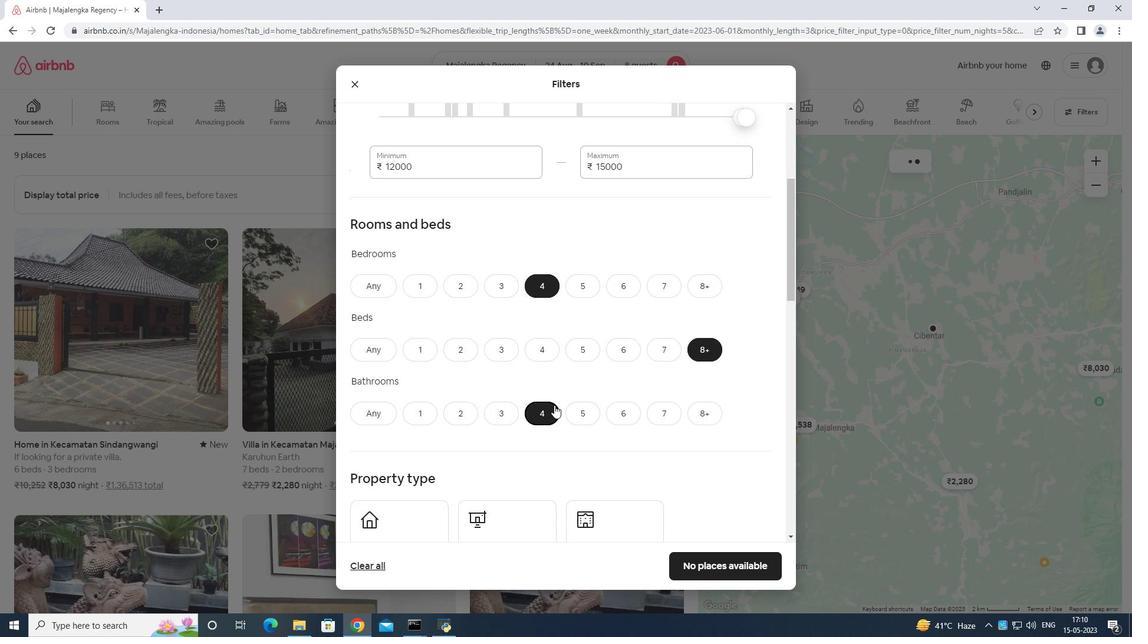 
Action: Mouse moved to (394, 228)
Screenshot: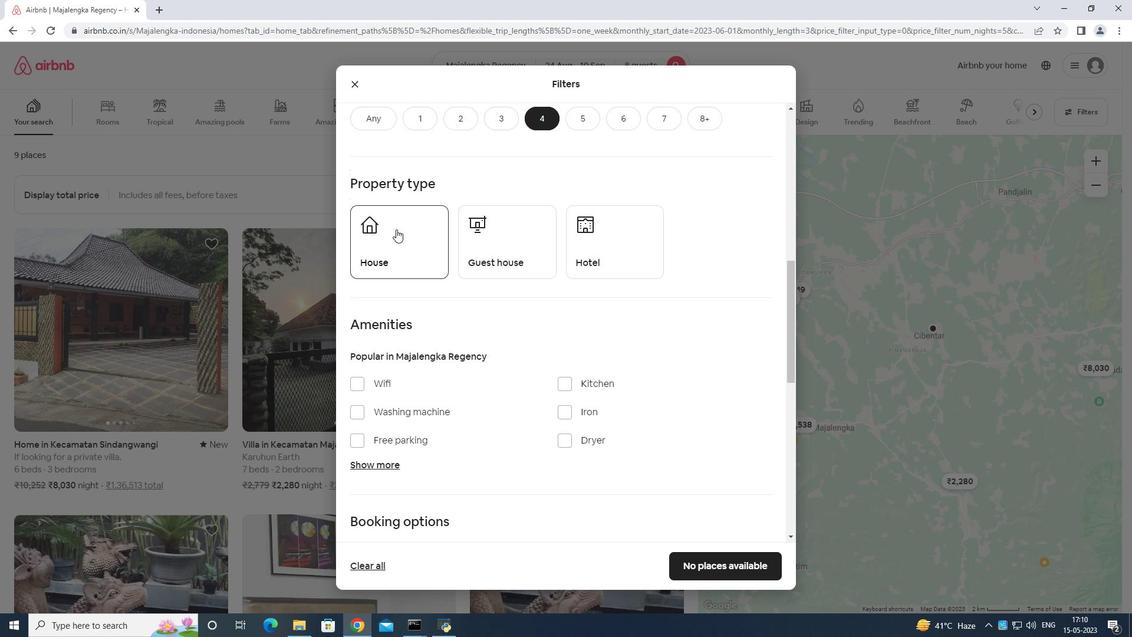 
Action: Mouse pressed left at (394, 228)
Screenshot: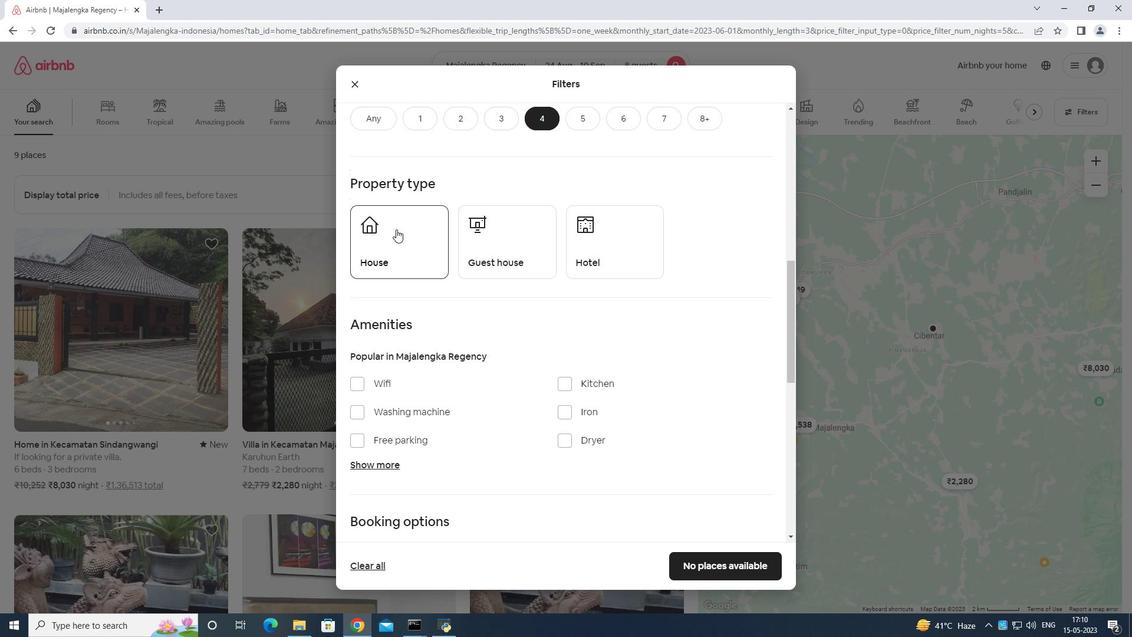 
Action: Mouse moved to (486, 234)
Screenshot: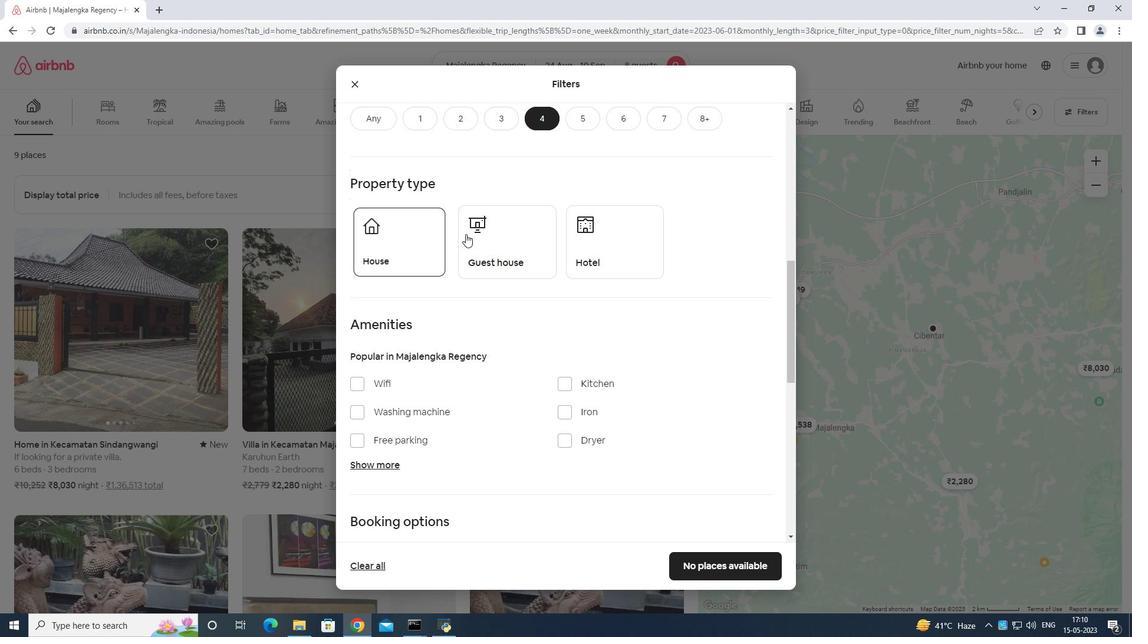 
Action: Mouse pressed left at (486, 234)
Screenshot: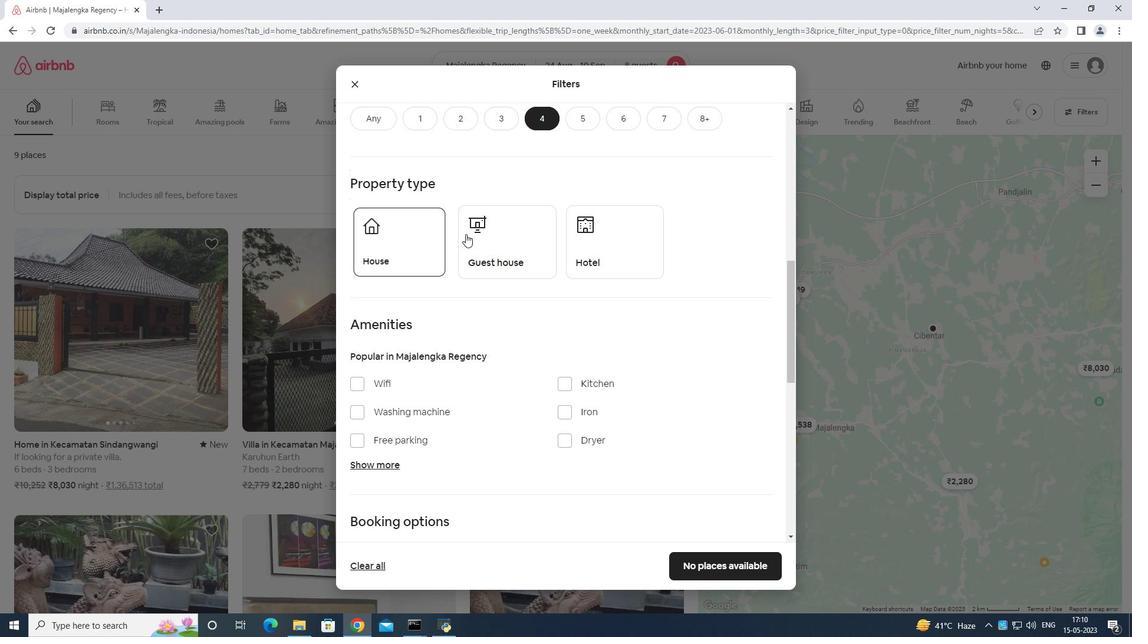 
Action: Mouse moved to (487, 236)
Screenshot: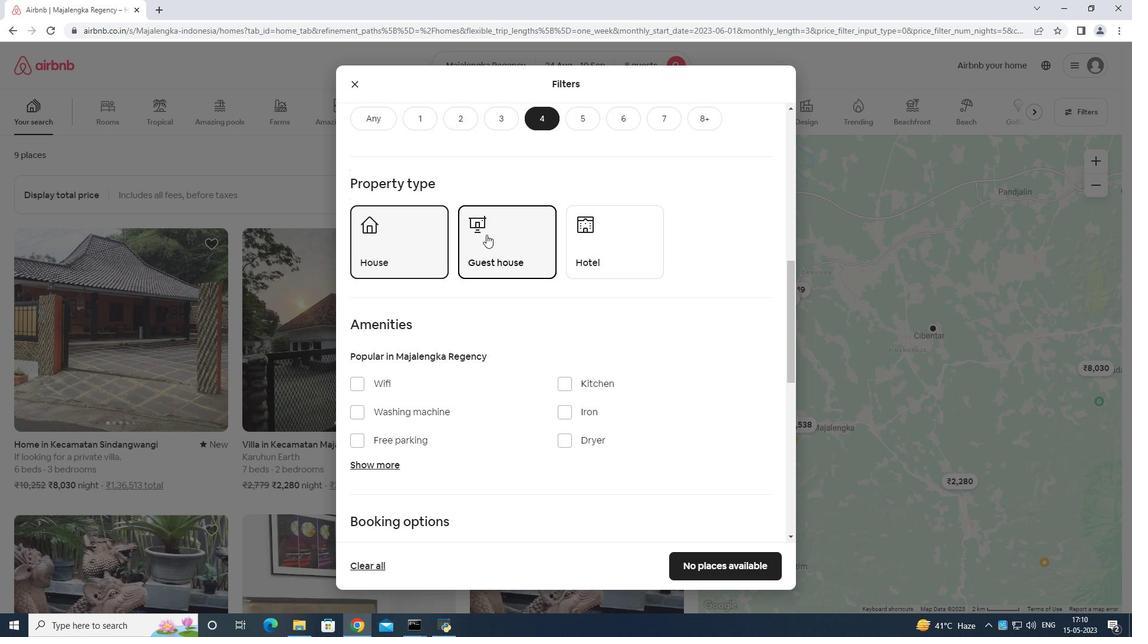 
Action: Mouse scrolled (487, 235) with delta (0, 0)
Screenshot: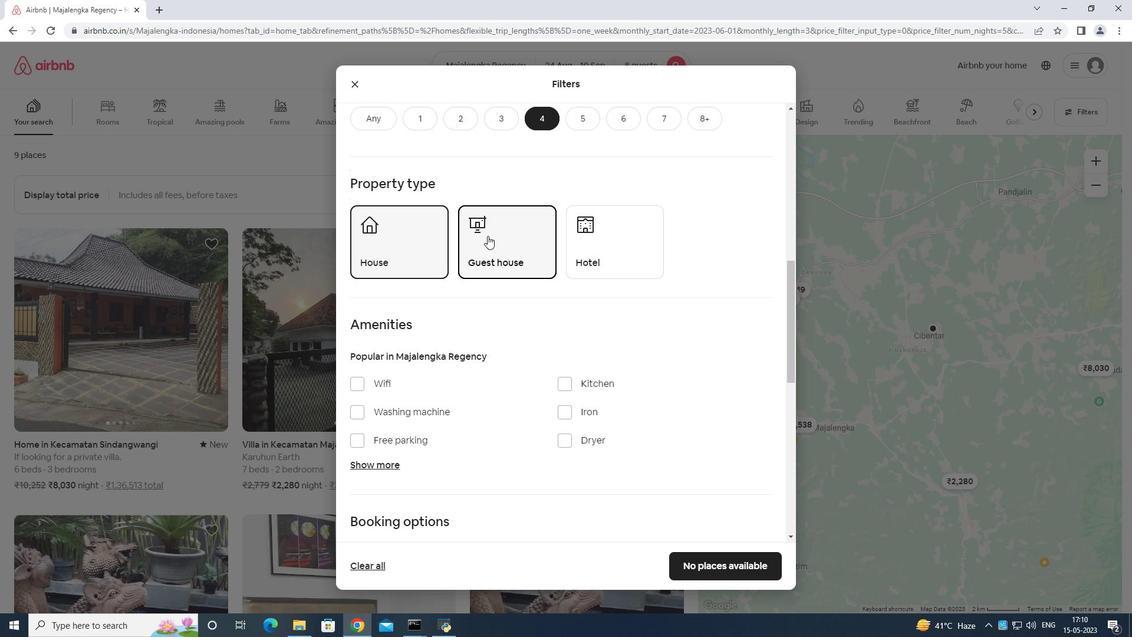 
Action: Mouse moved to (397, 323)
Screenshot: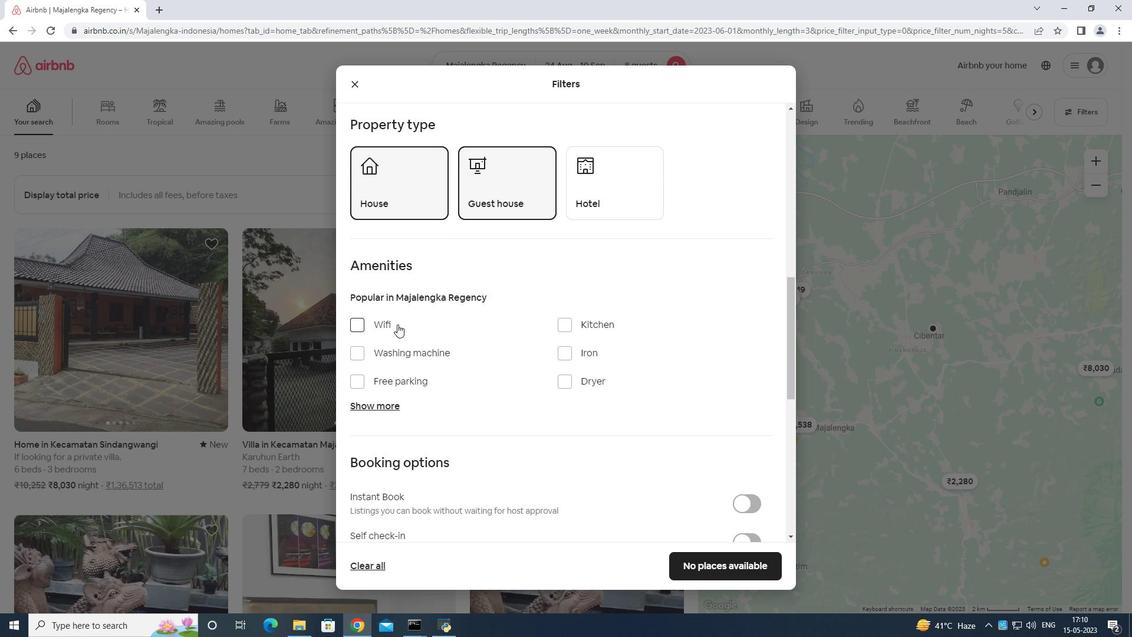 
Action: Mouse pressed left at (397, 323)
Screenshot: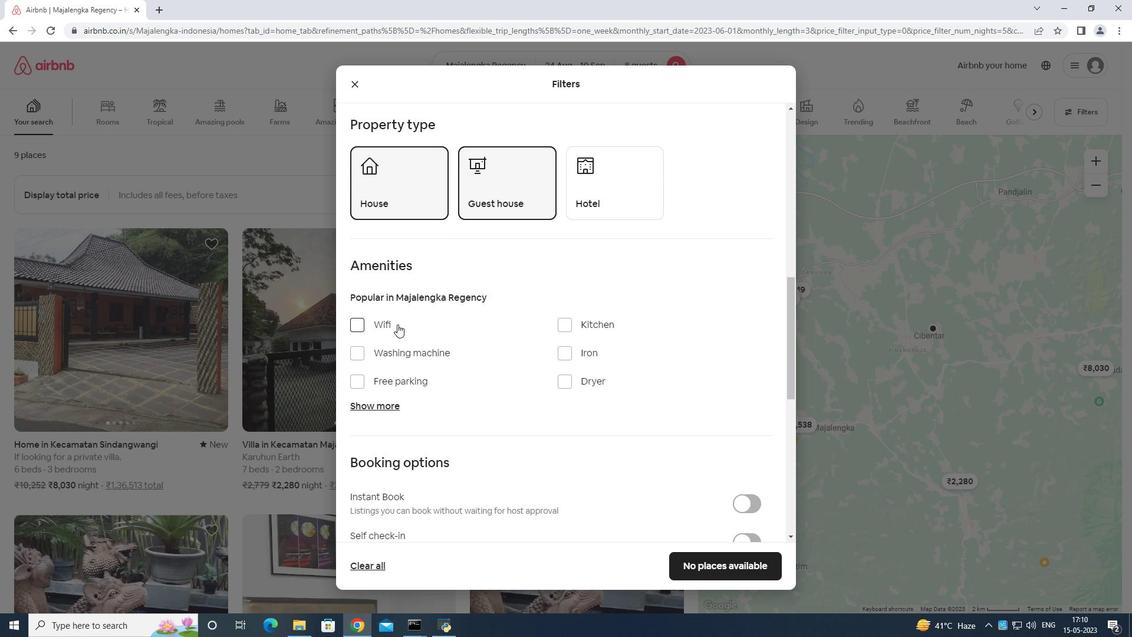 
Action: Mouse moved to (397, 374)
Screenshot: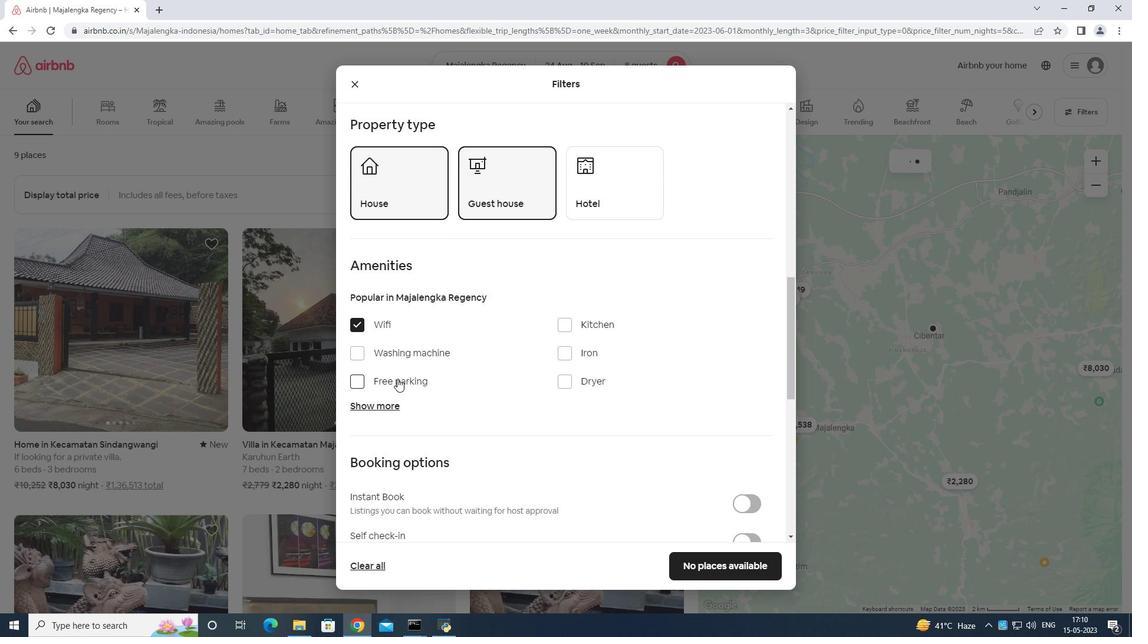 
Action: Mouse pressed left at (397, 374)
Screenshot: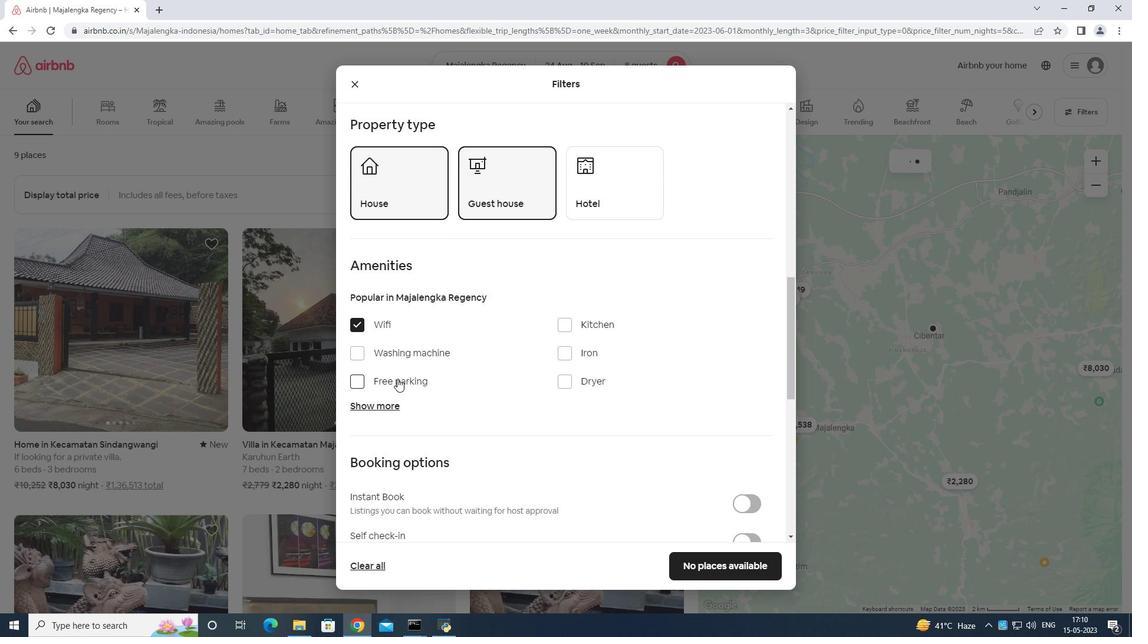 
Action: Mouse moved to (392, 398)
Screenshot: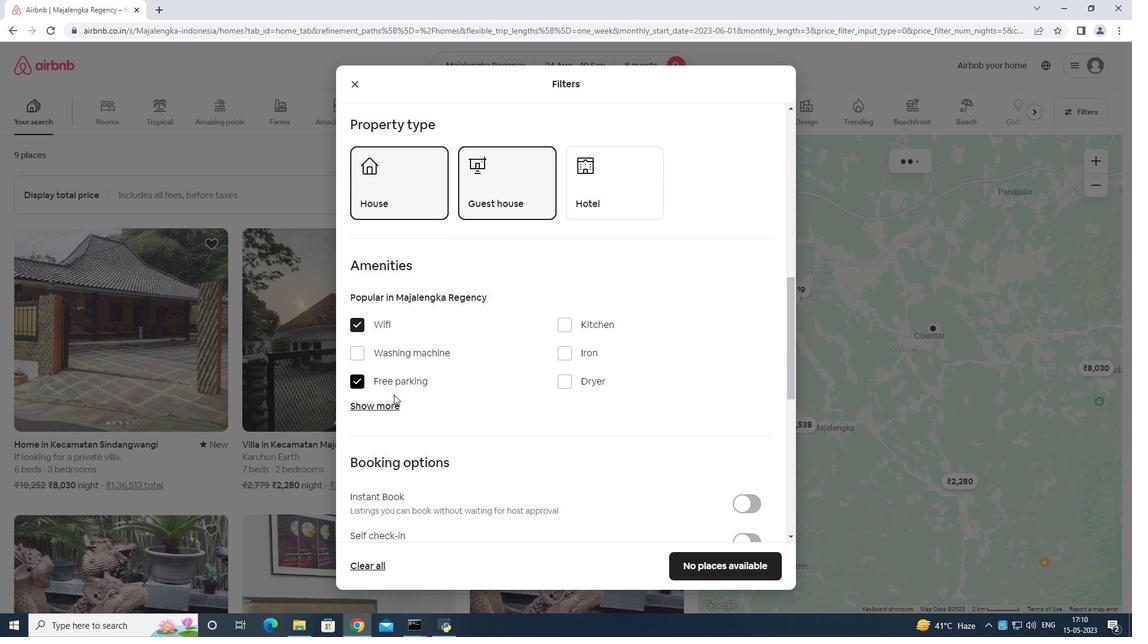 
Action: Mouse pressed left at (392, 398)
Screenshot: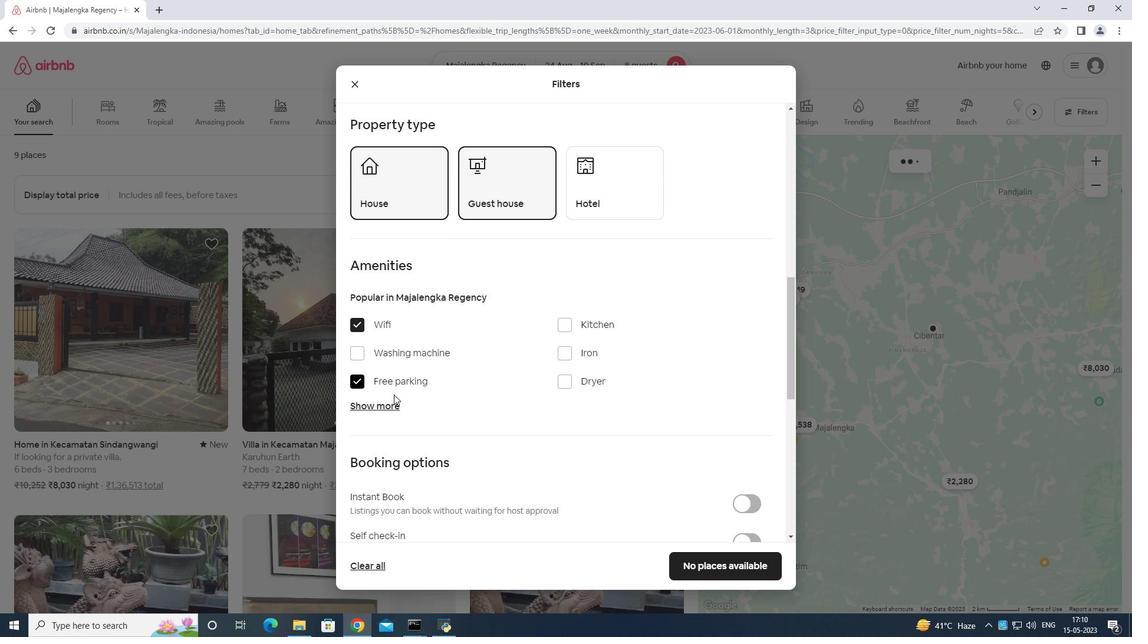 
Action: Mouse moved to (390, 404)
Screenshot: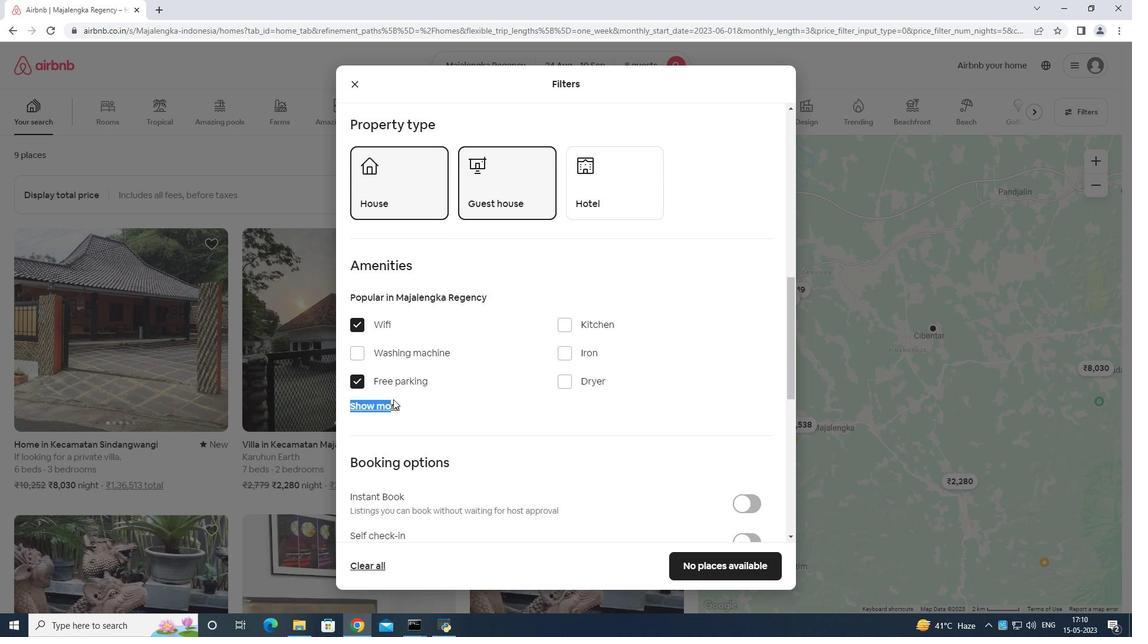 
Action: Mouse pressed left at (390, 404)
Screenshot: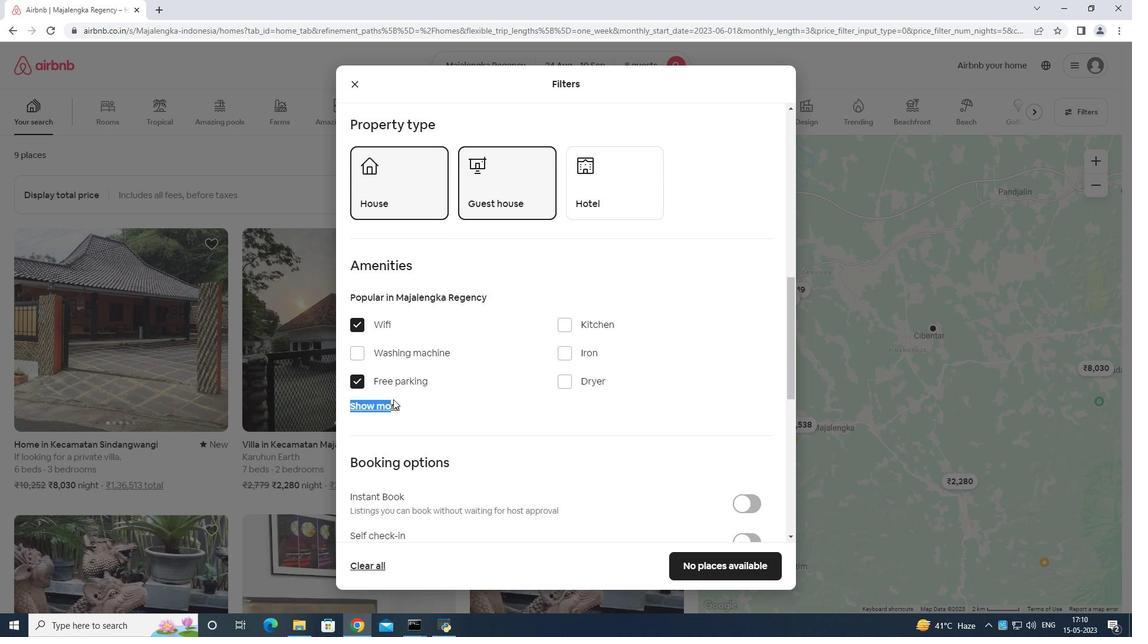 
Action: Mouse moved to (446, 378)
Screenshot: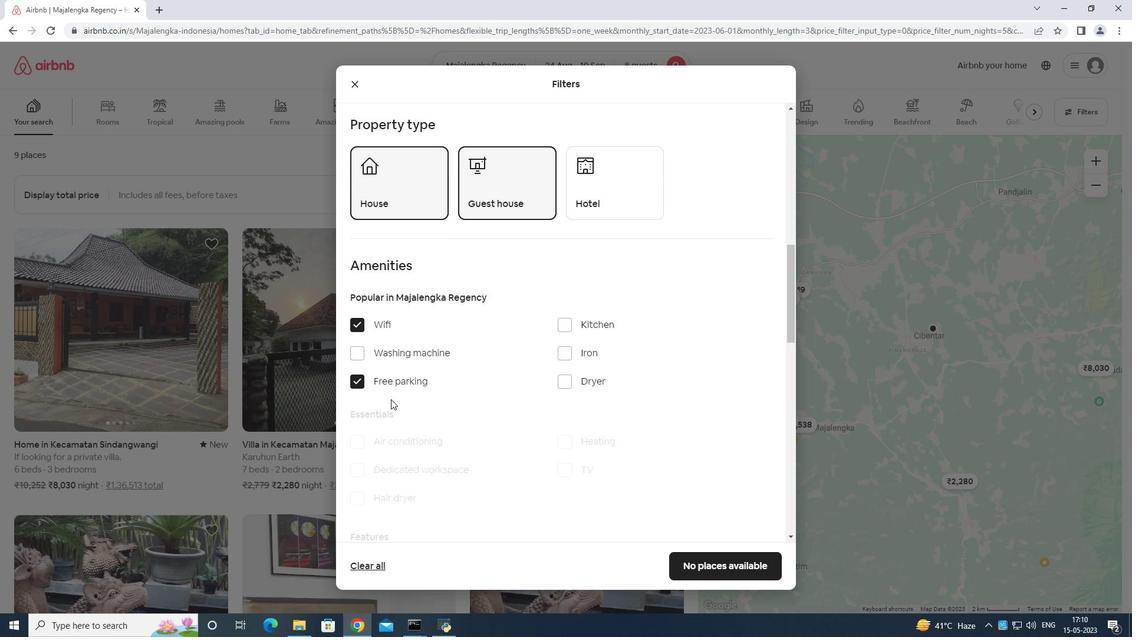 
Action: Mouse scrolled (446, 378) with delta (0, 0)
Screenshot: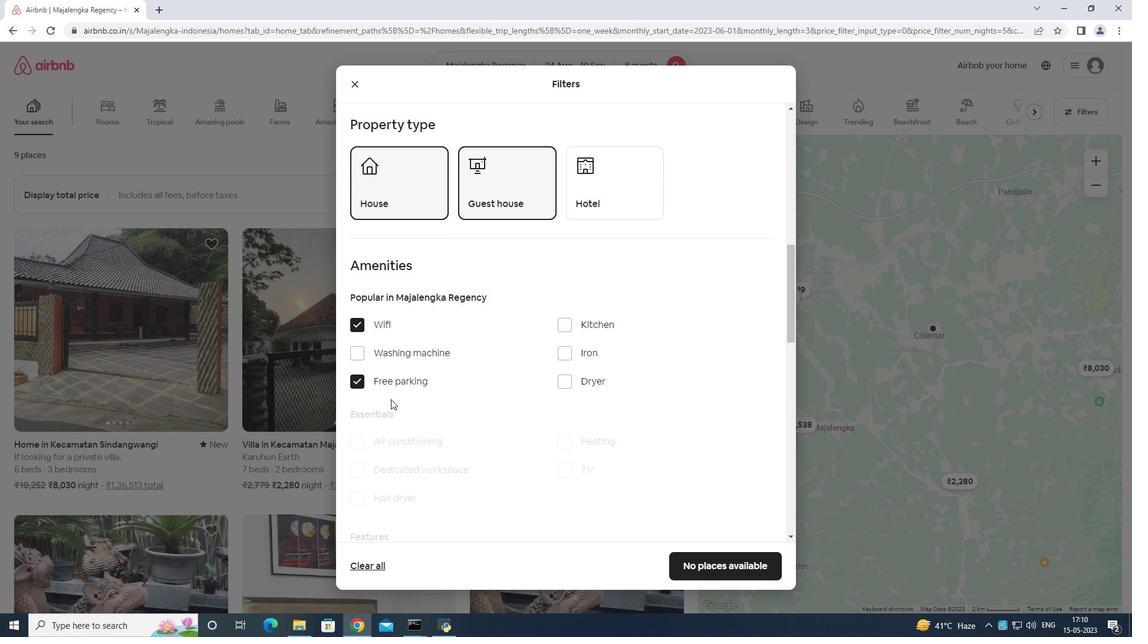 
Action: Mouse moved to (492, 379)
Screenshot: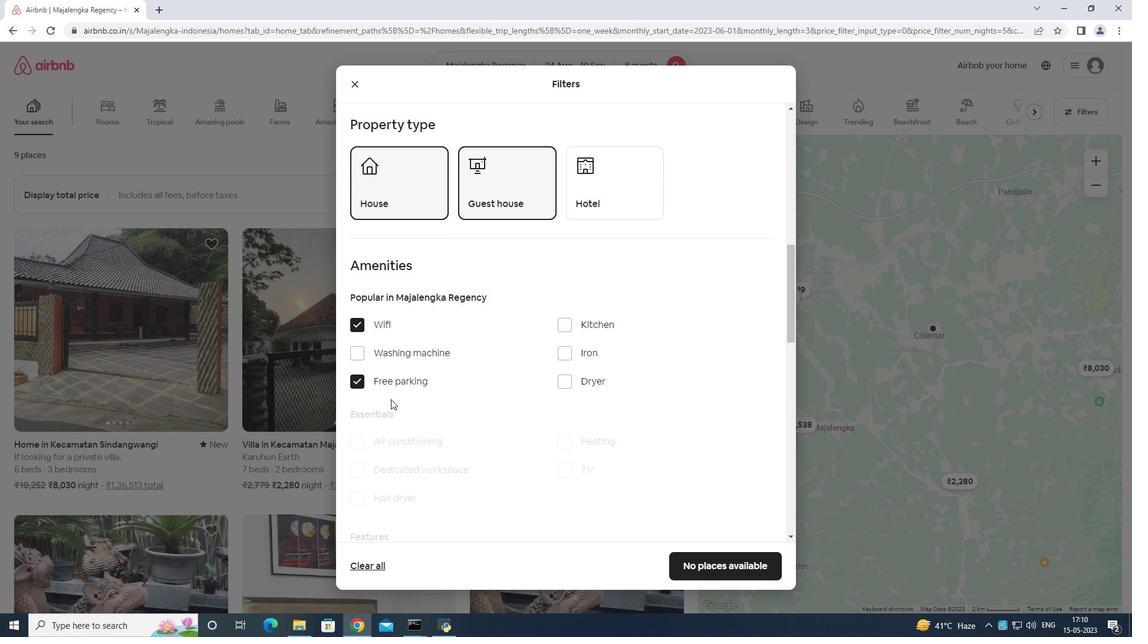 
Action: Mouse scrolled (492, 378) with delta (0, 0)
Screenshot: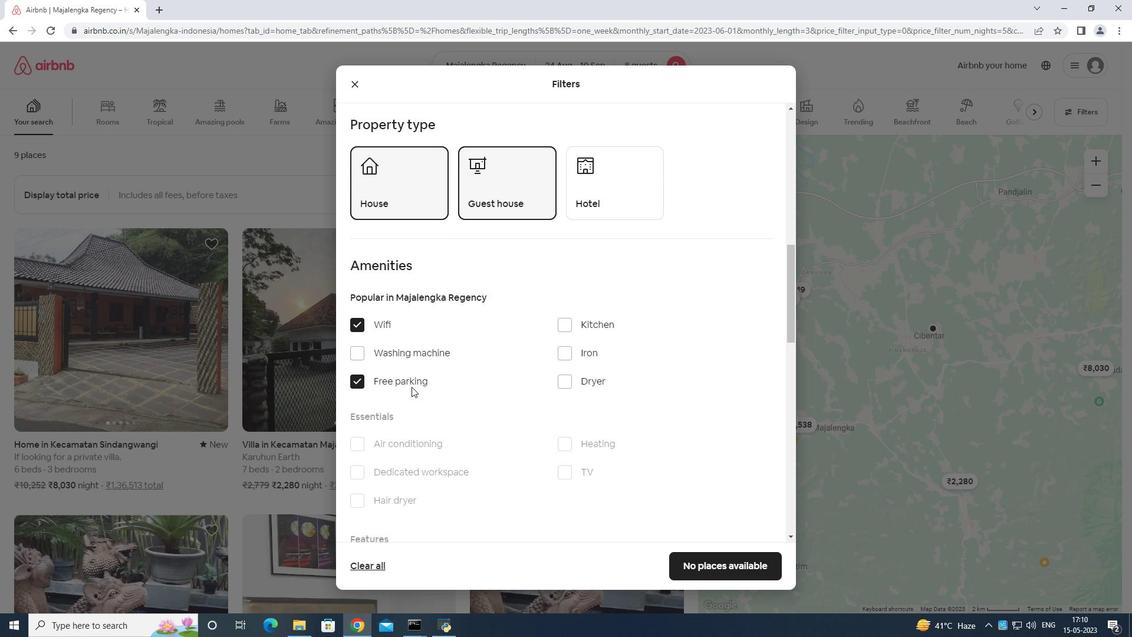 
Action: Mouse moved to (503, 379)
Screenshot: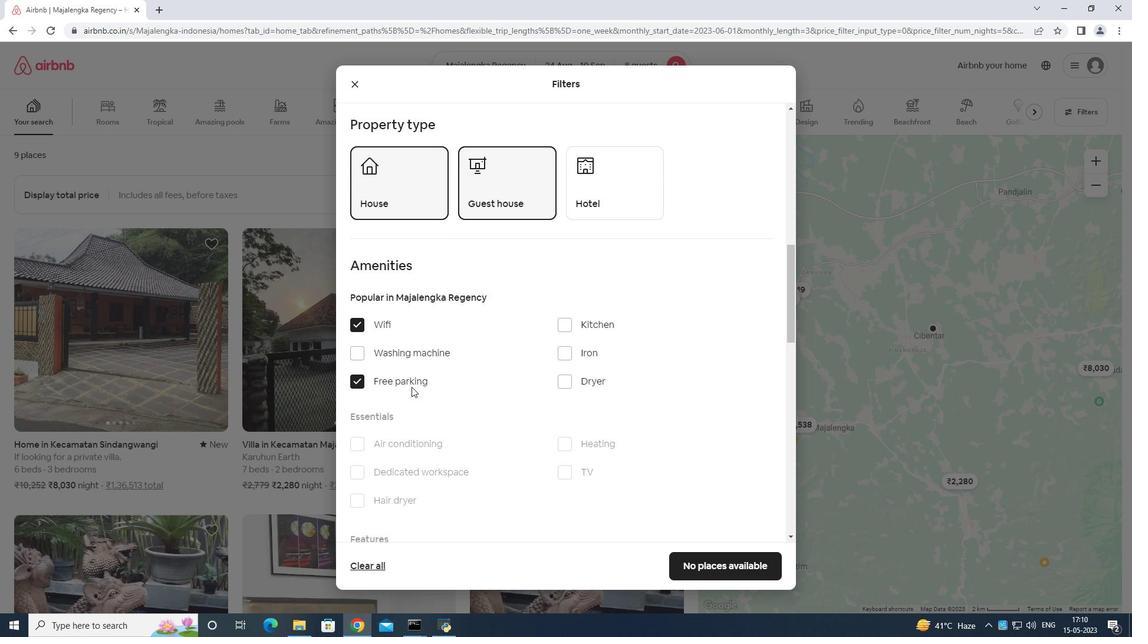 
Action: Mouse scrolled (503, 379) with delta (0, 0)
Screenshot: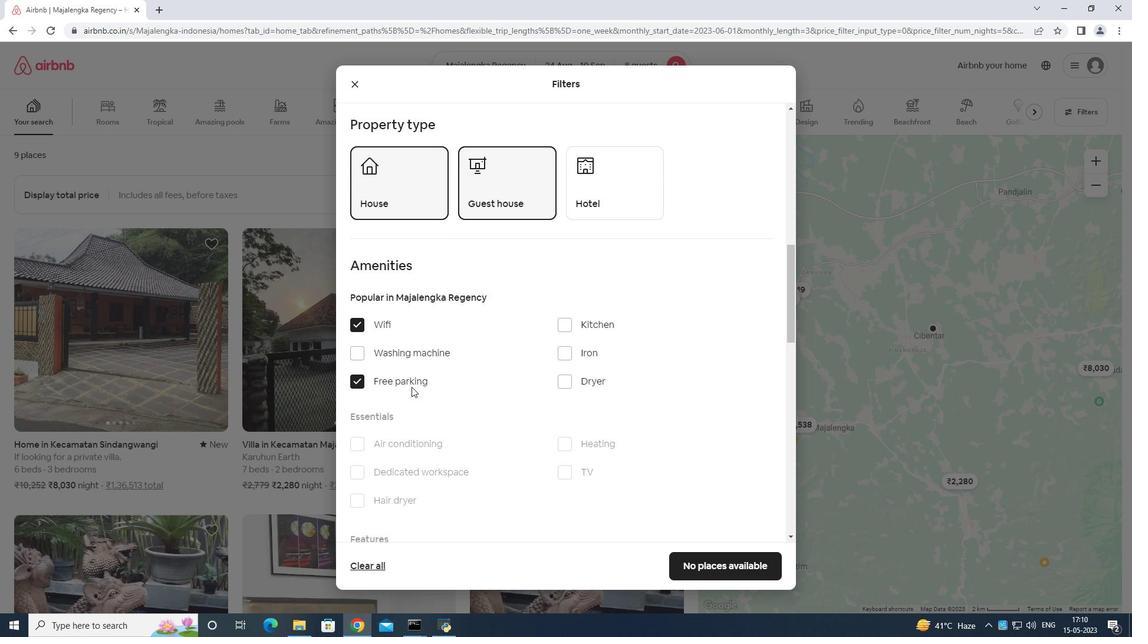 
Action: Mouse moved to (568, 293)
Screenshot: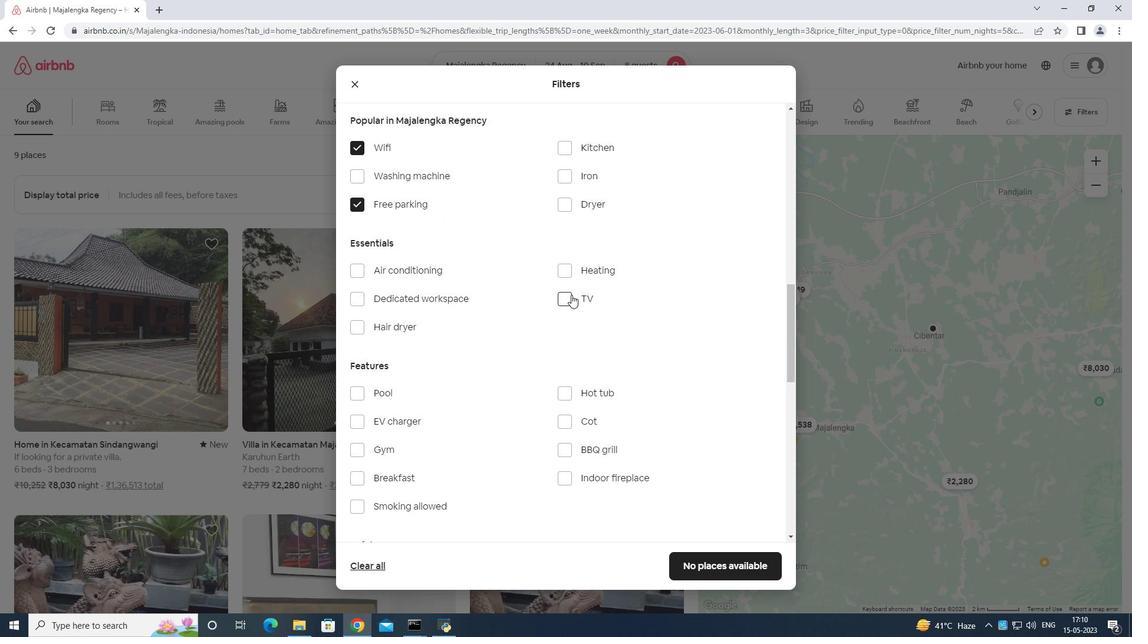 
Action: Mouse pressed left at (568, 293)
Screenshot: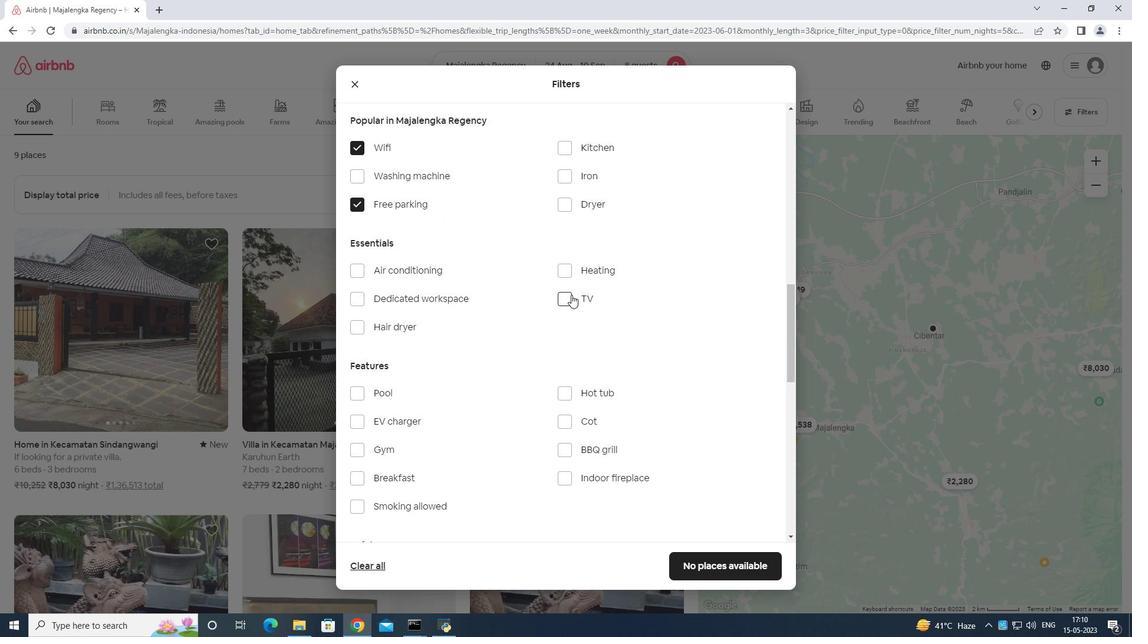 
Action: Mouse moved to (555, 299)
Screenshot: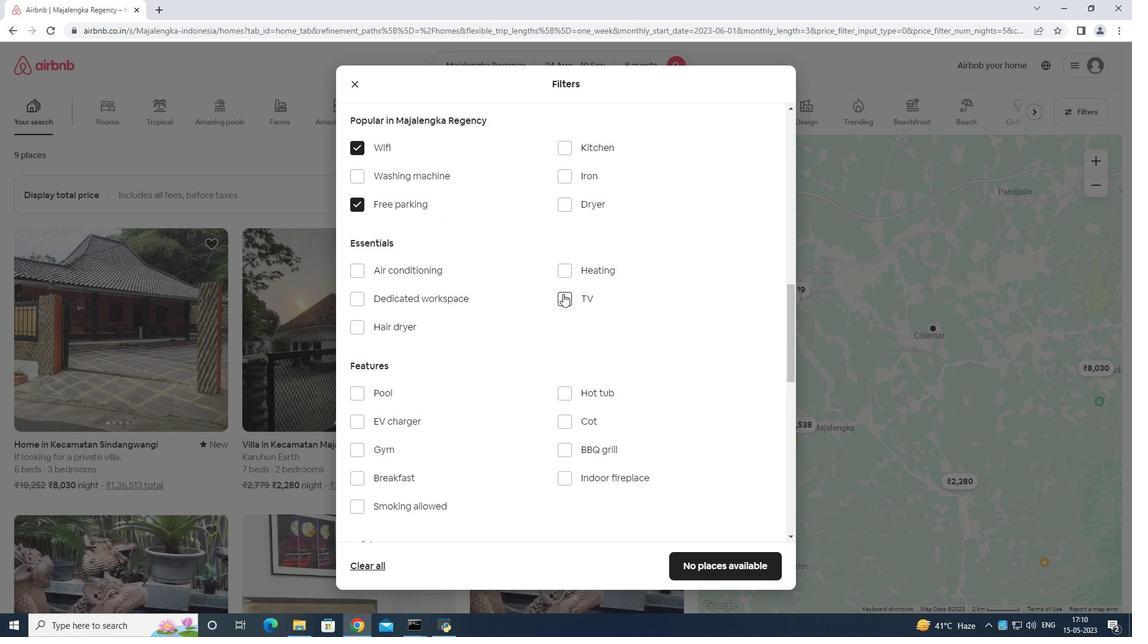 
Action: Mouse scrolled (555, 298) with delta (0, 0)
Screenshot: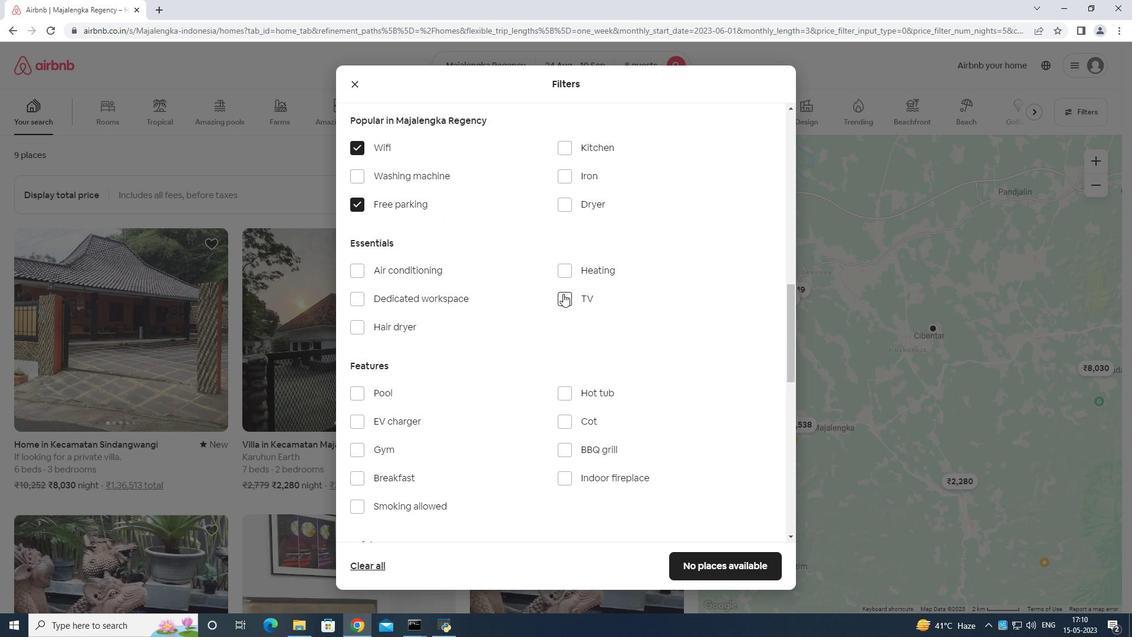
Action: Mouse moved to (555, 300)
Screenshot: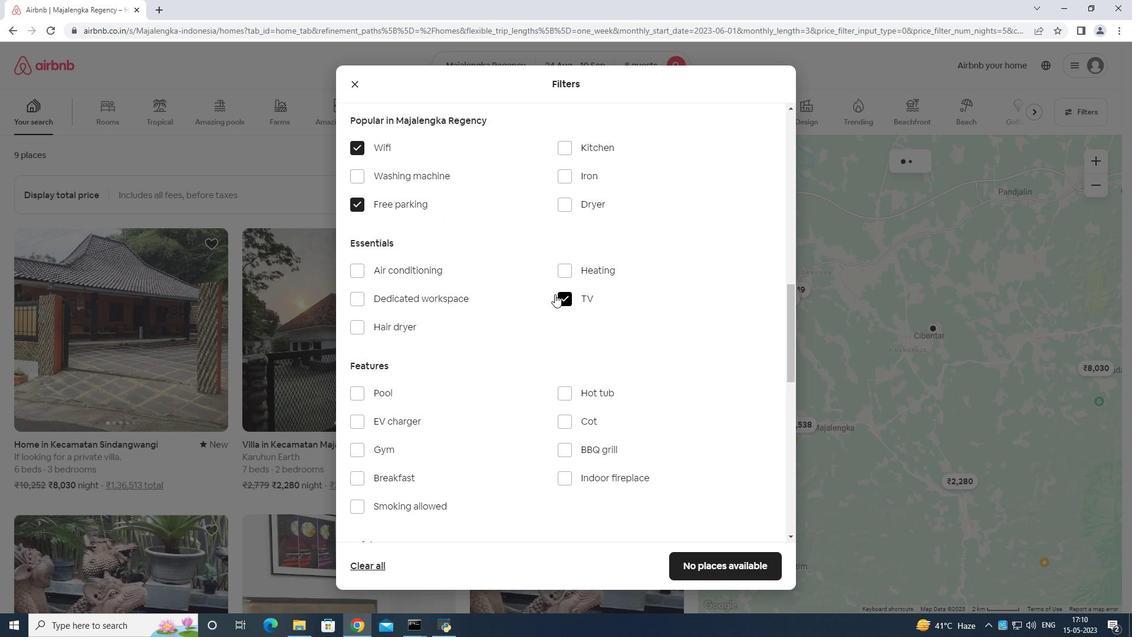 
Action: Mouse scrolled (555, 299) with delta (0, 0)
Screenshot: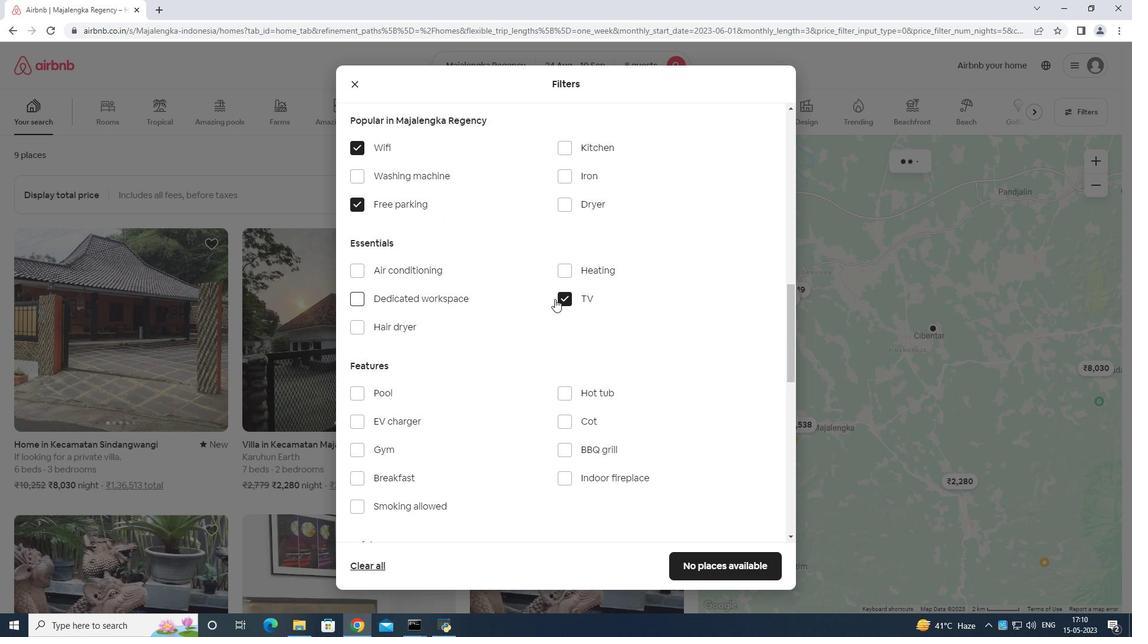 
Action: Mouse moved to (404, 336)
Screenshot: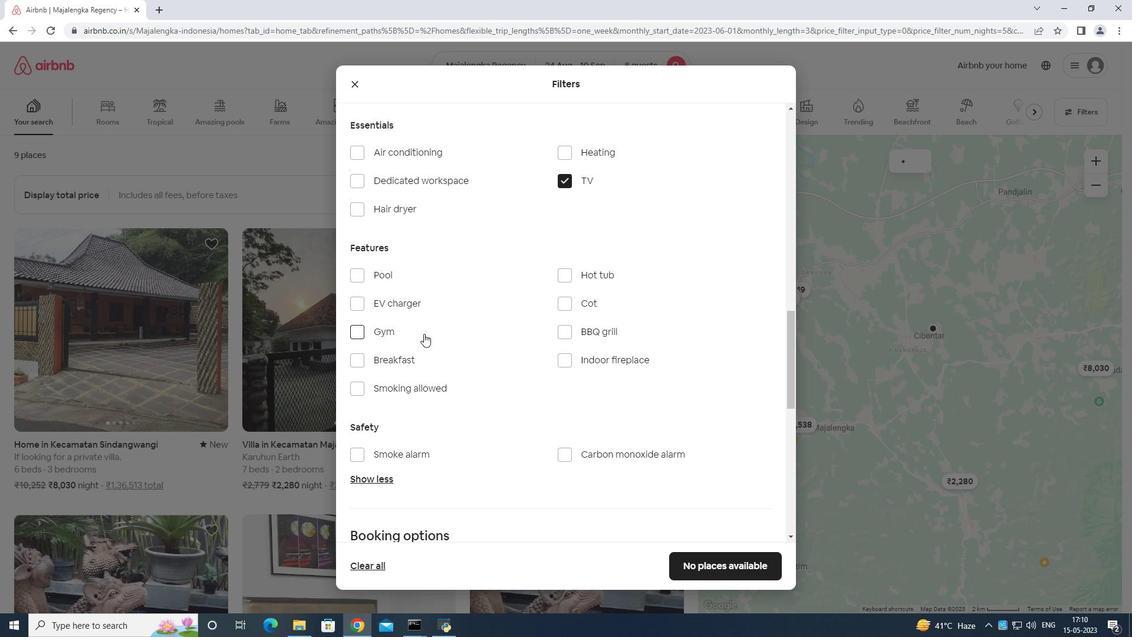 
Action: Mouse pressed left at (404, 336)
Screenshot: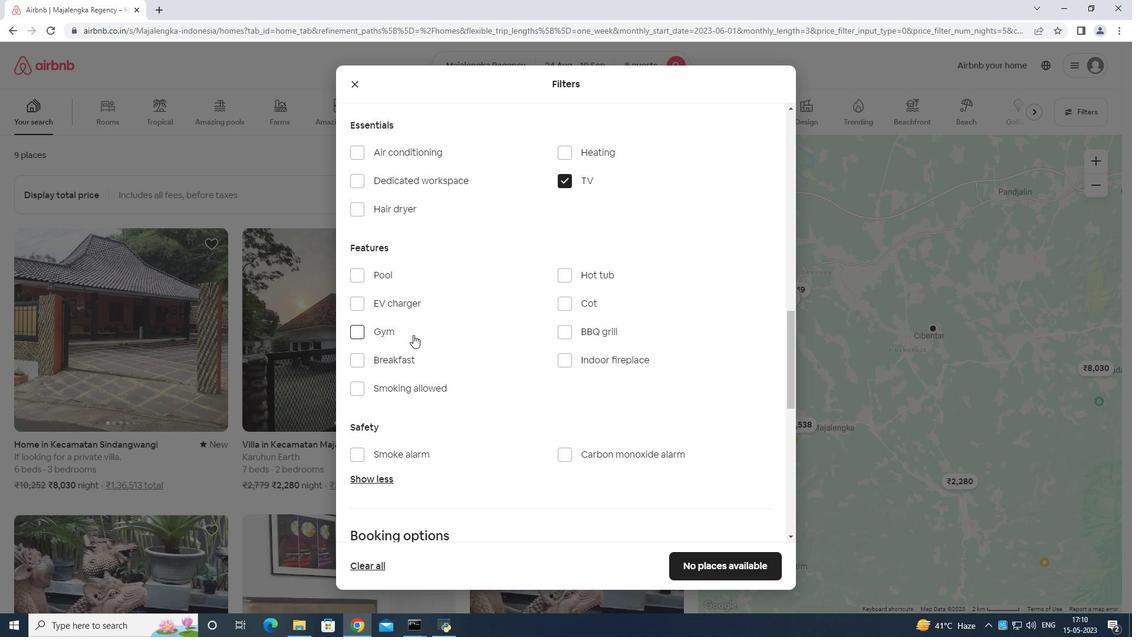 
Action: Mouse moved to (394, 363)
Screenshot: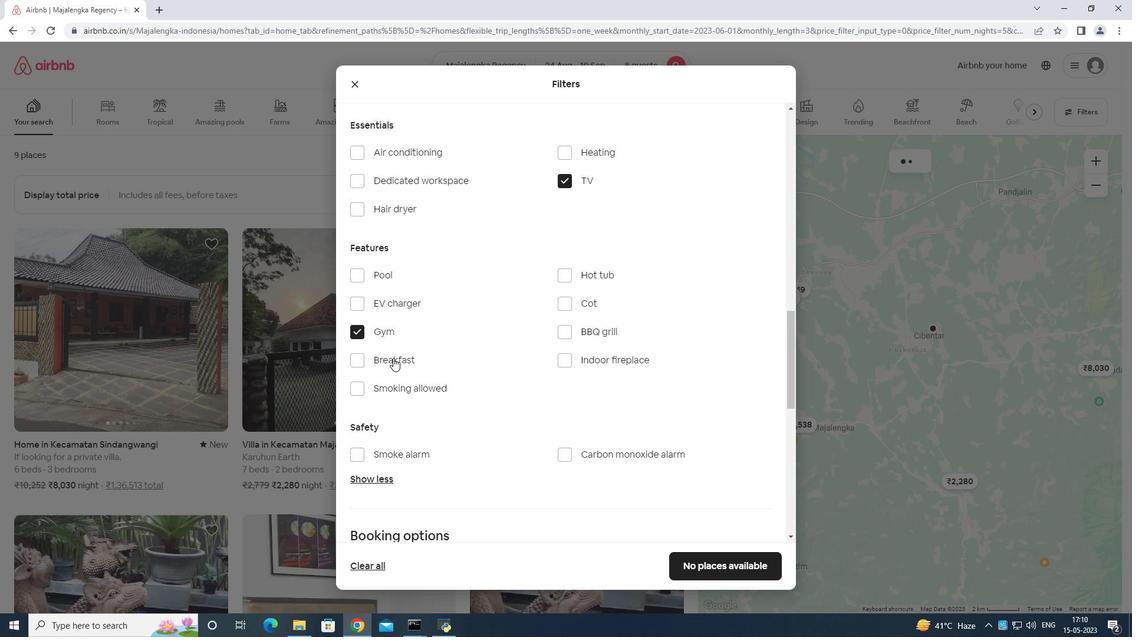 
Action: Mouse pressed left at (394, 363)
Screenshot: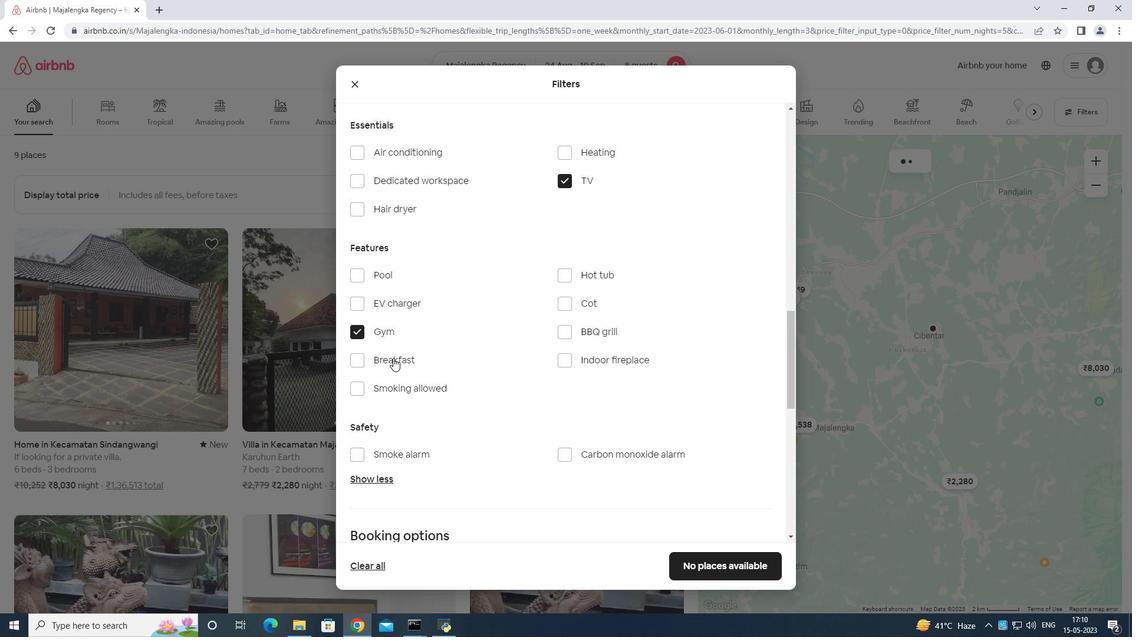 
Action: Mouse moved to (411, 350)
Screenshot: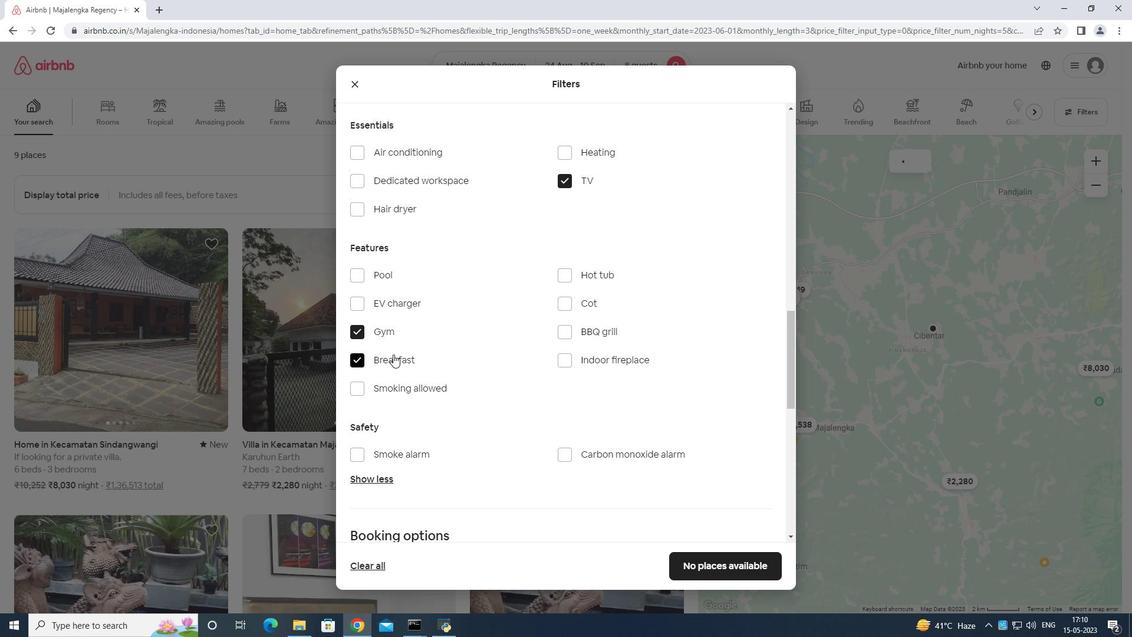 
Action: Mouse scrolled (411, 349) with delta (0, 0)
Screenshot: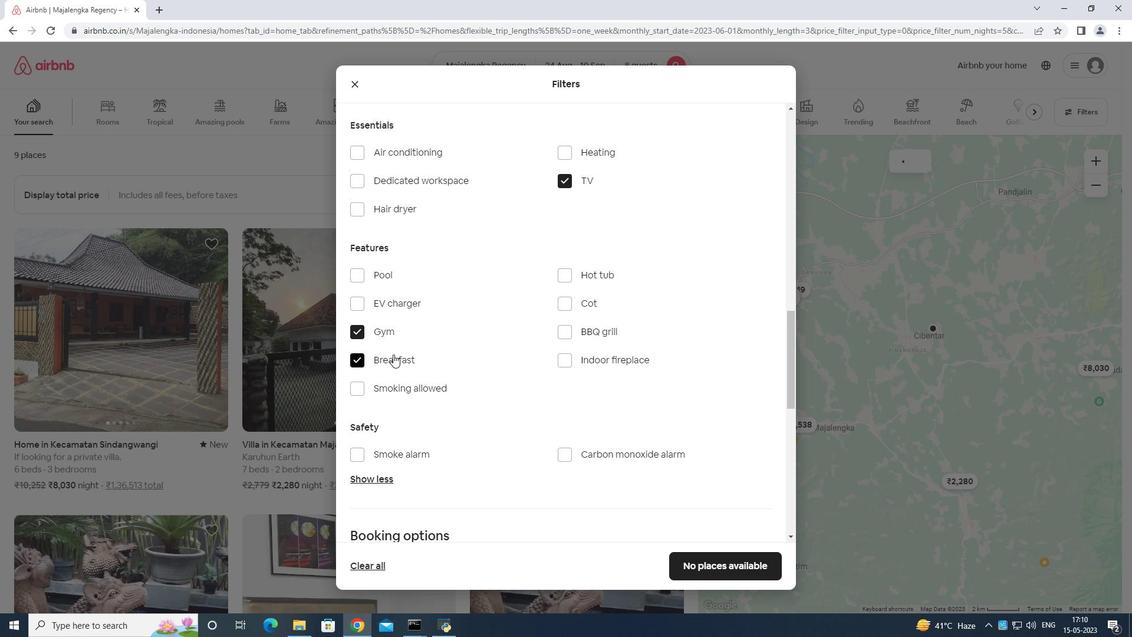 
Action: Mouse moved to (443, 354)
Screenshot: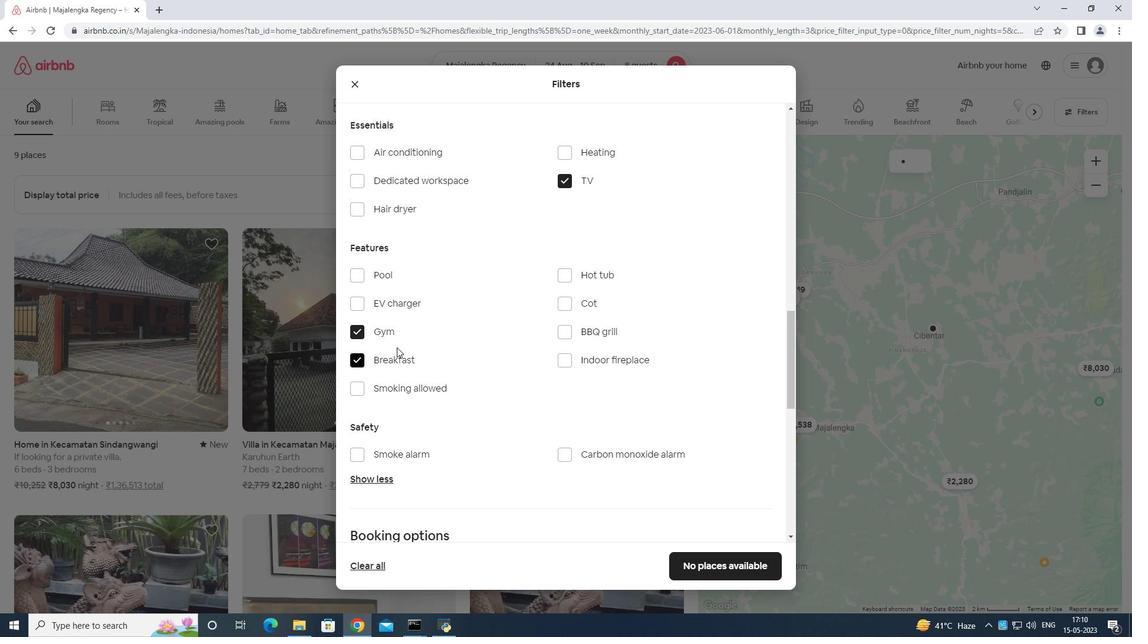 
Action: Mouse scrolled (443, 354) with delta (0, 0)
Screenshot: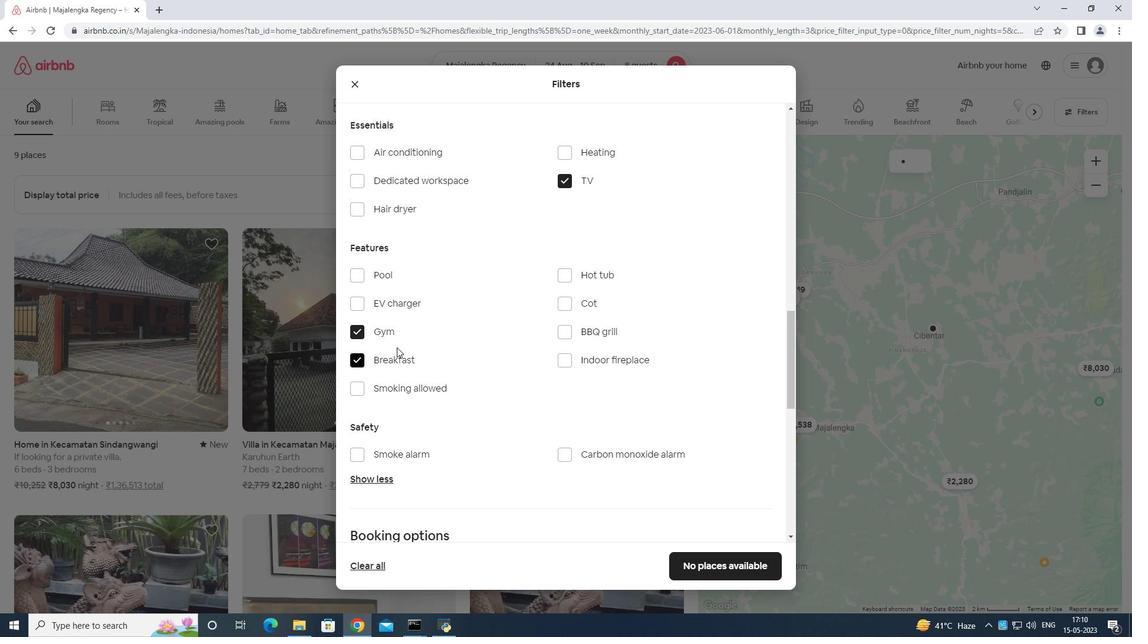 
Action: Mouse moved to (458, 355)
Screenshot: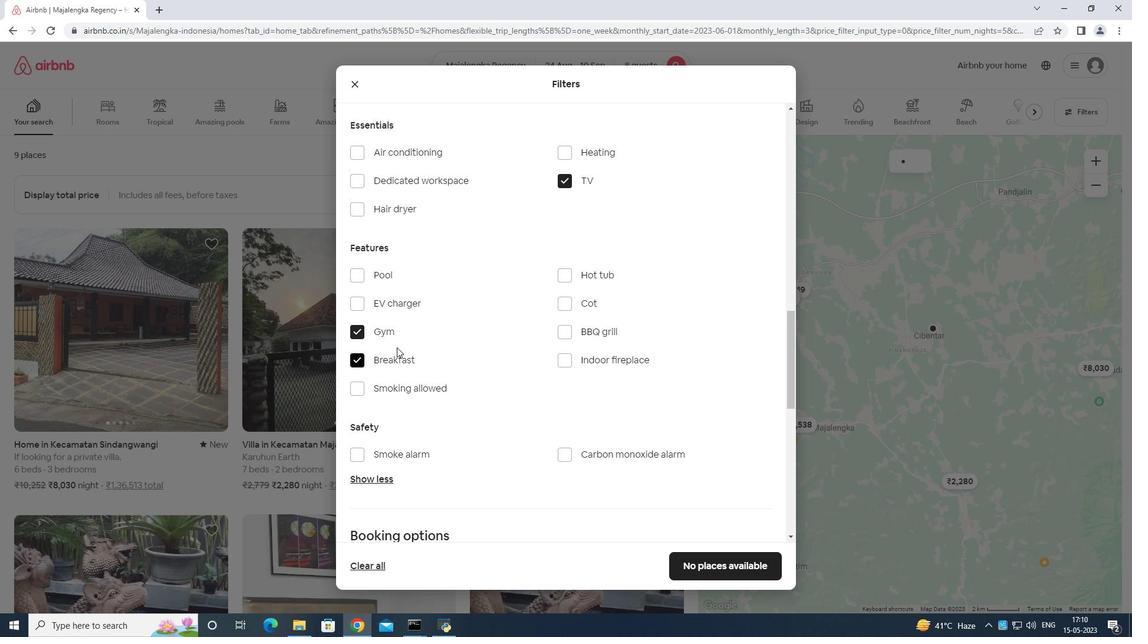 
Action: Mouse scrolled (458, 355) with delta (0, 0)
Screenshot: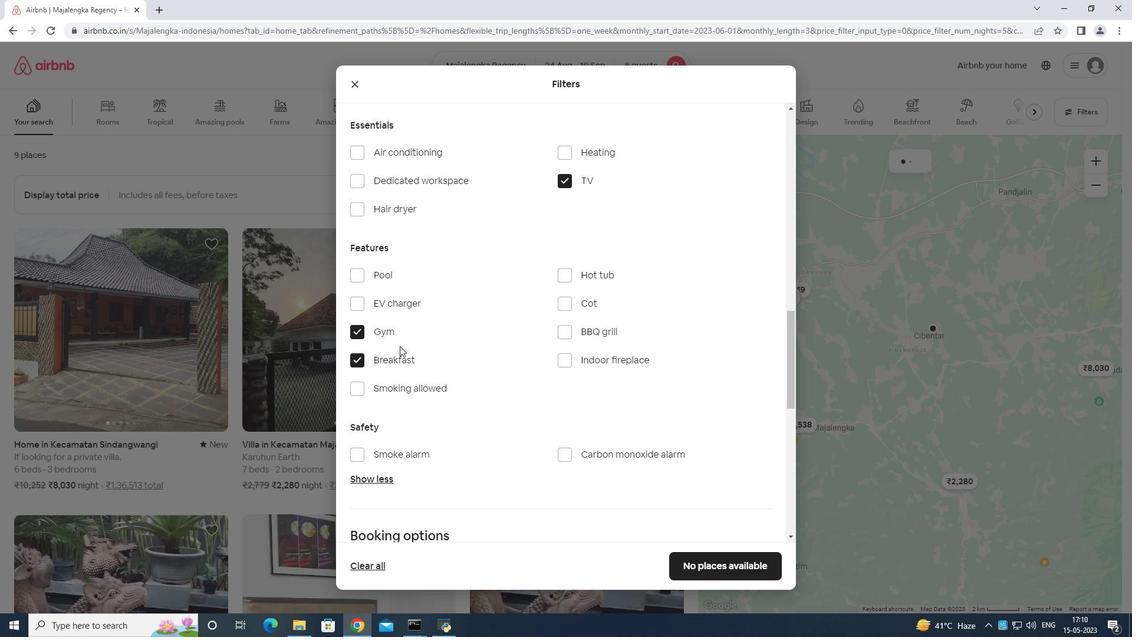 
Action: Mouse moved to (744, 440)
Screenshot: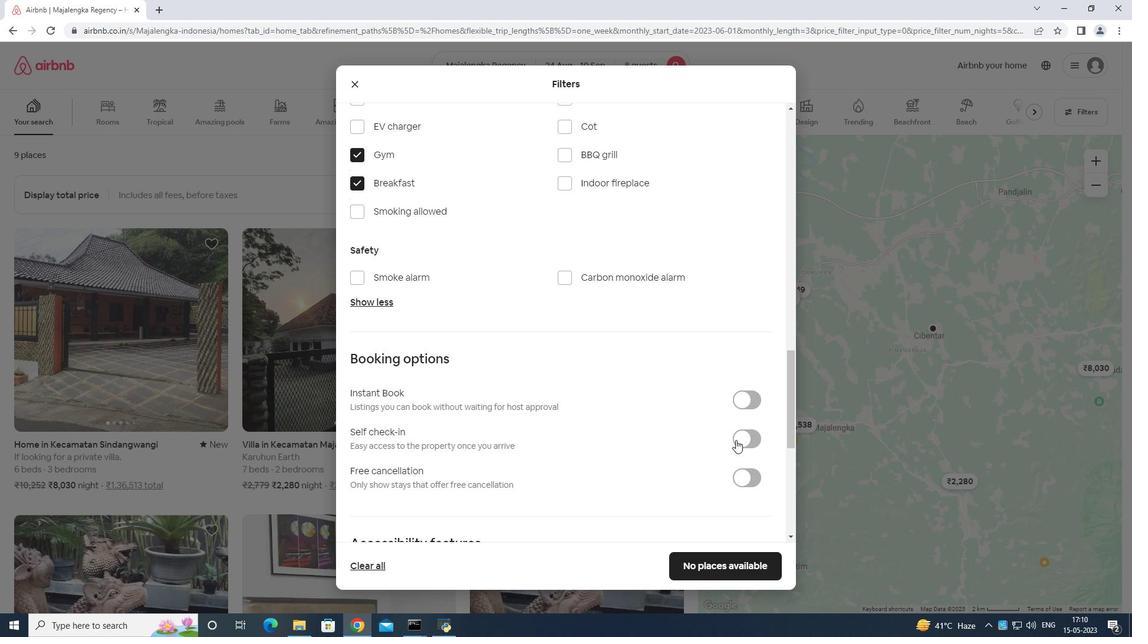
Action: Mouse pressed left at (744, 440)
Screenshot: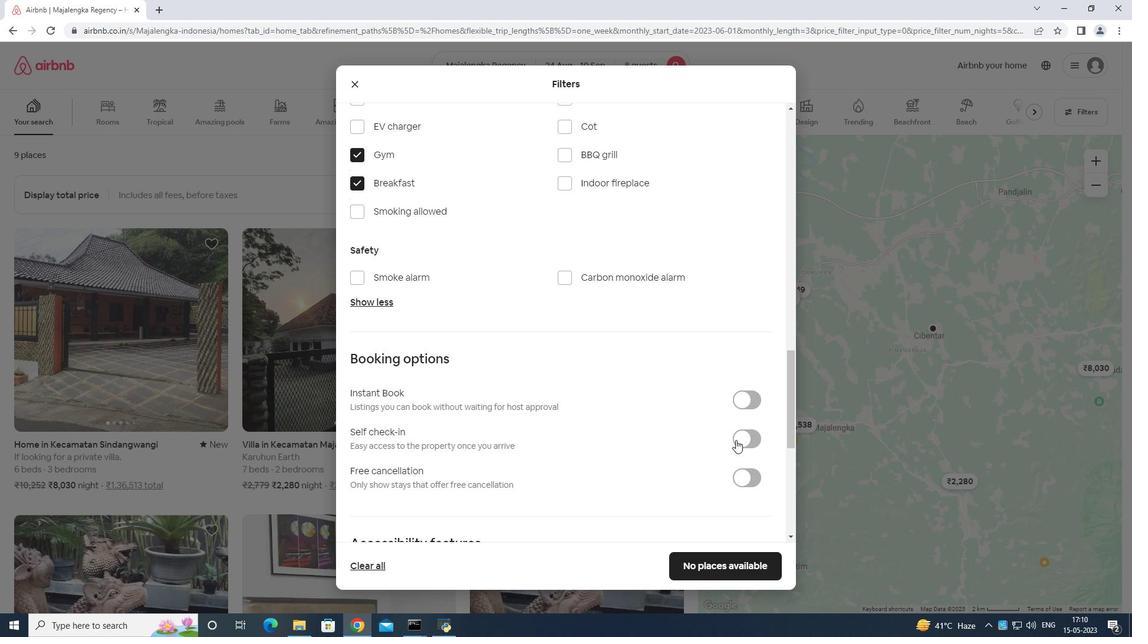 
Action: Mouse moved to (747, 426)
Screenshot: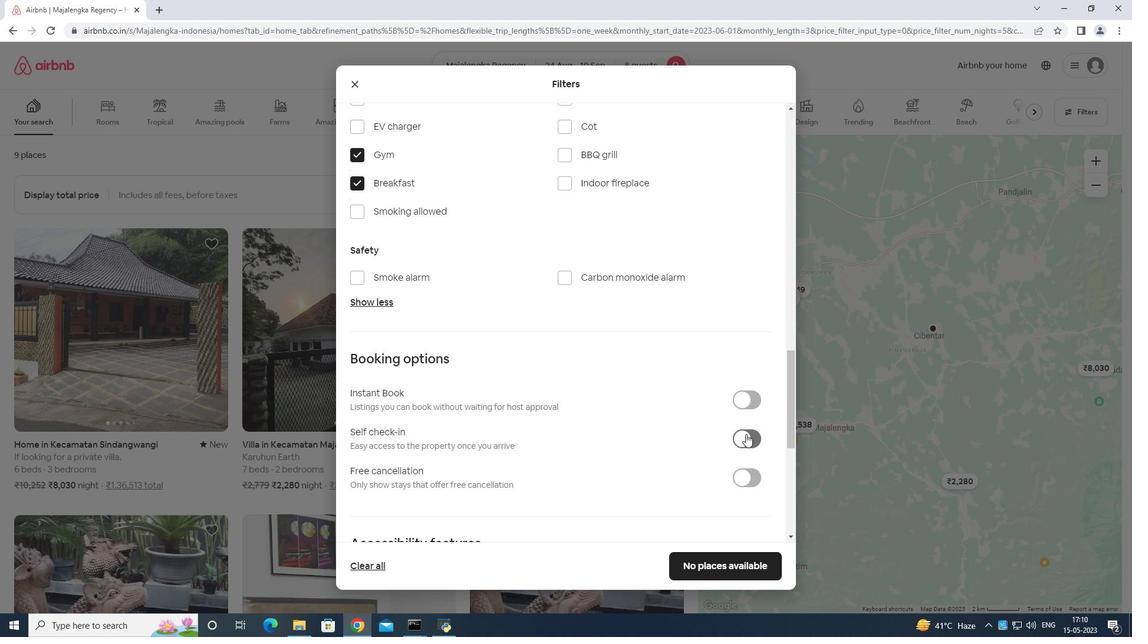 
Action: Mouse scrolled (747, 426) with delta (0, 0)
Screenshot: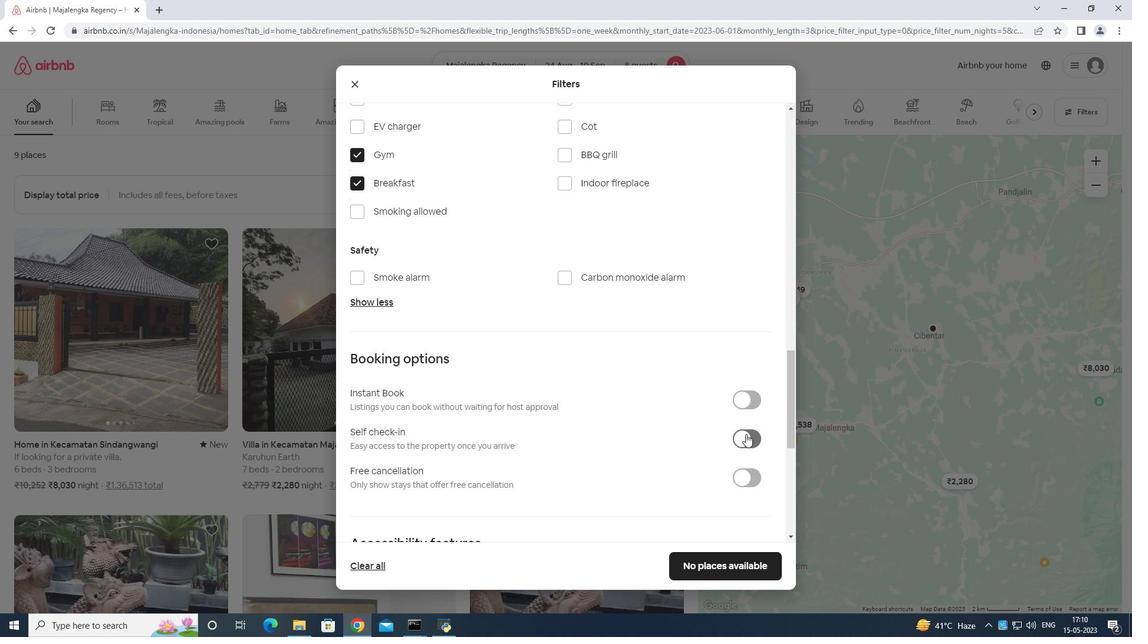 
Action: Mouse moved to (747, 436)
Screenshot: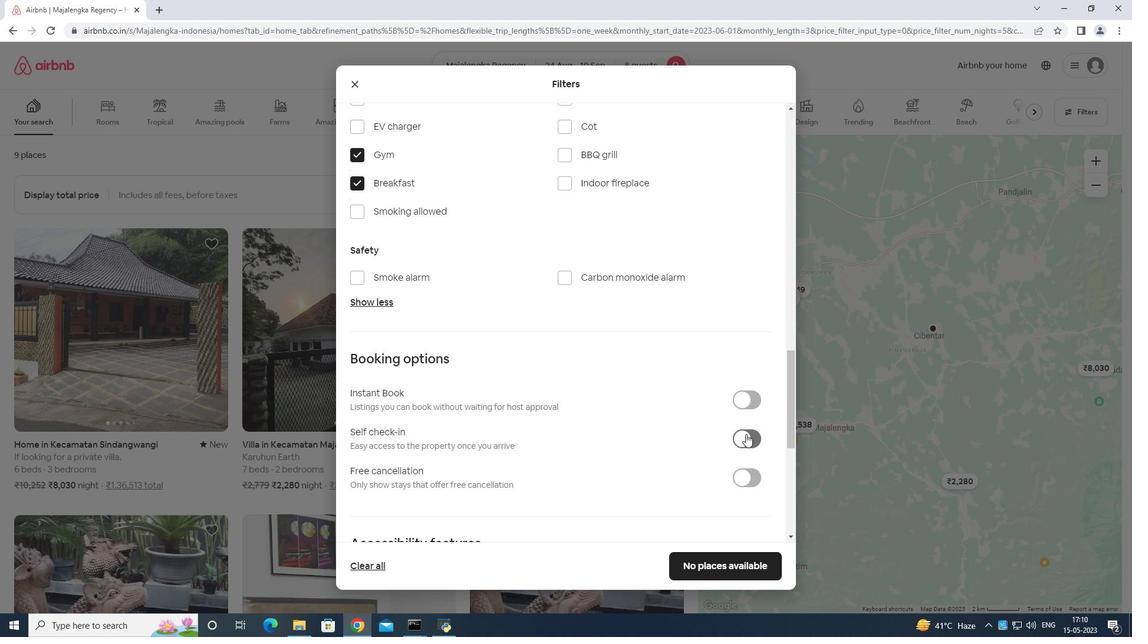 
Action: Mouse scrolled (747, 436) with delta (0, 0)
Screenshot: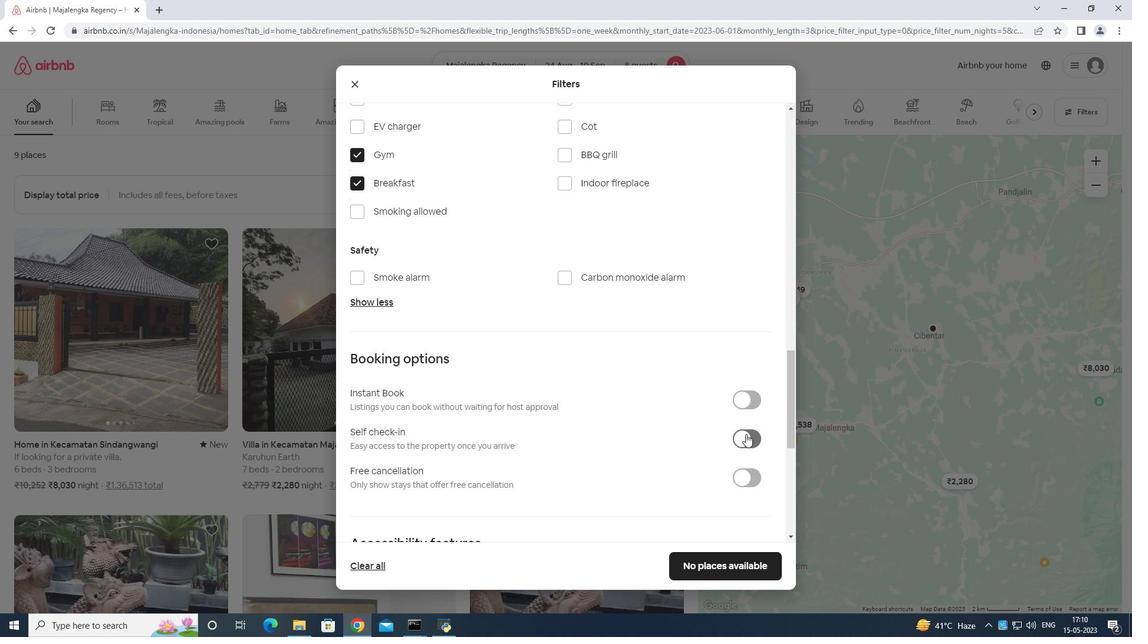 
Action: Mouse moved to (747, 437)
Screenshot: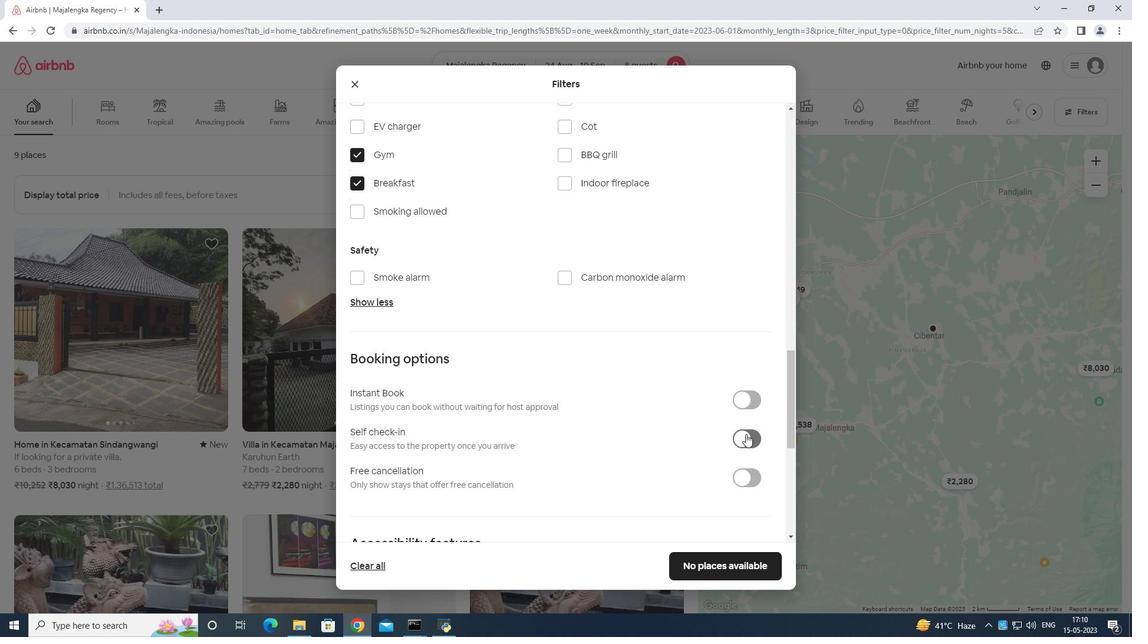 
Action: Mouse scrolled (747, 436) with delta (0, 0)
Screenshot: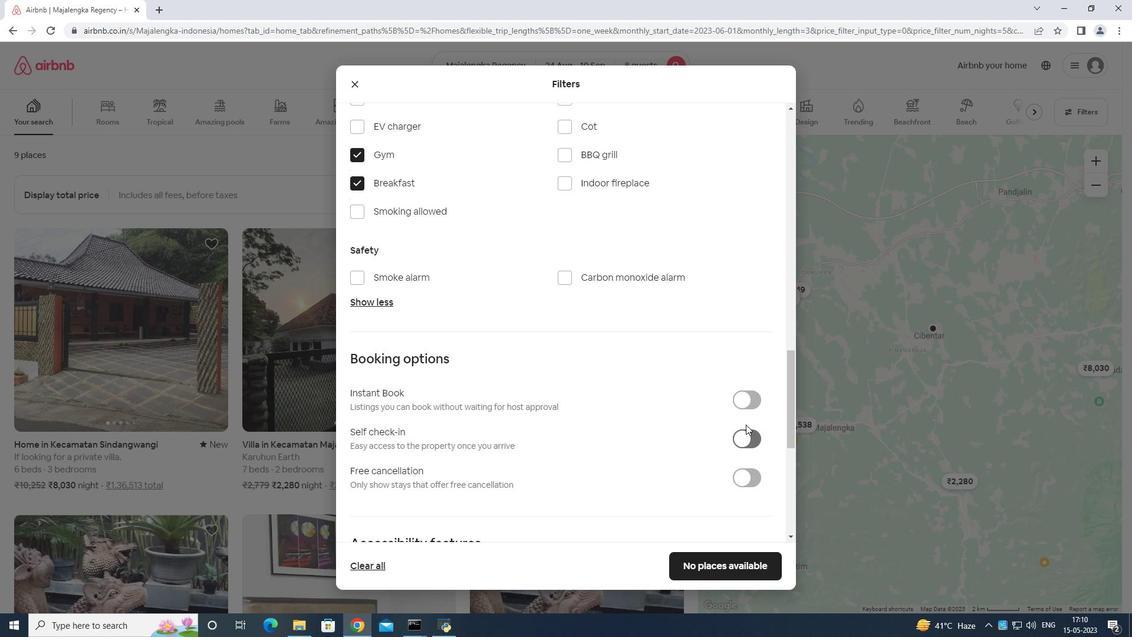 
Action: Mouse moved to (747, 437)
Screenshot: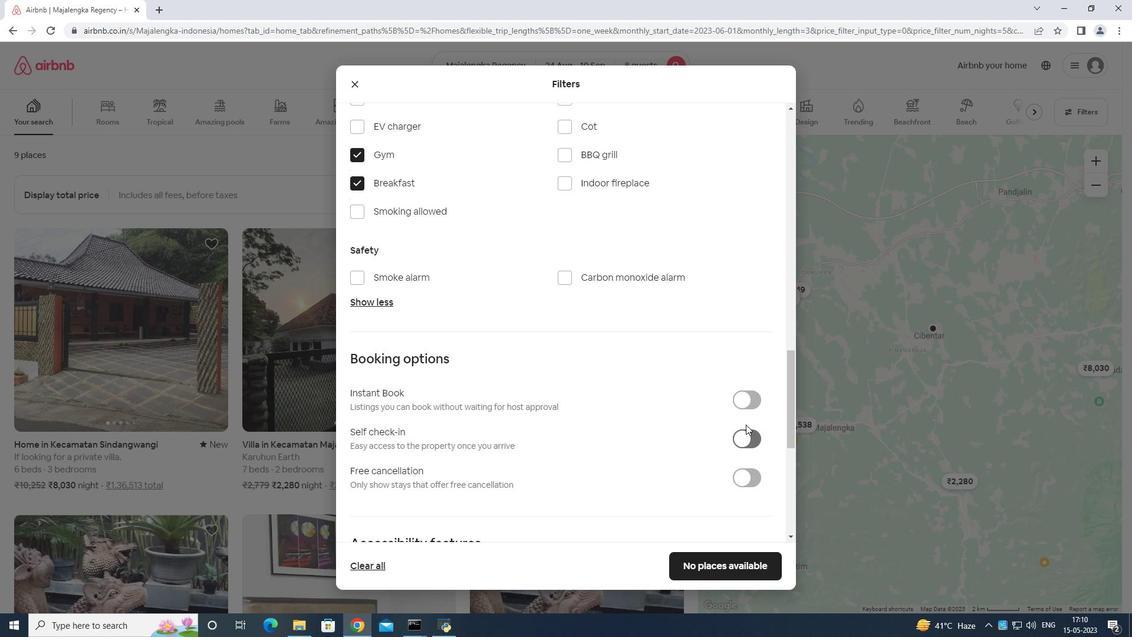 
Action: Mouse scrolled (747, 437) with delta (0, 0)
Screenshot: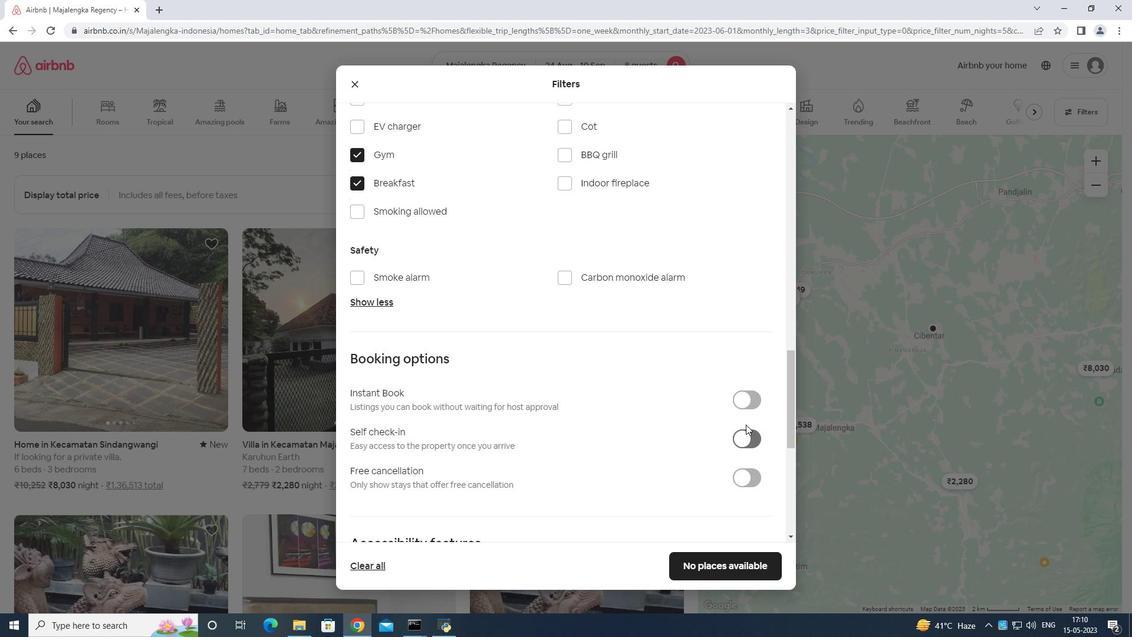 
Action: Mouse moved to (747, 438)
Screenshot: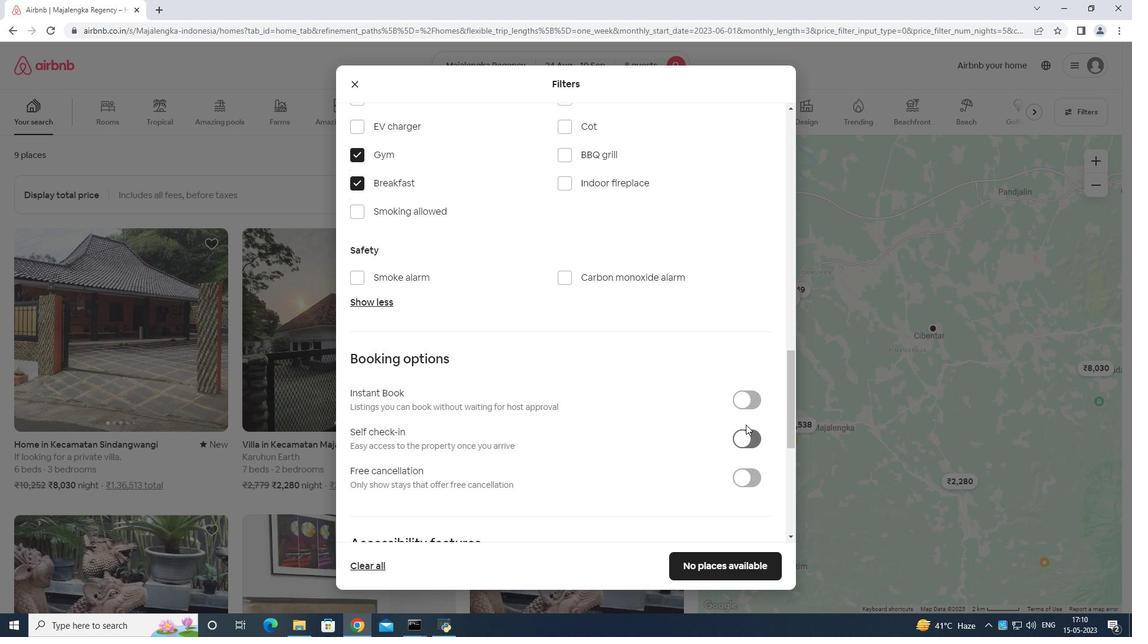 
Action: Mouse scrolled (747, 437) with delta (0, 0)
Screenshot: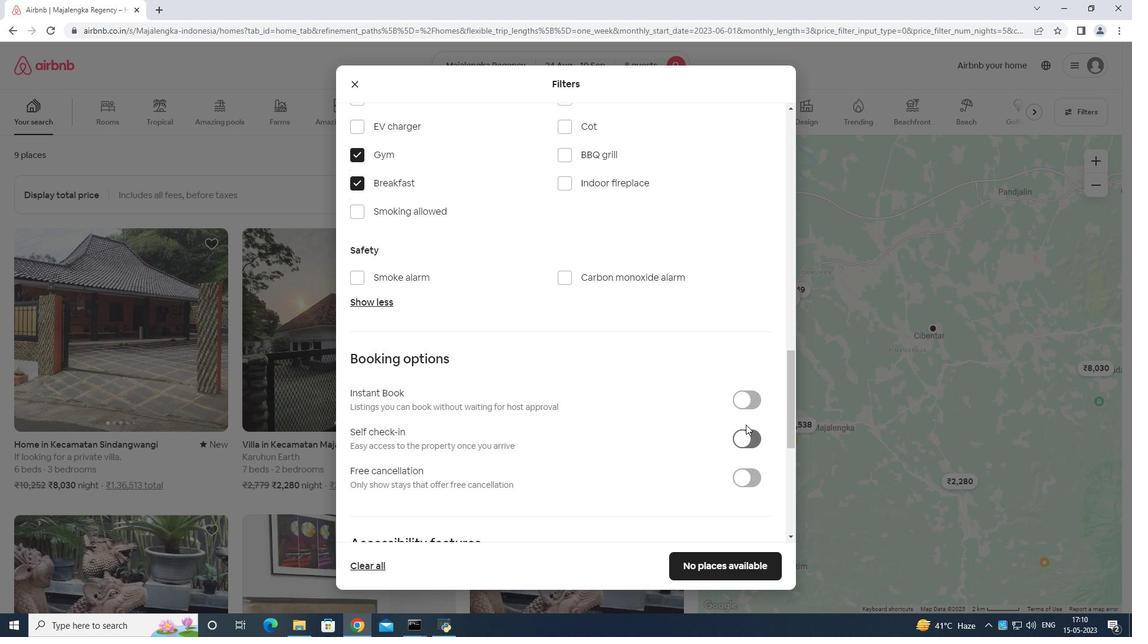 
Action: Mouse moved to (747, 434)
Screenshot: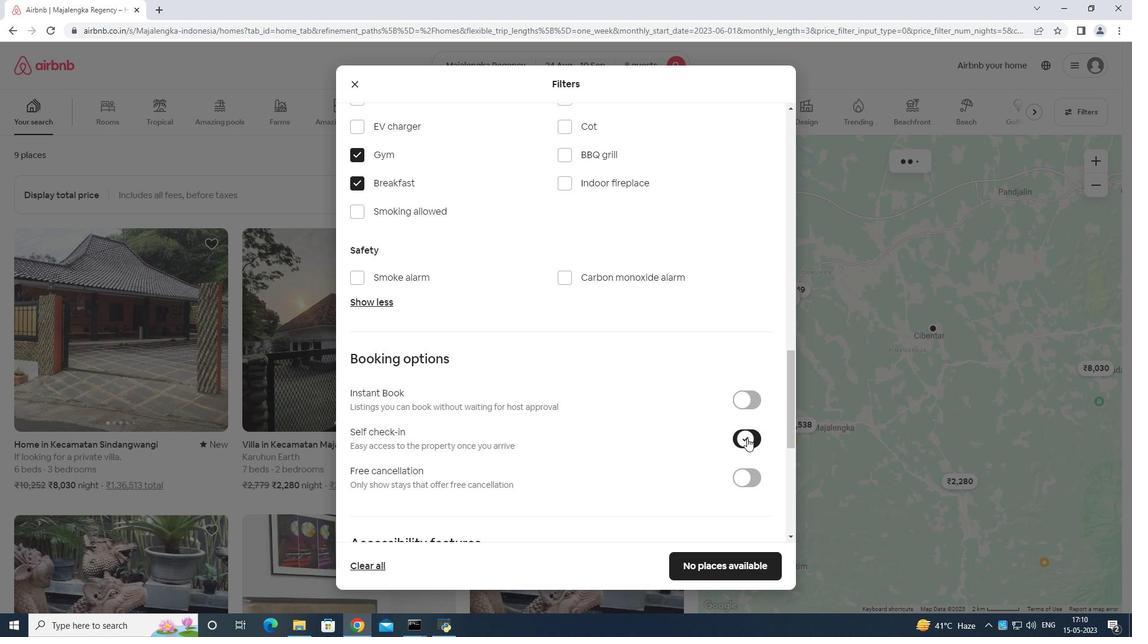 
Action: Mouse scrolled (747, 434) with delta (0, 0)
Screenshot: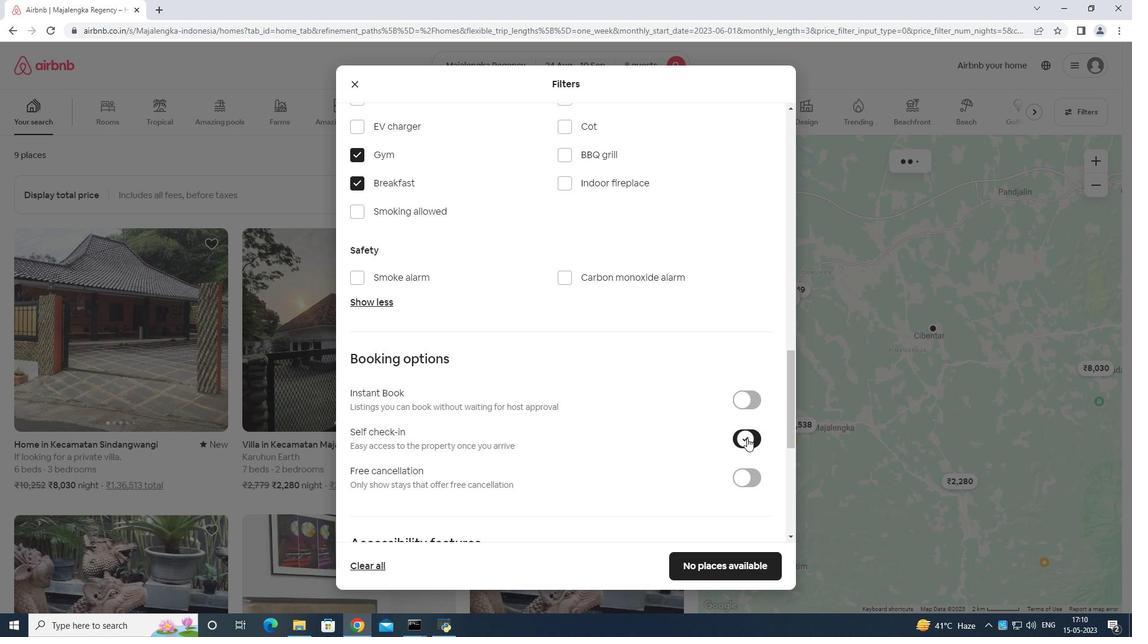 
Action: Mouse scrolled (747, 434) with delta (0, 0)
Screenshot: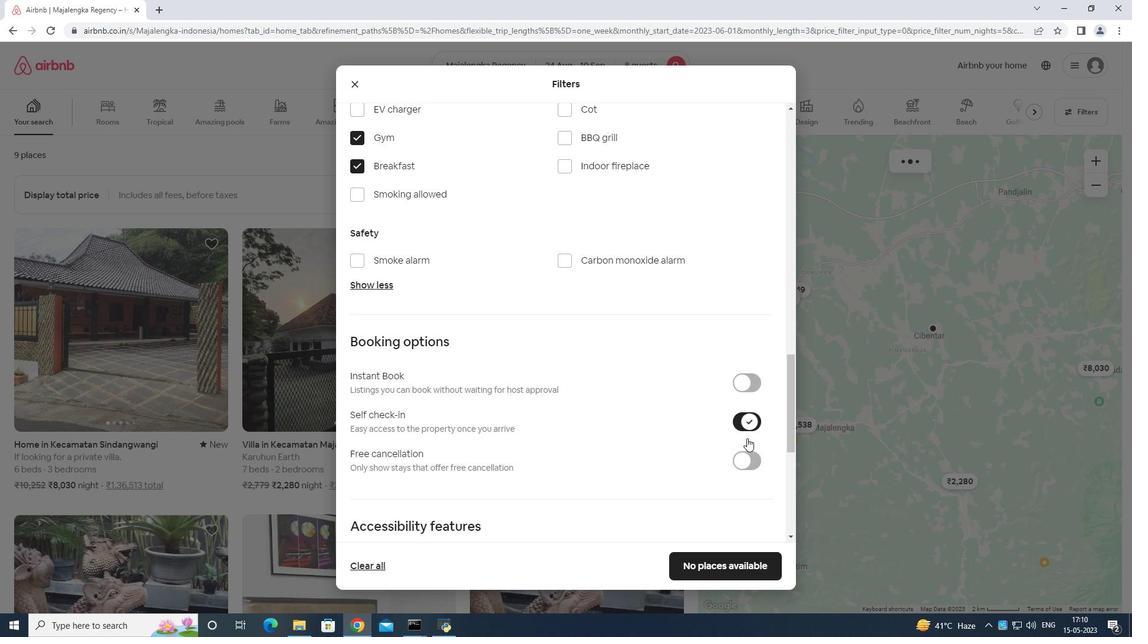 
Action: Mouse moved to (738, 437)
Screenshot: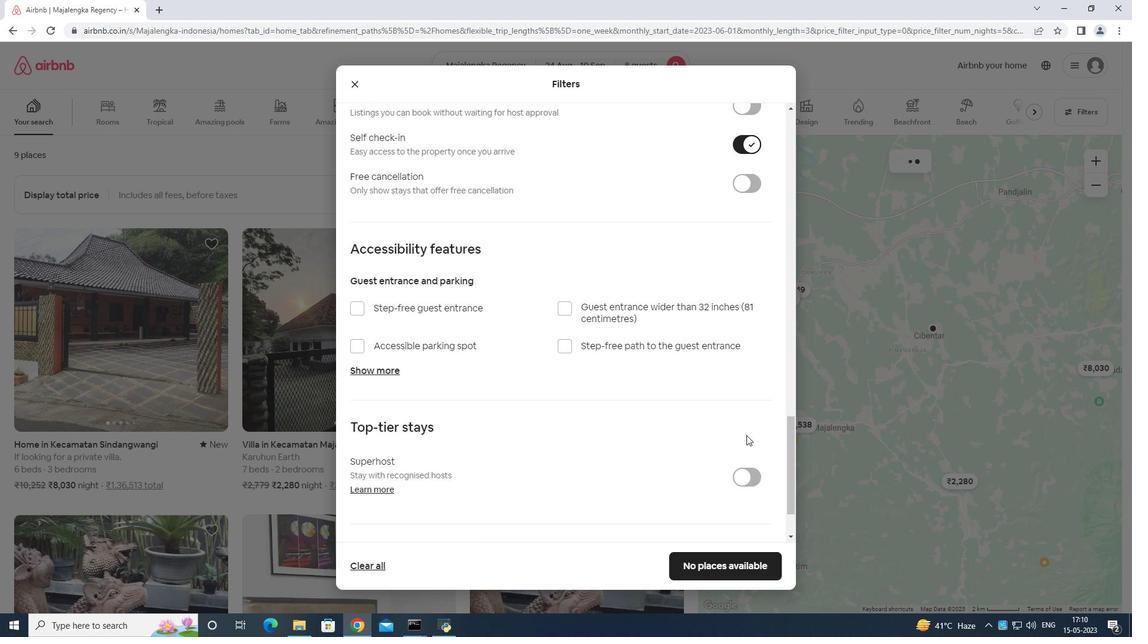 
Action: Mouse scrolled (738, 436) with delta (0, 0)
Screenshot: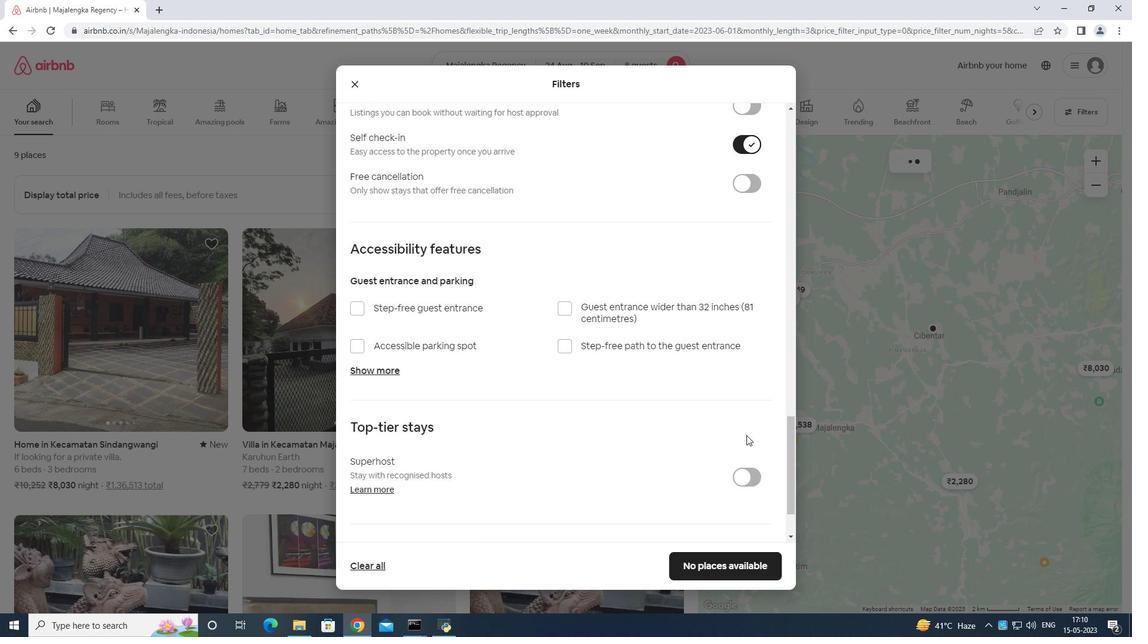 
Action: Mouse moved to (737, 438)
Screenshot: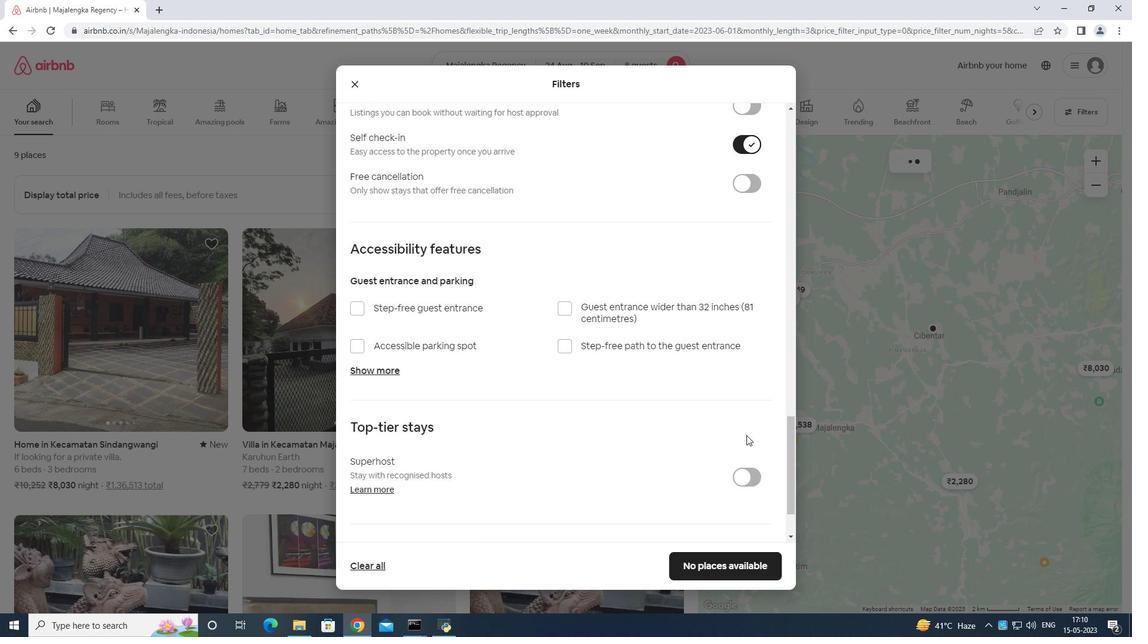 
Action: Mouse scrolled (737, 437) with delta (0, 0)
Screenshot: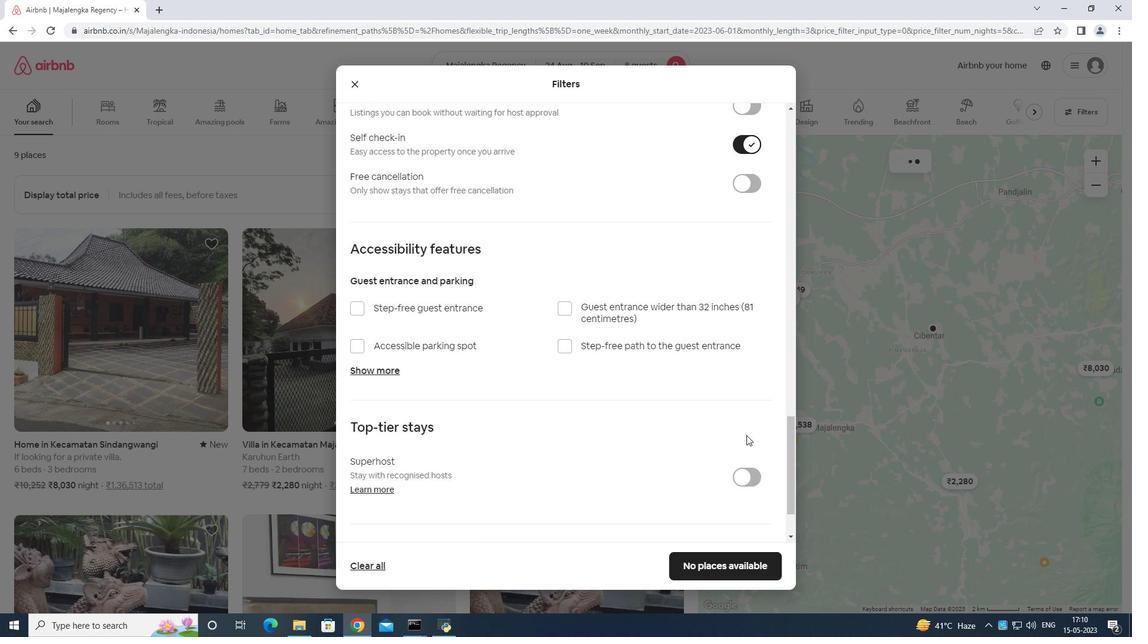 
Action: Mouse moved to (736, 438)
Screenshot: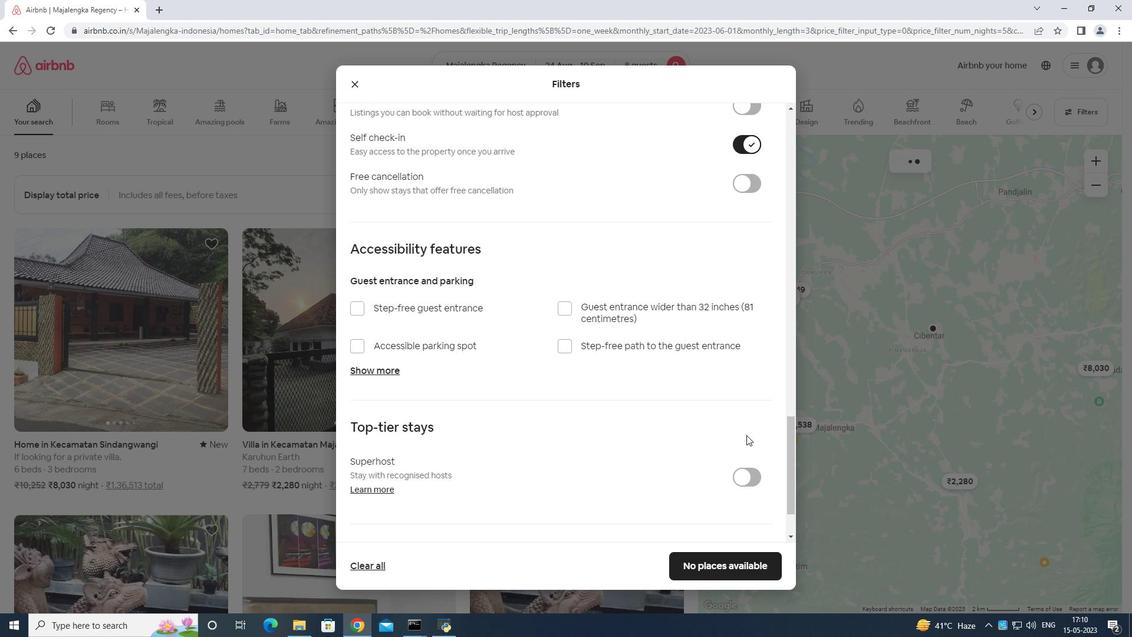 
Action: Mouse scrolled (736, 437) with delta (0, 0)
Screenshot: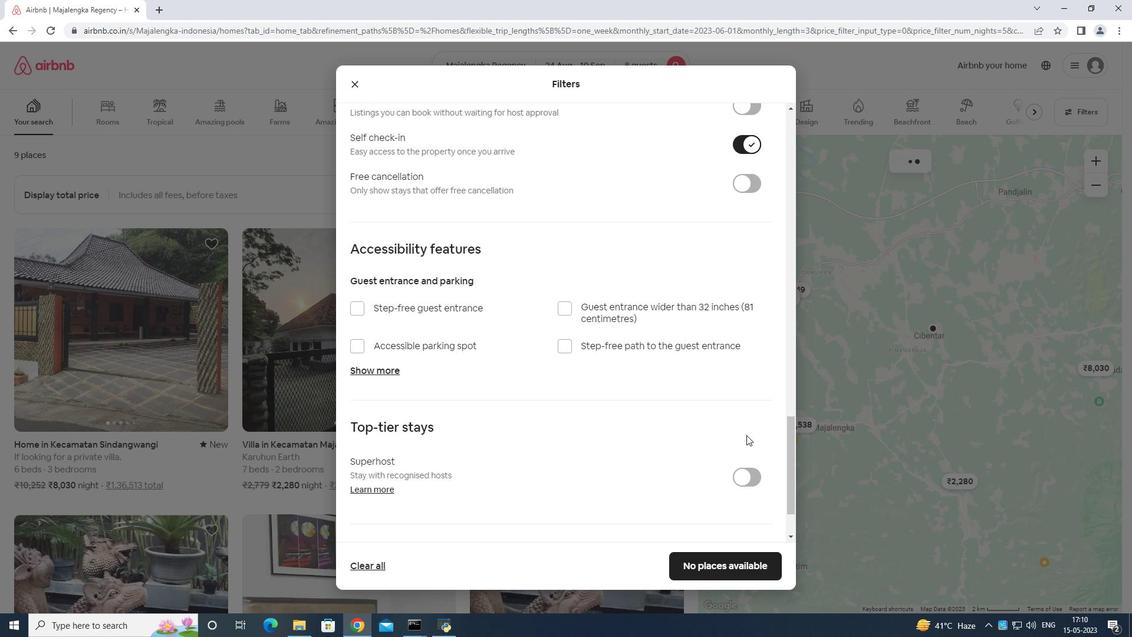 
Action: Mouse moved to (725, 436)
Screenshot: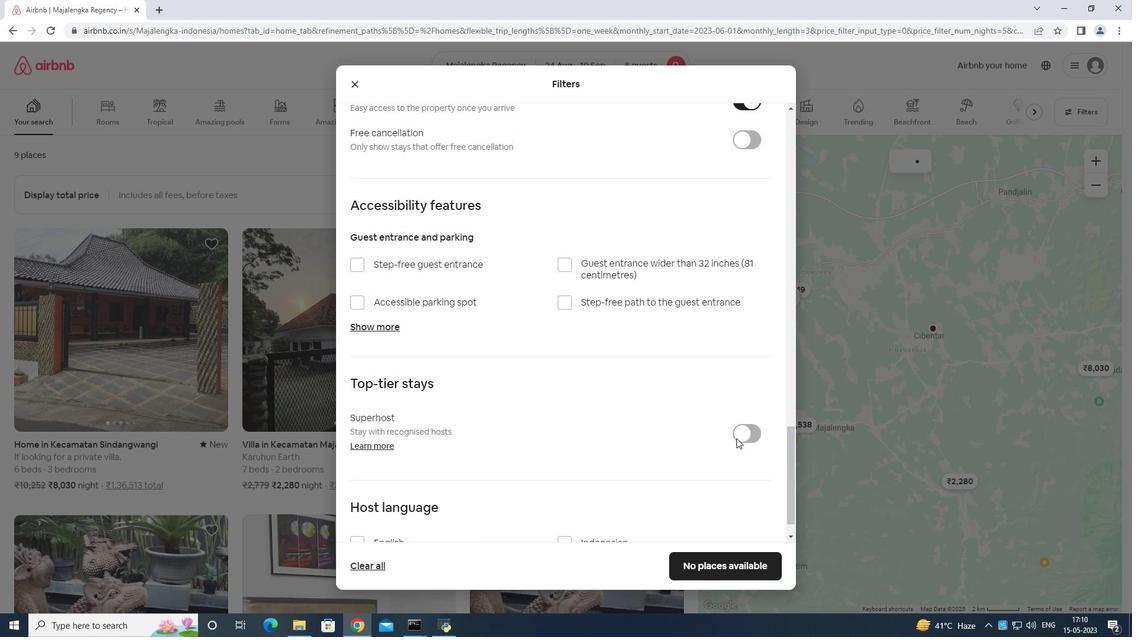 
Action: Mouse scrolled (725, 436) with delta (0, 0)
Screenshot: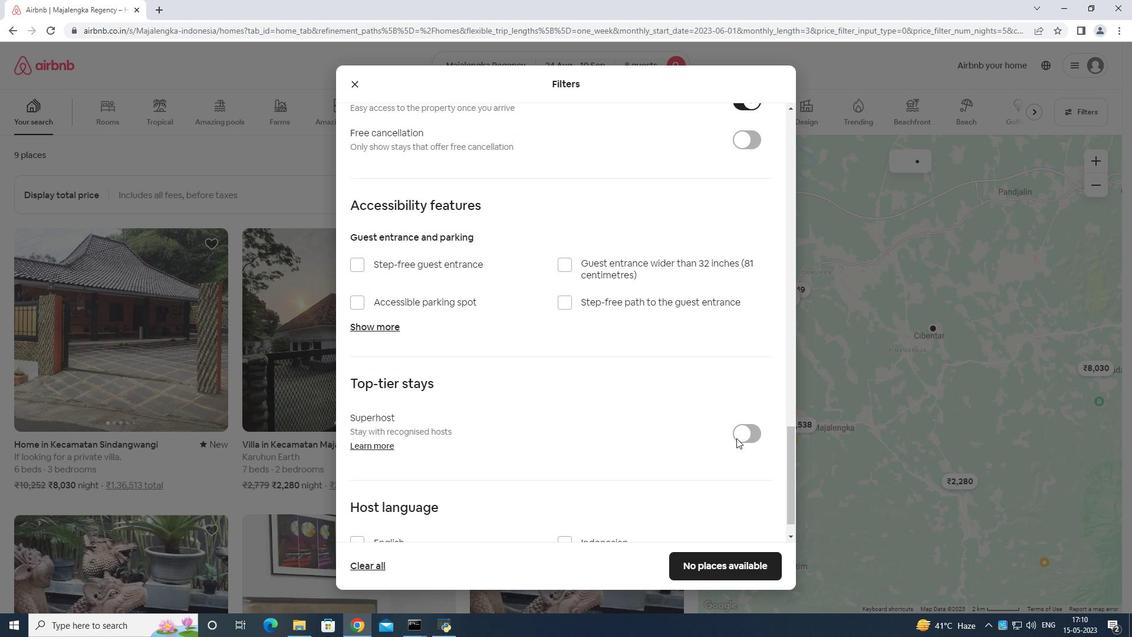 
Action: Mouse moved to (722, 438)
Screenshot: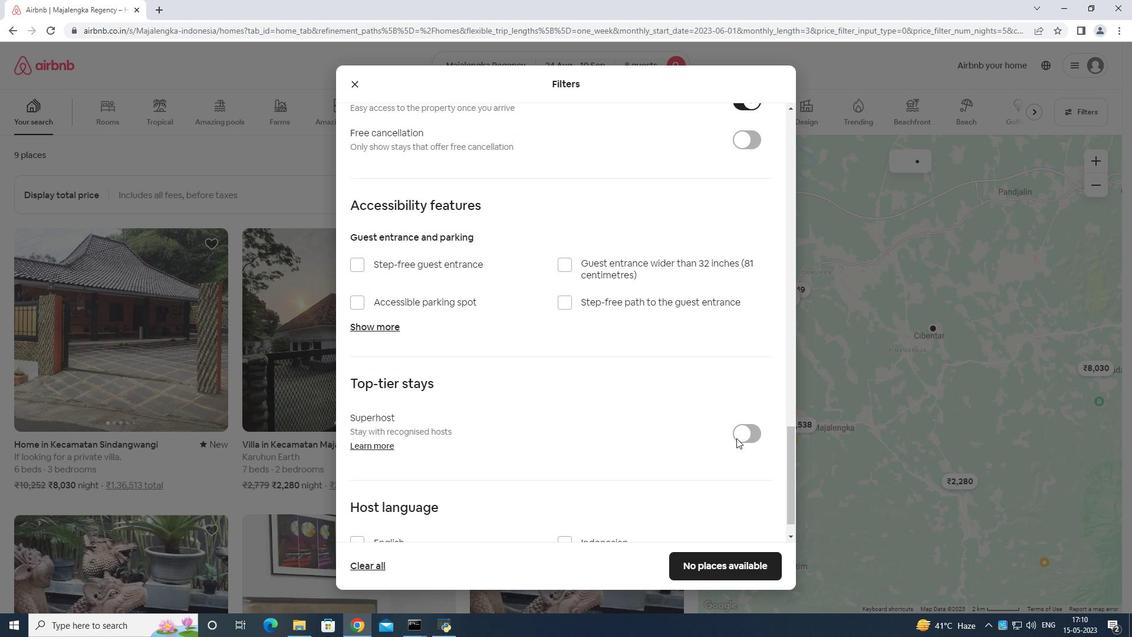 
Action: Mouse scrolled (722, 437) with delta (0, 0)
Screenshot: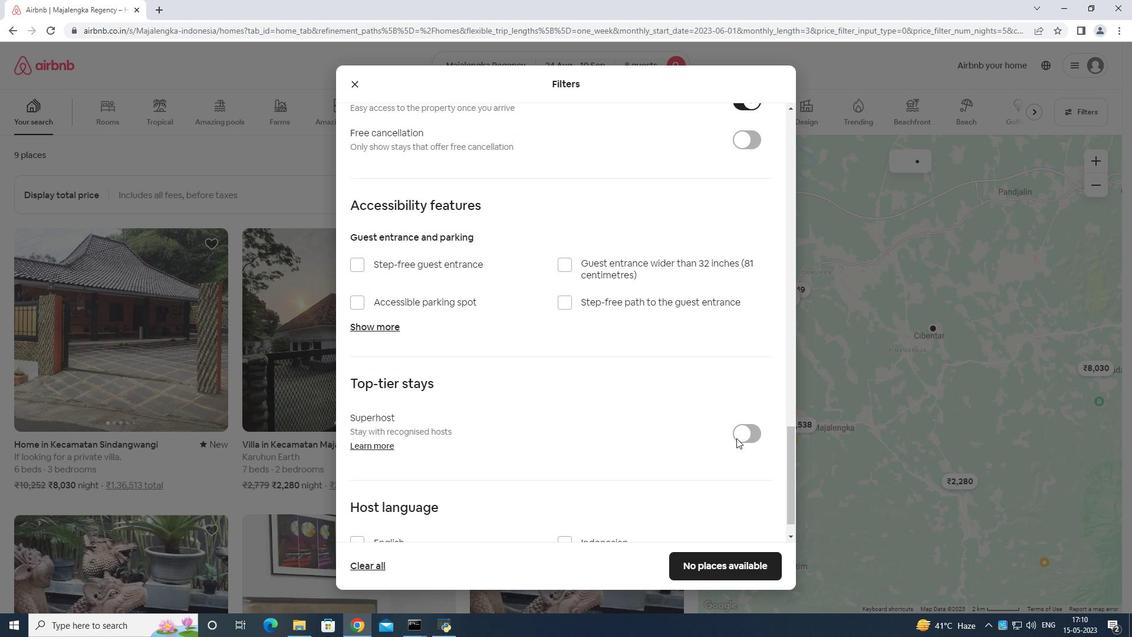 
Action: Mouse moved to (392, 505)
Screenshot: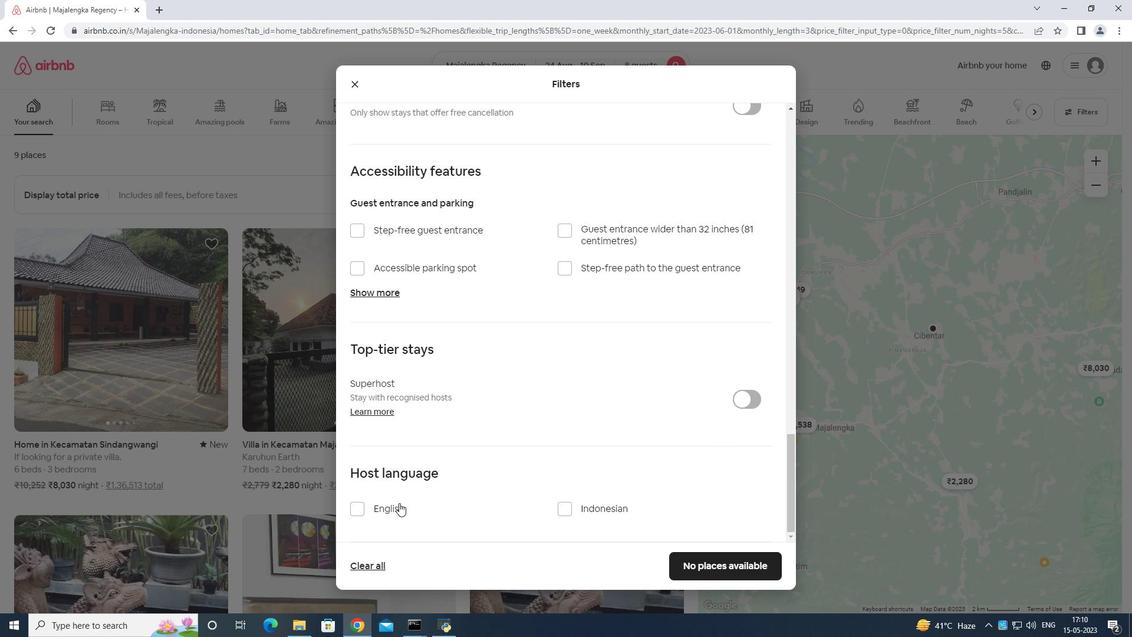 
Action: Mouse pressed left at (392, 505)
Screenshot: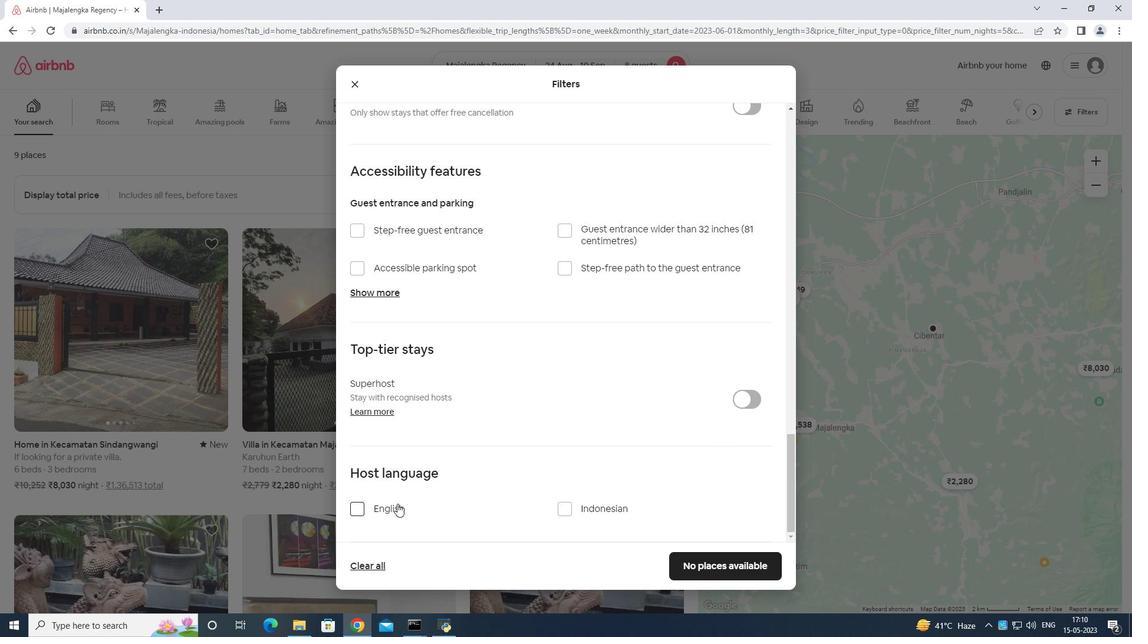 
Action: Mouse moved to (722, 568)
Screenshot: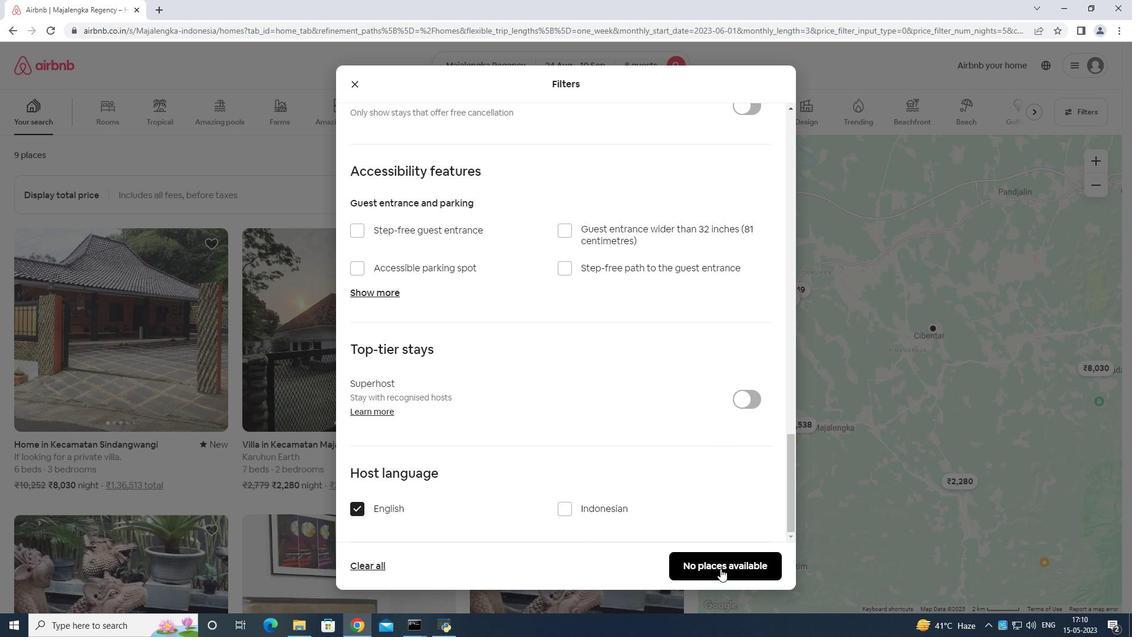 
Action: Mouse pressed left at (722, 568)
Screenshot: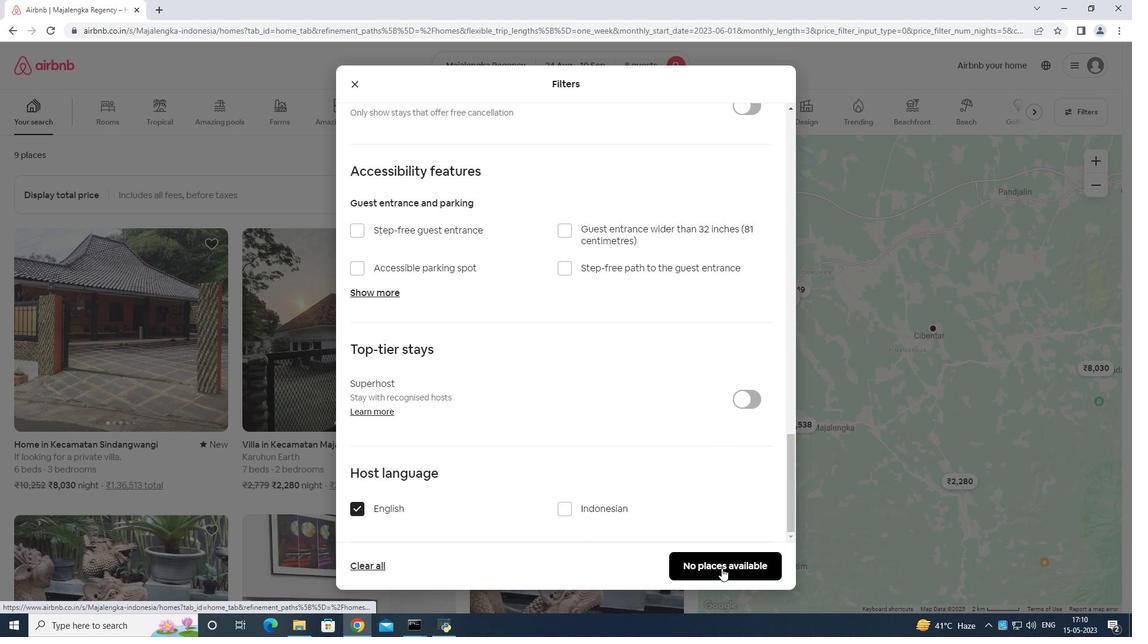 
Action: Mouse moved to (722, 567)
Screenshot: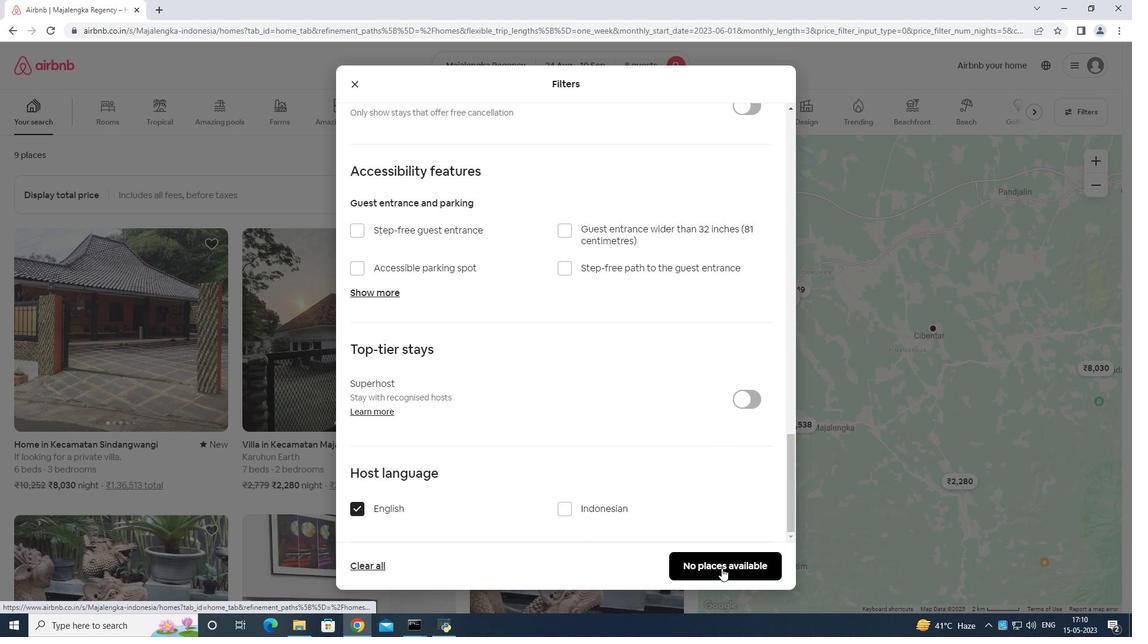 
